 Task: Plan a trip to Shakargarr, Pakistan from 3rd December, 2023 to 7th December, 2023 for 2 adults.1  bedroom having 1 bed and 1 bathroom. Property type can be hotel. Booking option can be shelf check-in. Look for 5 properties as per requirement.
Action: Mouse moved to (390, 57)
Screenshot: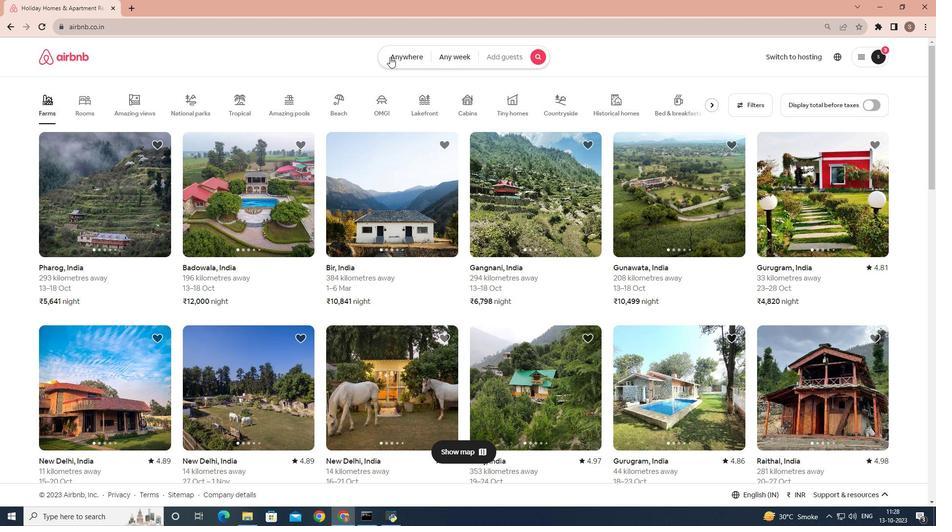 
Action: Mouse pressed left at (390, 57)
Screenshot: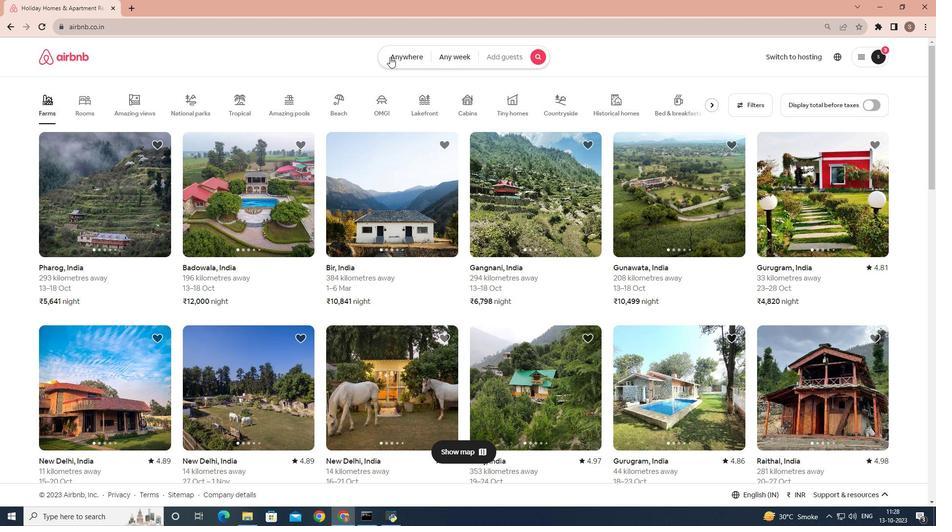 
Action: Mouse moved to (308, 95)
Screenshot: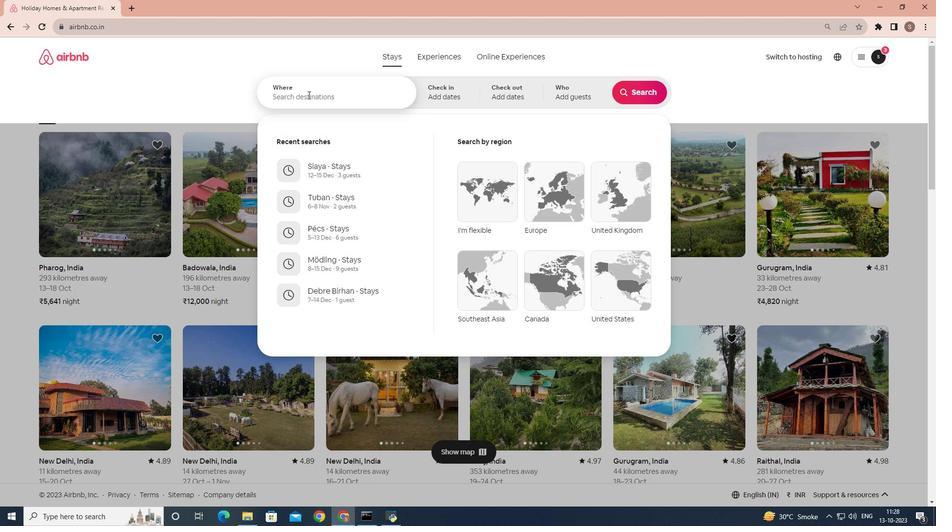 
Action: Mouse pressed left at (308, 95)
Screenshot: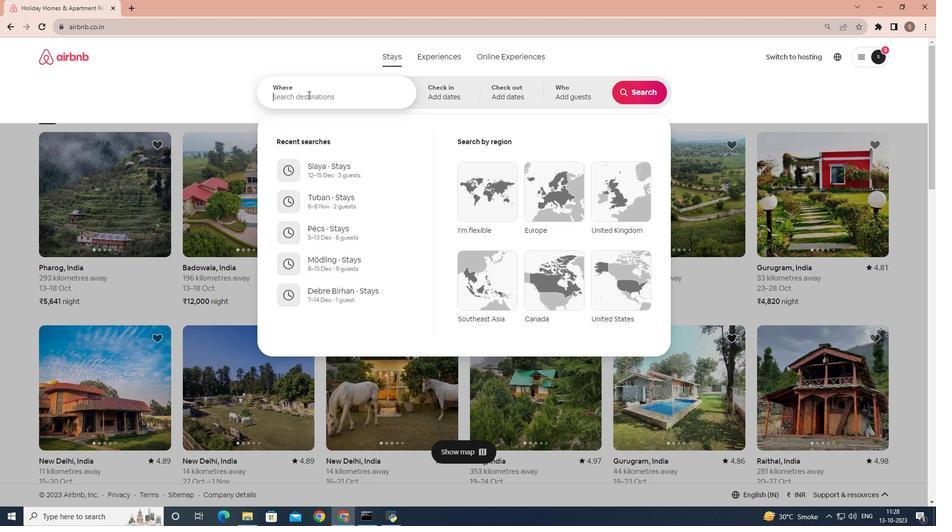 
Action: Mouse moved to (308, 91)
Screenshot: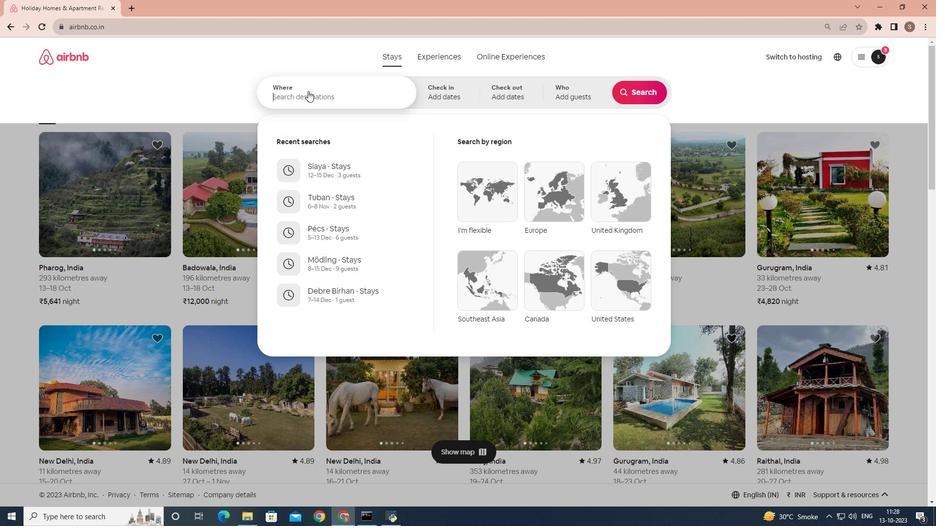 
Action: Key pressed shakargarr
Screenshot: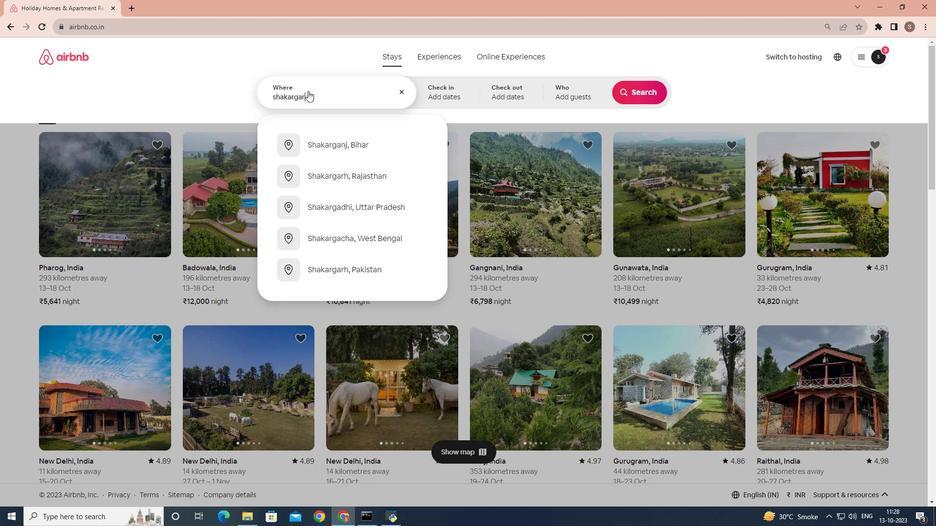 
Action: Mouse moved to (321, 99)
Screenshot: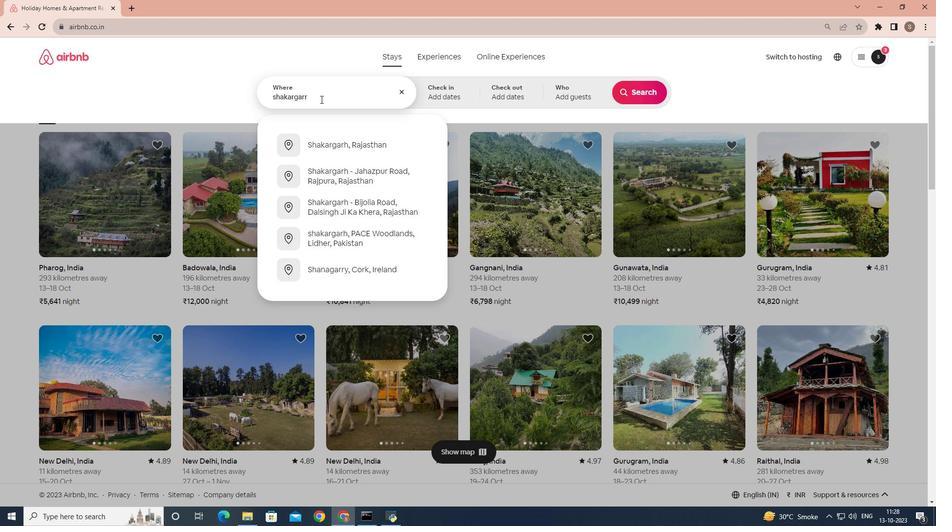 
Action: Key pressed ,pakistan
Screenshot: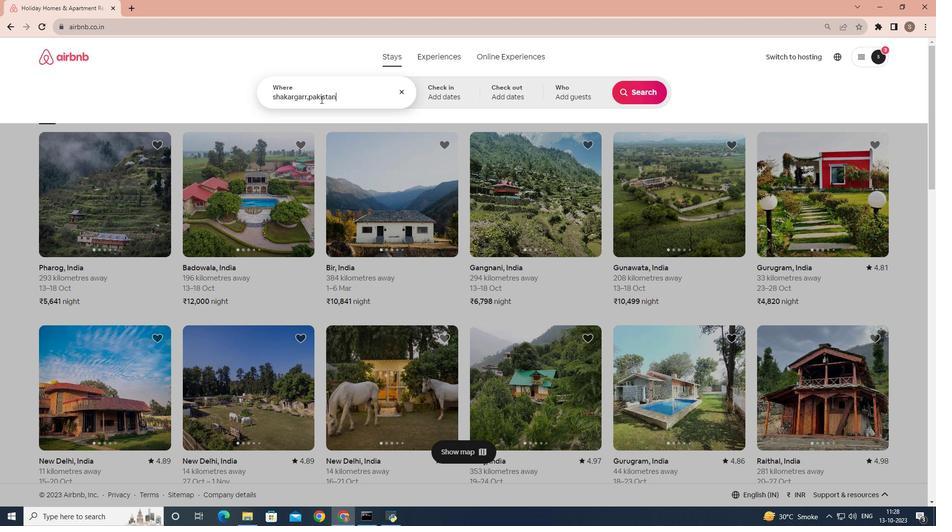 
Action: Mouse moved to (324, 213)
Screenshot: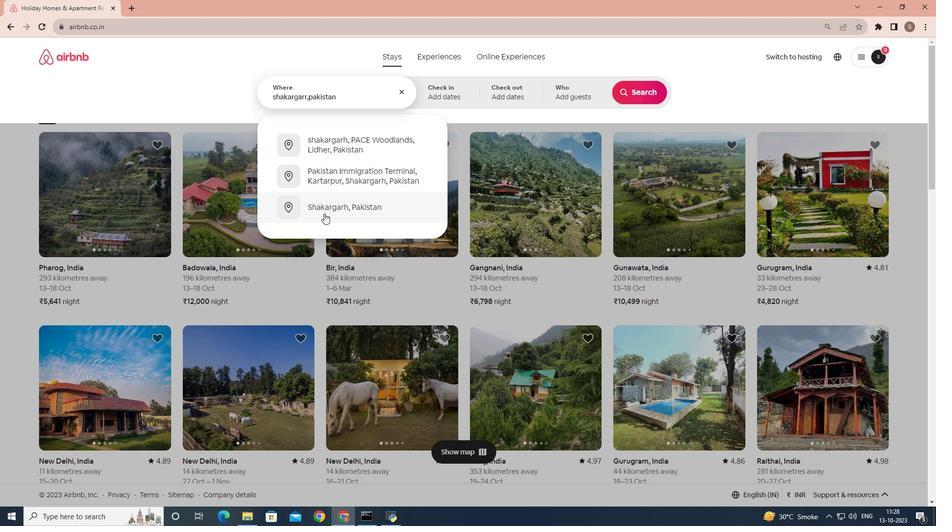 
Action: Mouse pressed left at (324, 213)
Screenshot: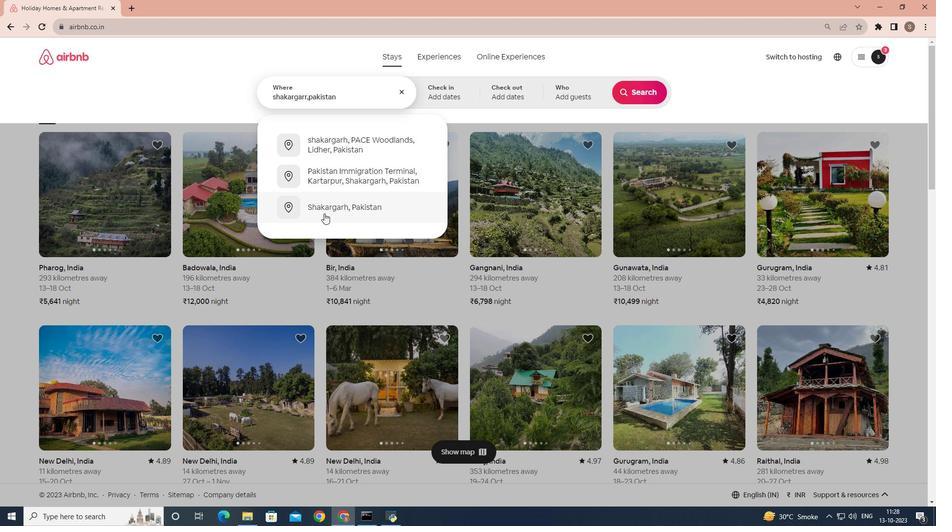 
Action: Mouse moved to (638, 170)
Screenshot: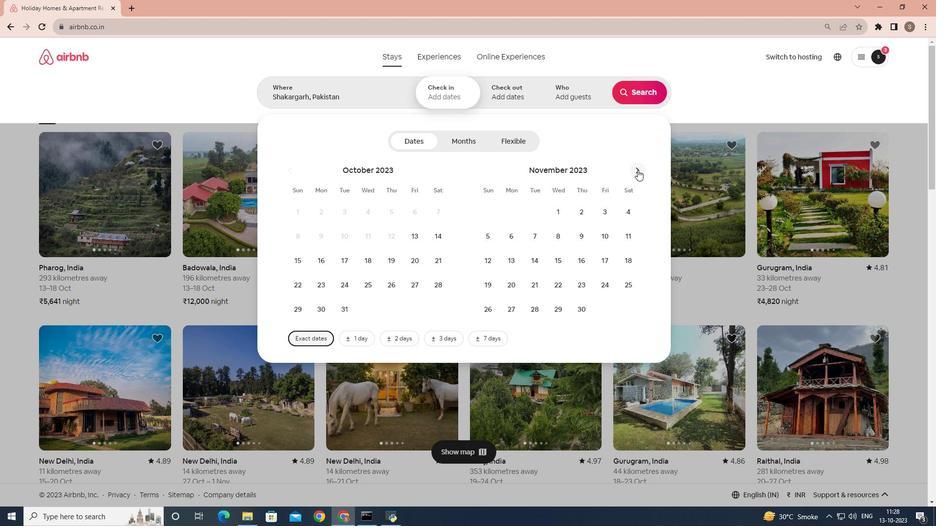 
Action: Mouse pressed left at (638, 170)
Screenshot: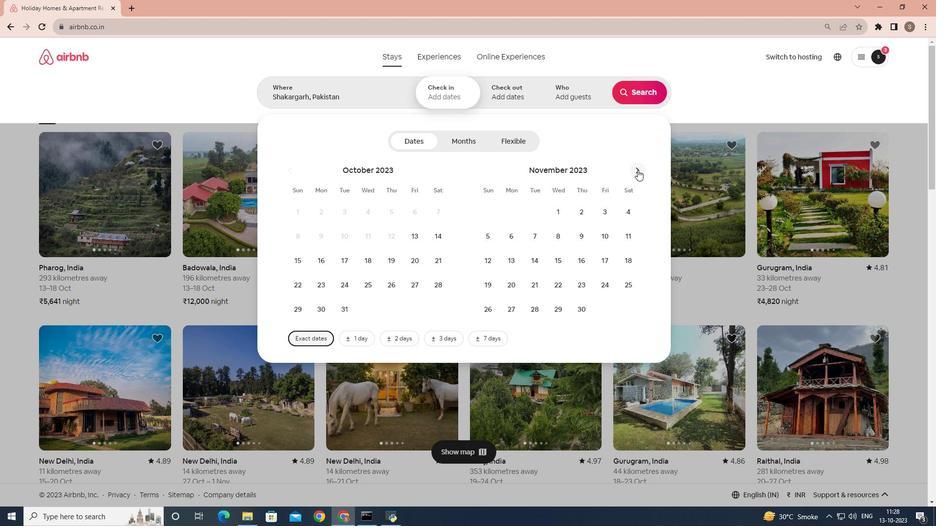 
Action: Mouse moved to (485, 244)
Screenshot: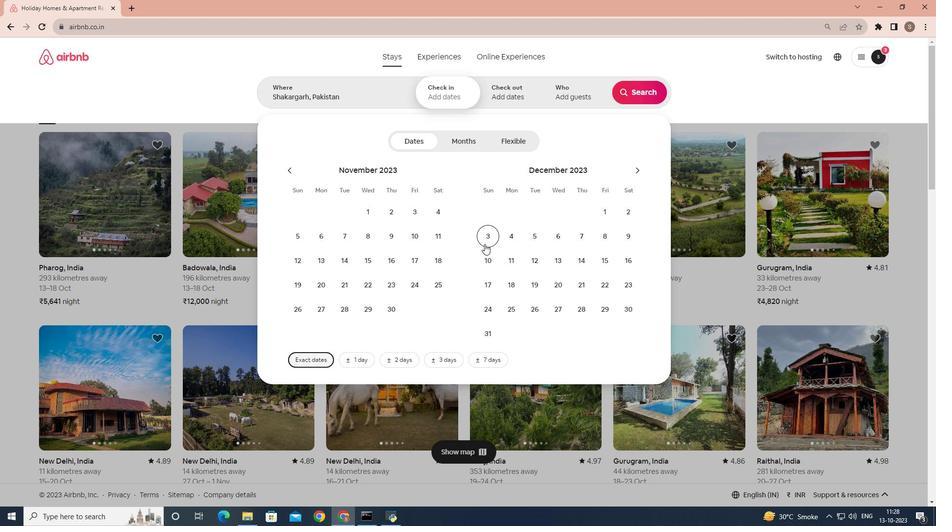 
Action: Mouse pressed left at (485, 244)
Screenshot: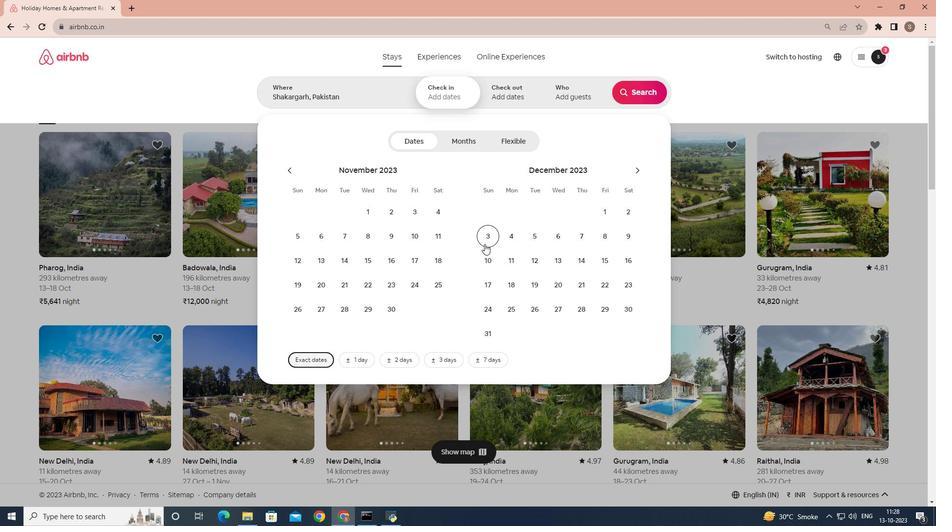 
Action: Mouse moved to (581, 243)
Screenshot: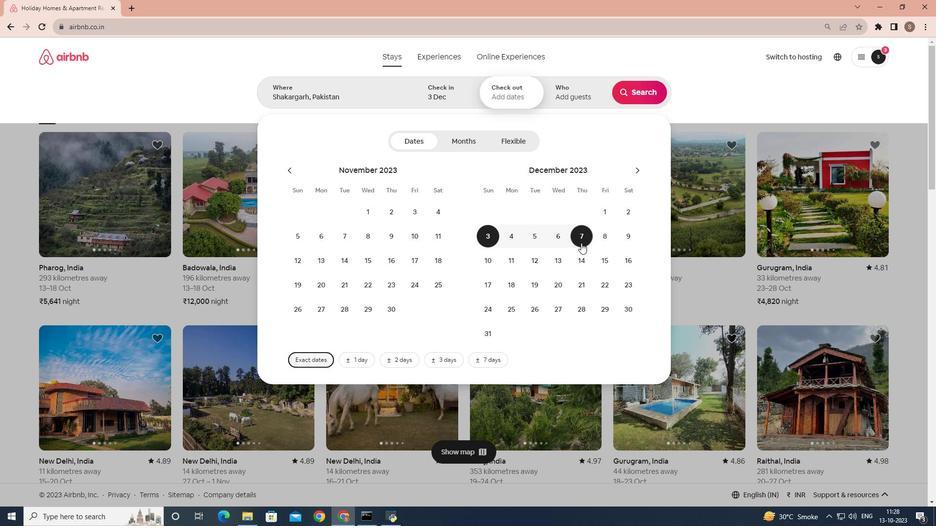 
Action: Mouse pressed left at (581, 243)
Screenshot: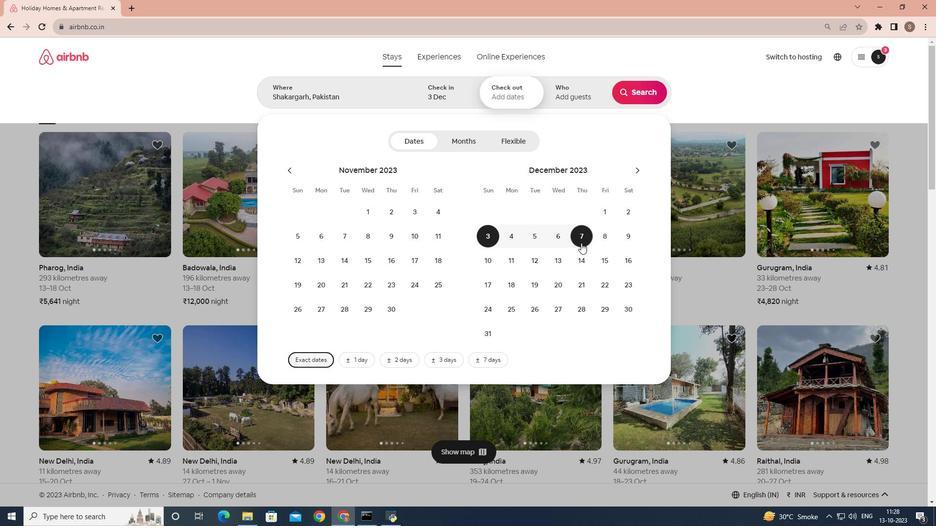 
Action: Mouse moved to (571, 100)
Screenshot: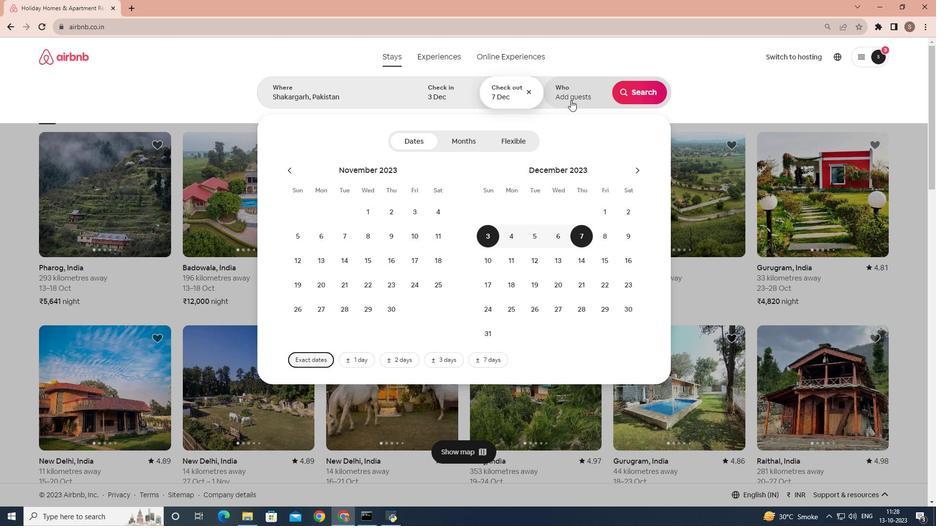 
Action: Mouse pressed left at (571, 100)
Screenshot: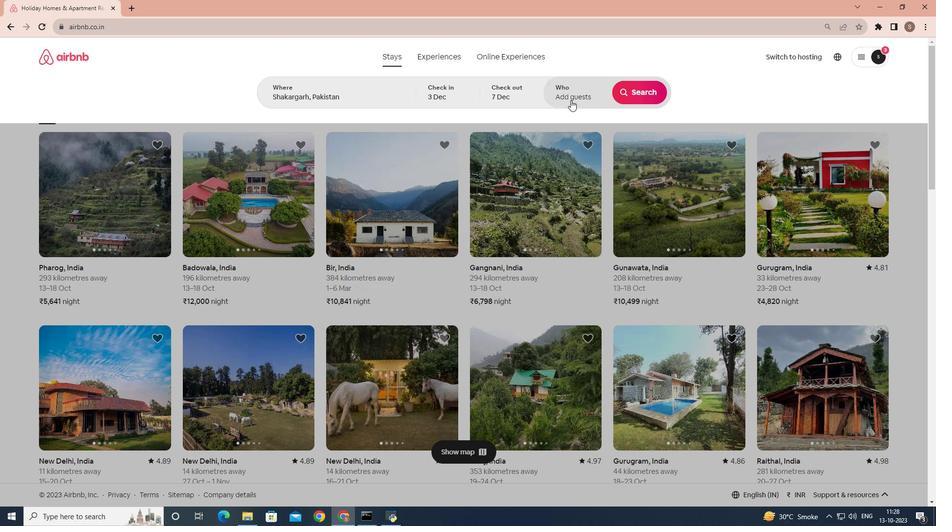 
Action: Mouse moved to (645, 144)
Screenshot: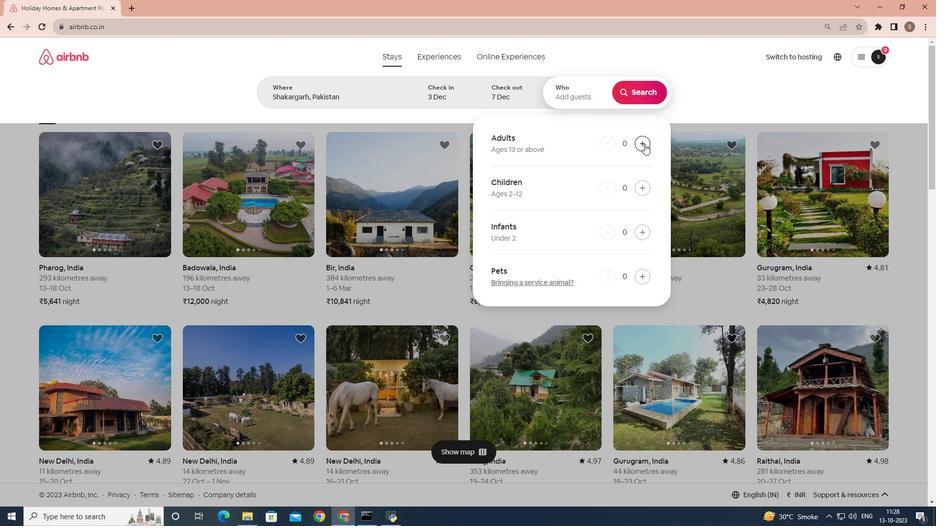 
Action: Mouse pressed left at (645, 144)
Screenshot: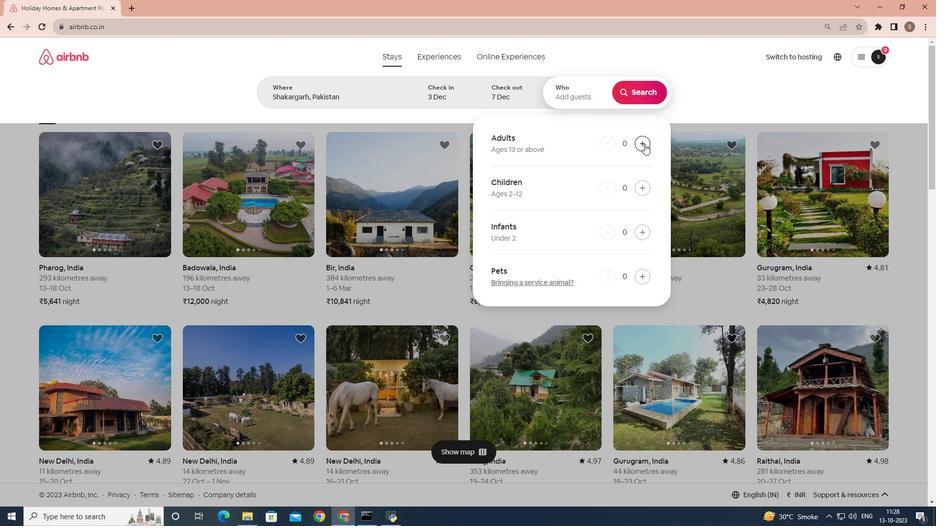 
Action: Mouse pressed left at (645, 144)
Screenshot: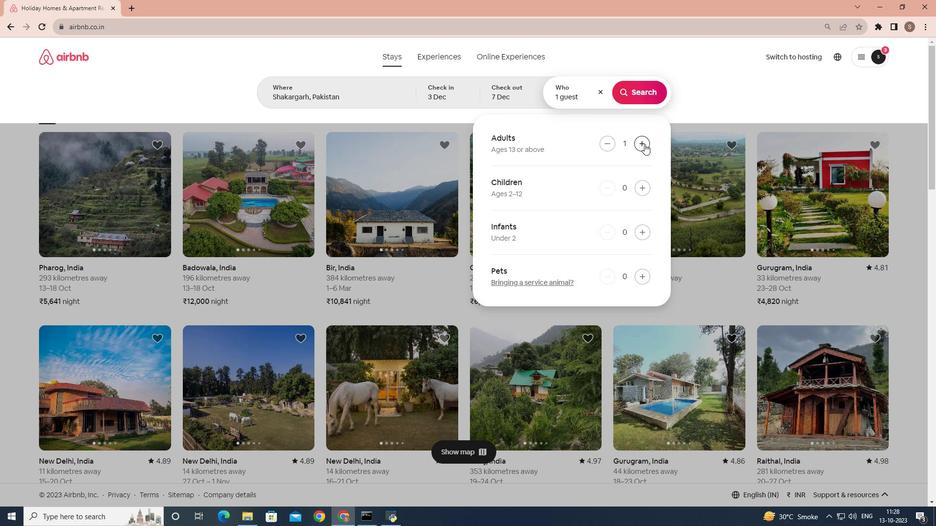 
Action: Mouse pressed left at (645, 144)
Screenshot: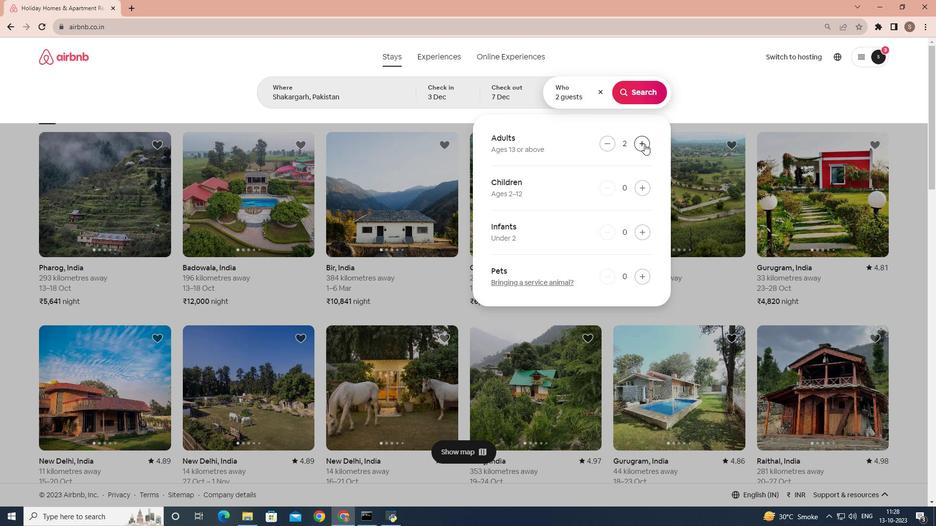 
Action: Mouse moved to (614, 147)
Screenshot: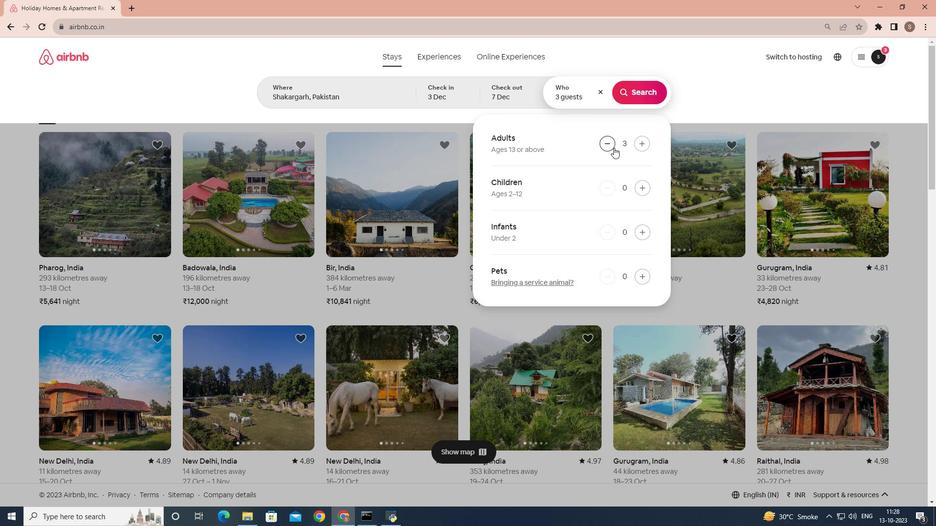 
Action: Mouse pressed left at (614, 147)
Screenshot: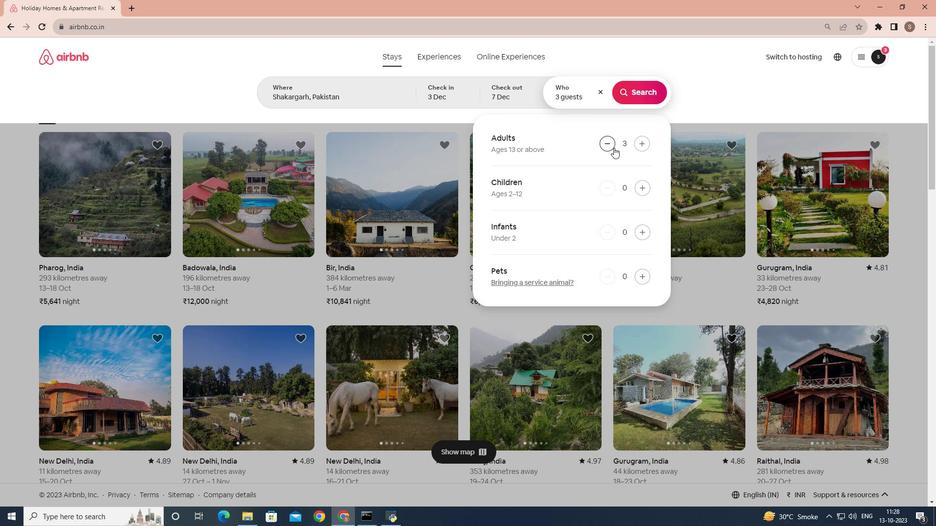 
Action: Mouse moved to (642, 97)
Screenshot: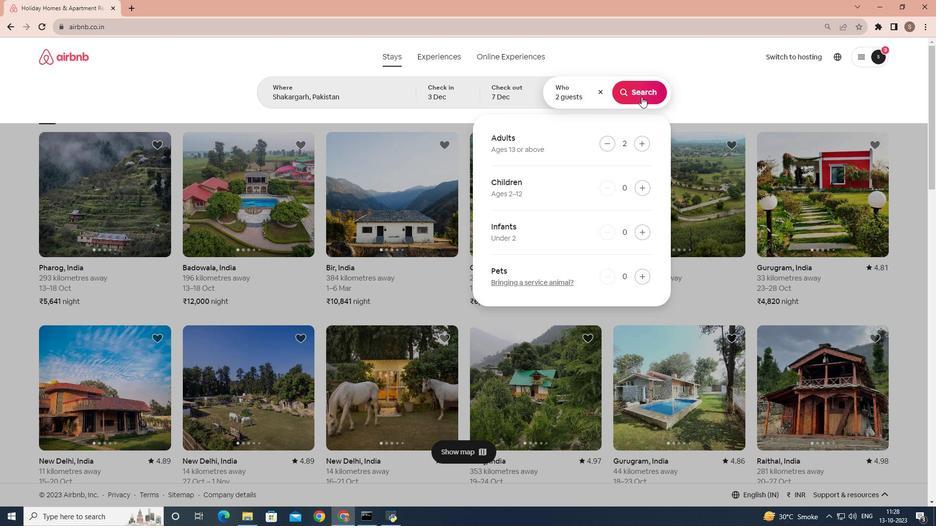 
Action: Mouse pressed left at (642, 97)
Screenshot: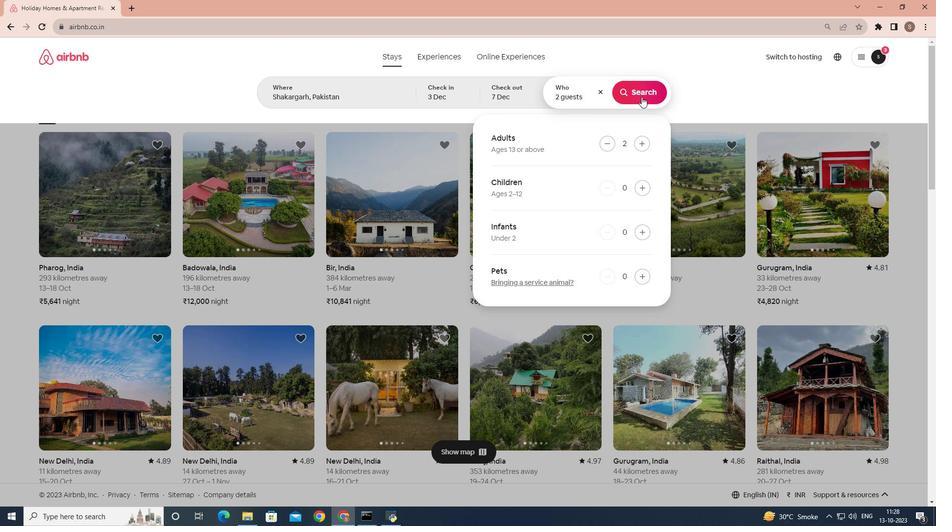 
Action: Mouse moved to (780, 84)
Screenshot: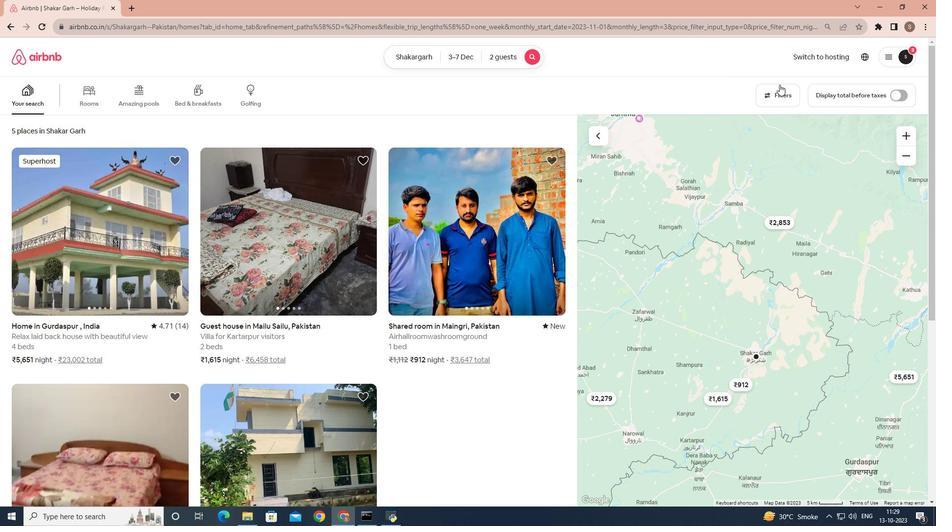 
Action: Mouse pressed left at (780, 84)
Screenshot: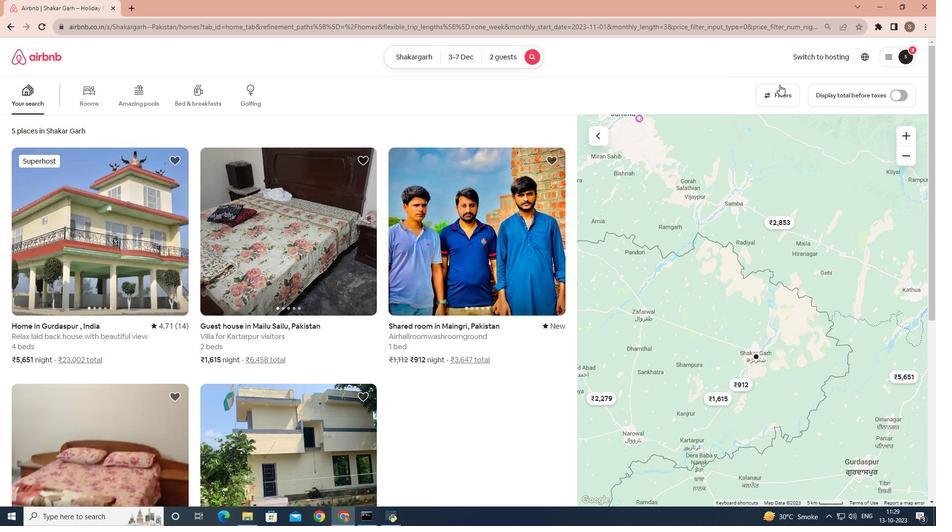 
Action: Mouse moved to (450, 228)
Screenshot: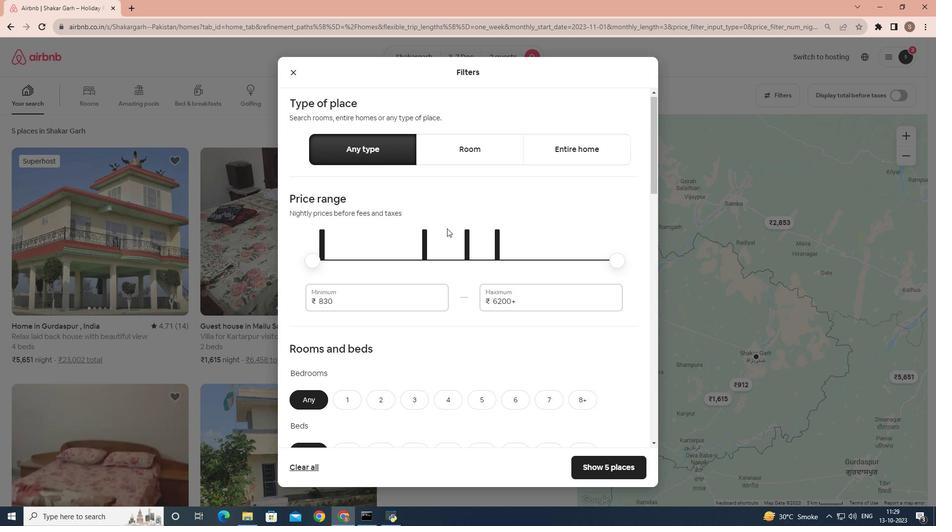 
Action: Mouse scrolled (450, 228) with delta (0, 0)
Screenshot: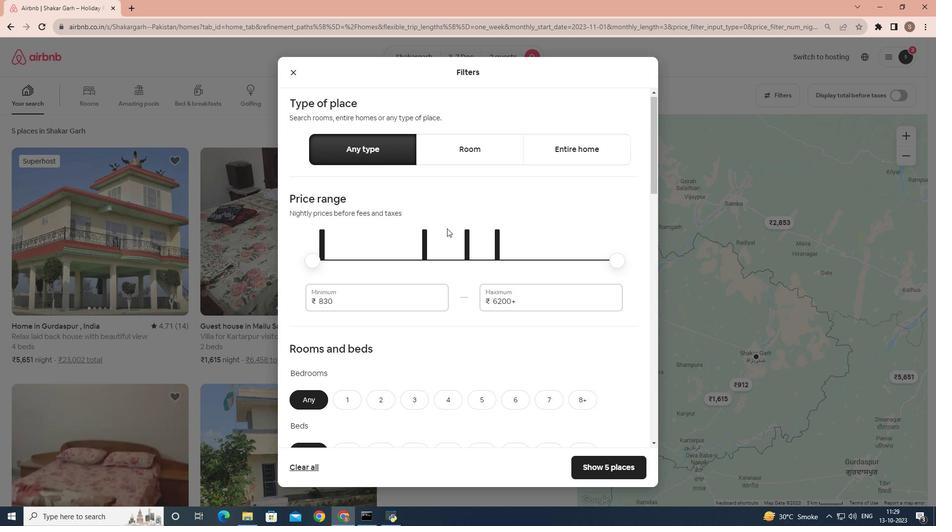
Action: Mouse moved to (448, 228)
Screenshot: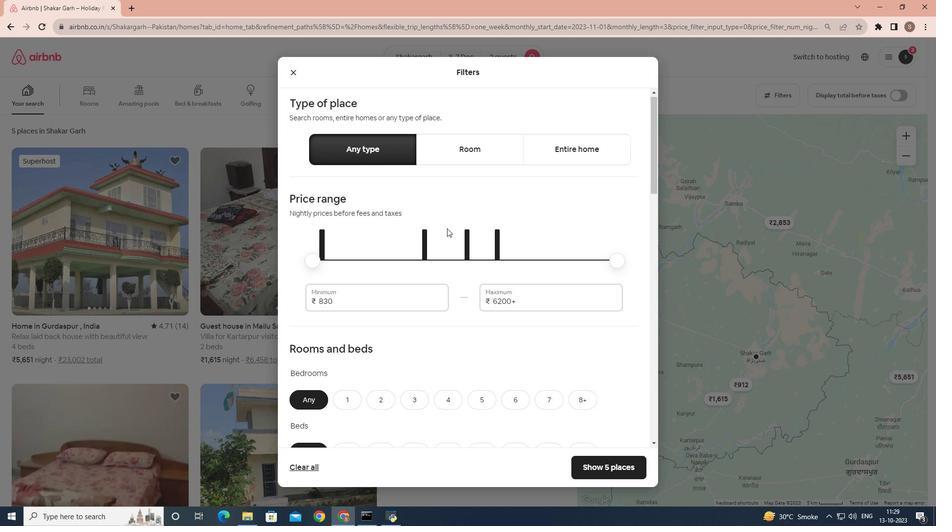 
Action: Mouse scrolled (448, 228) with delta (0, 0)
Screenshot: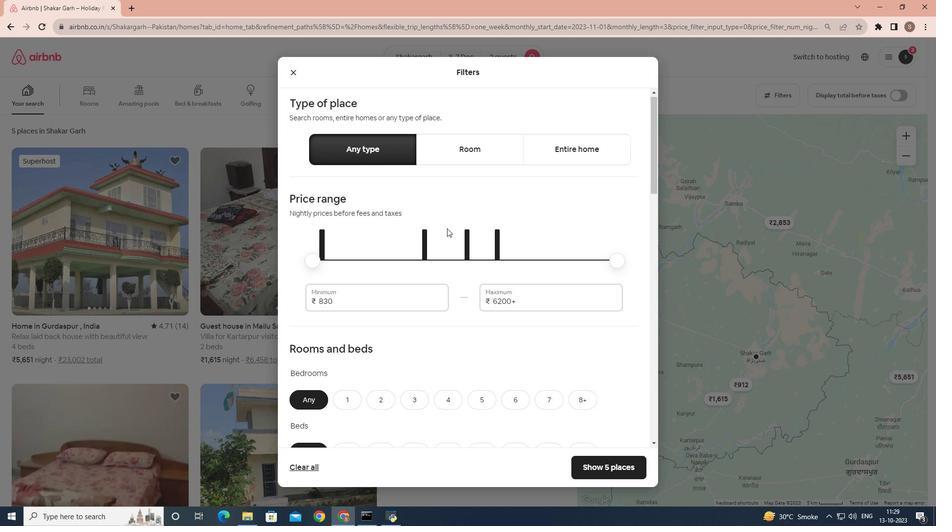 
Action: Mouse moved to (447, 228)
Screenshot: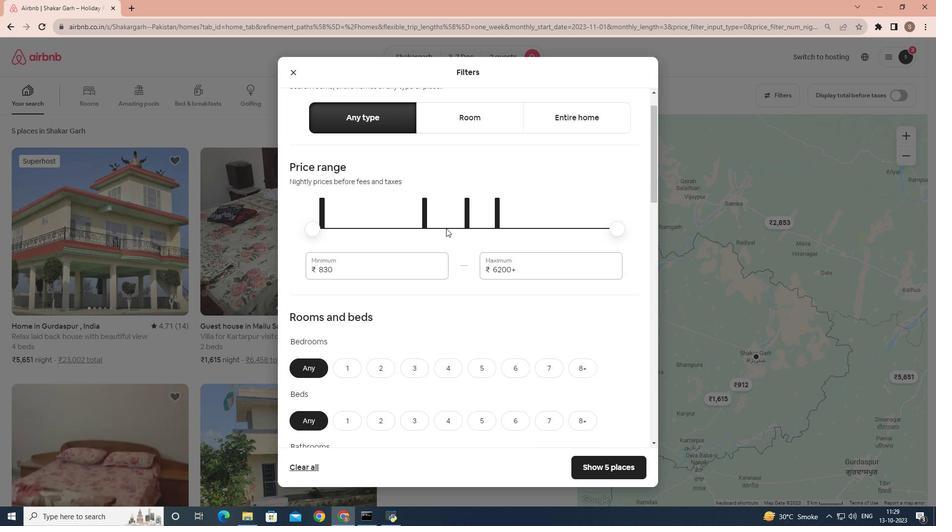 
Action: Mouse scrolled (447, 228) with delta (0, 0)
Screenshot: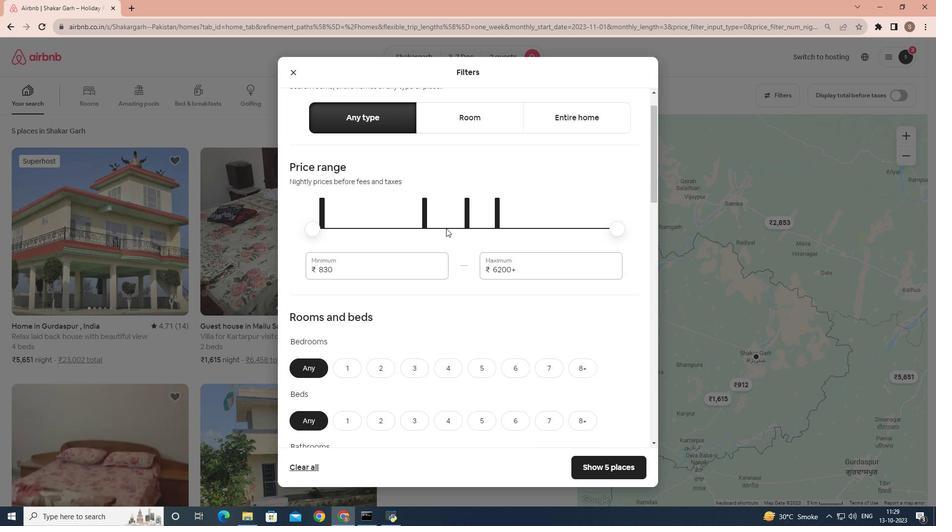 
Action: Mouse moved to (446, 228)
Screenshot: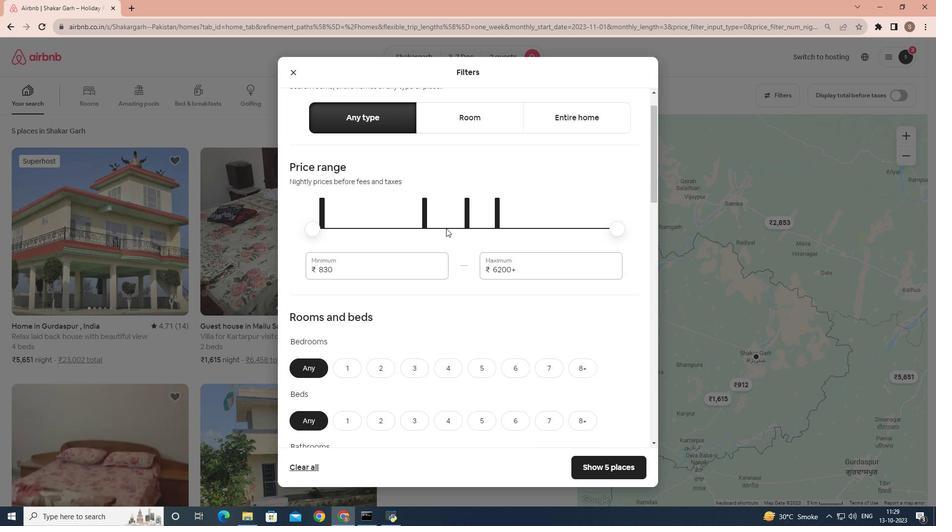 
Action: Mouse scrolled (446, 228) with delta (0, 0)
Screenshot: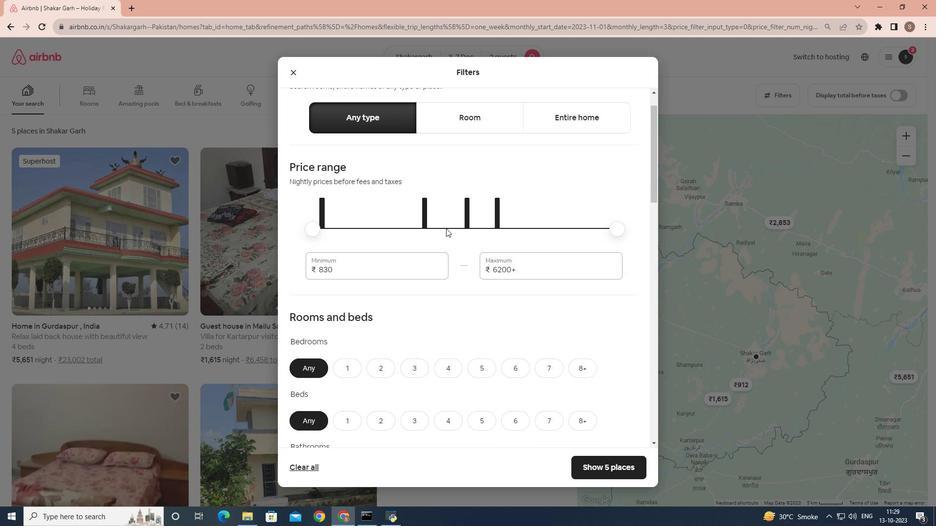 
Action: Mouse moved to (351, 208)
Screenshot: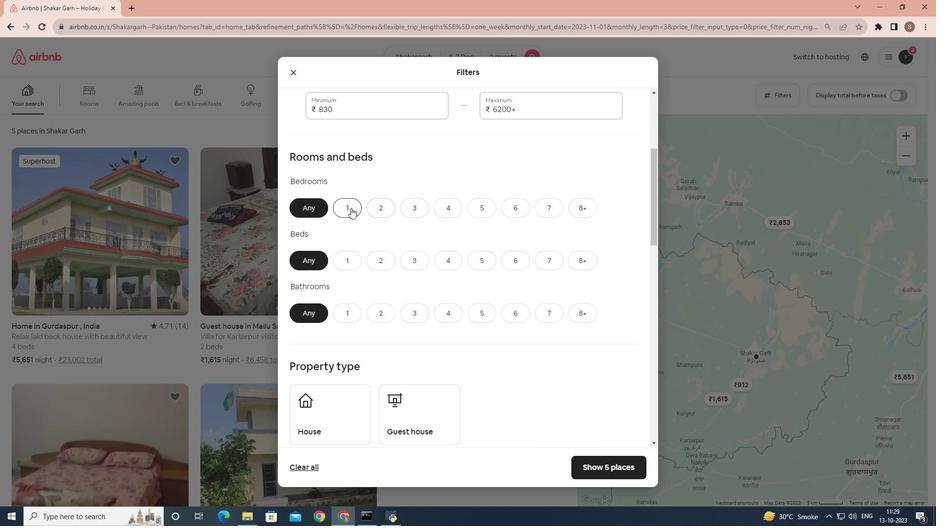 
Action: Mouse pressed left at (351, 208)
Screenshot: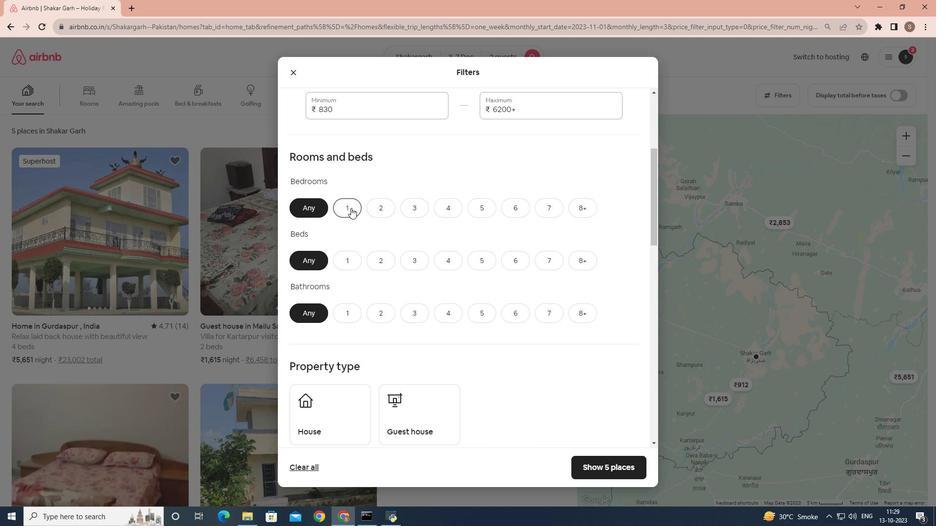 
Action: Mouse moved to (359, 261)
Screenshot: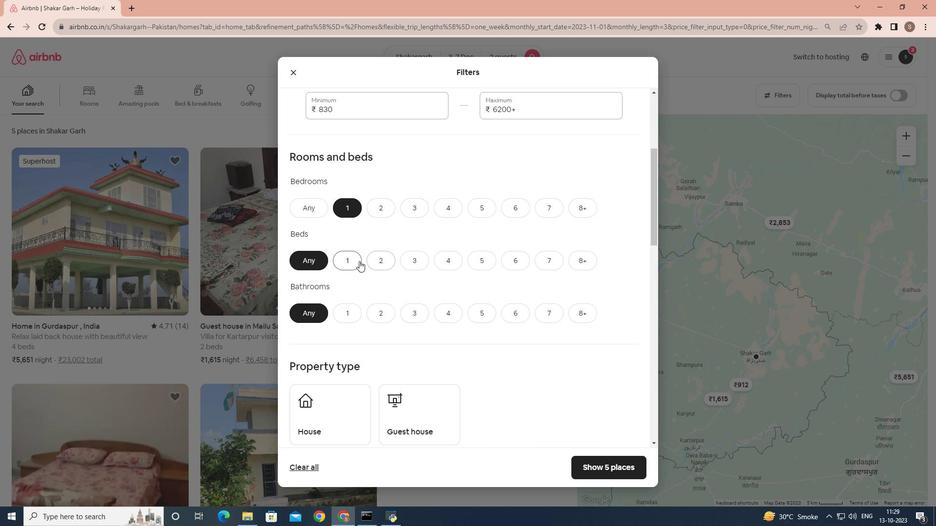 
Action: Mouse pressed left at (359, 261)
Screenshot: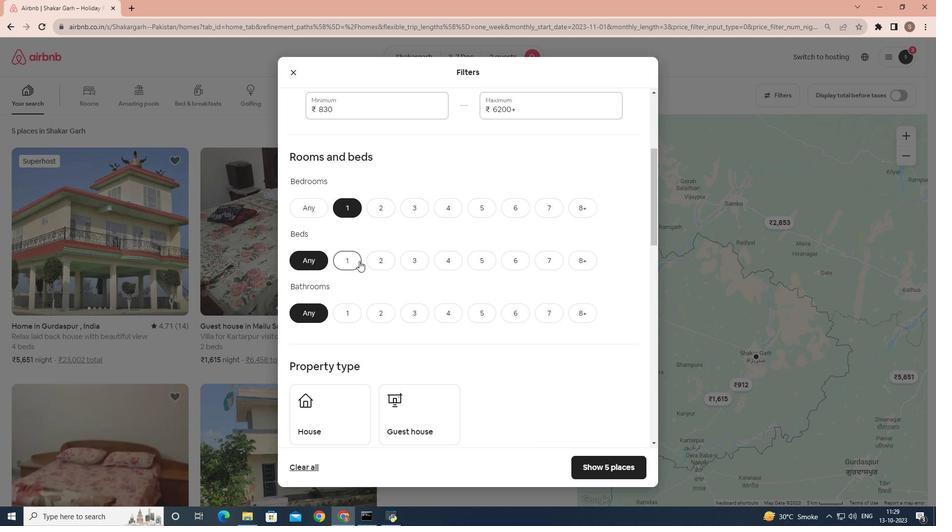 
Action: Mouse moved to (346, 311)
Screenshot: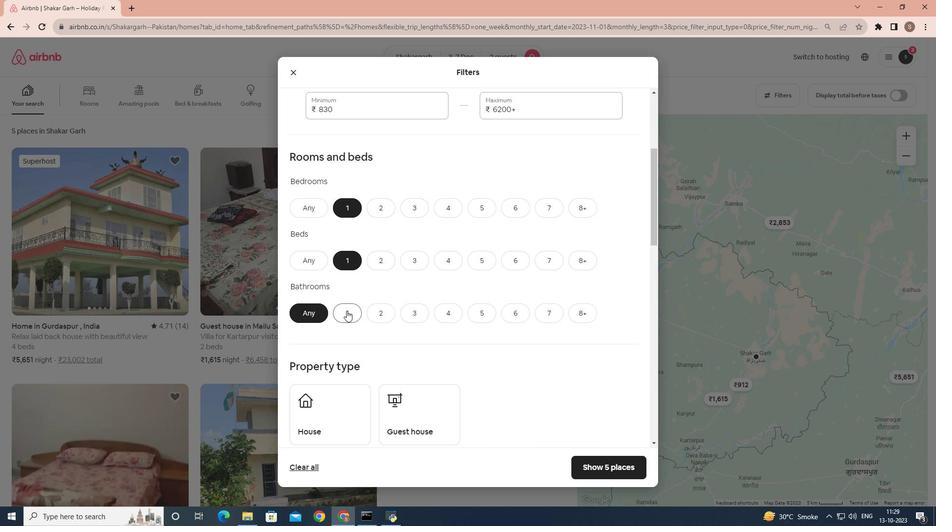 
Action: Mouse pressed left at (346, 311)
Screenshot: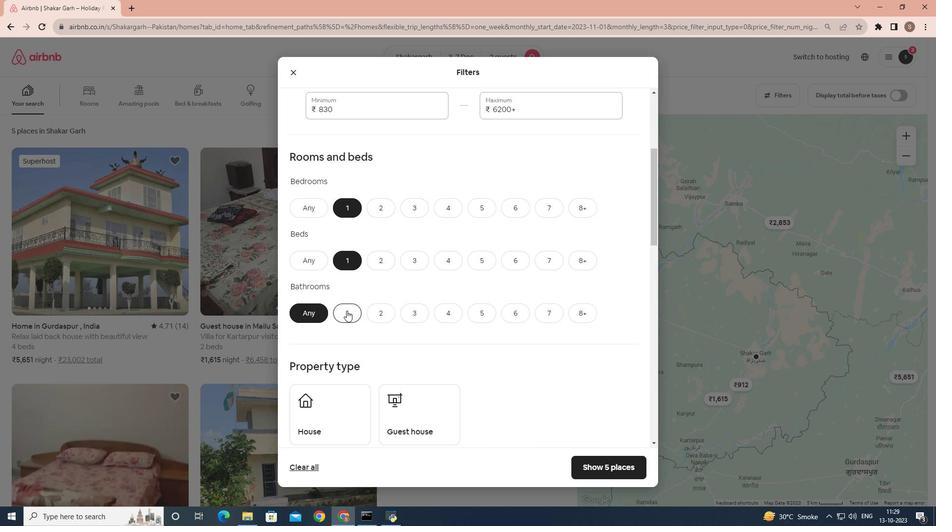 
Action: Mouse moved to (366, 286)
Screenshot: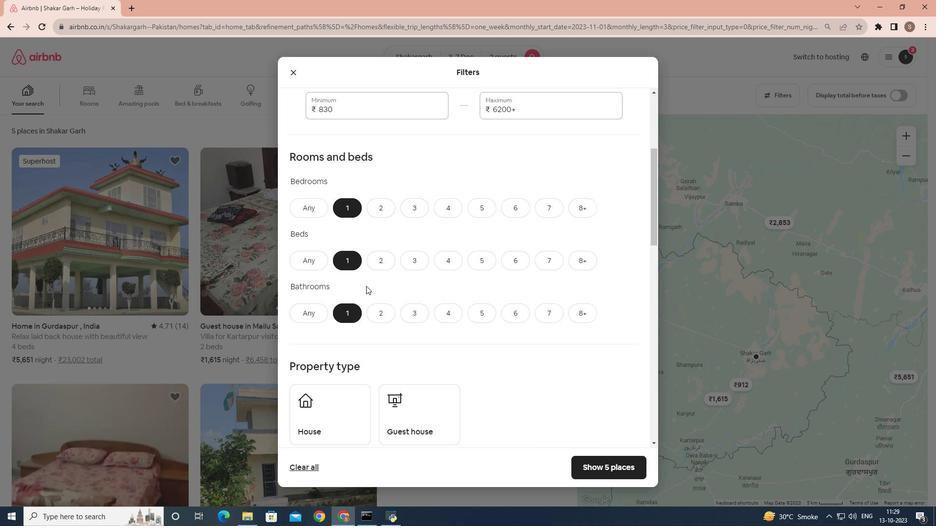 
Action: Mouse scrolled (366, 285) with delta (0, 0)
Screenshot: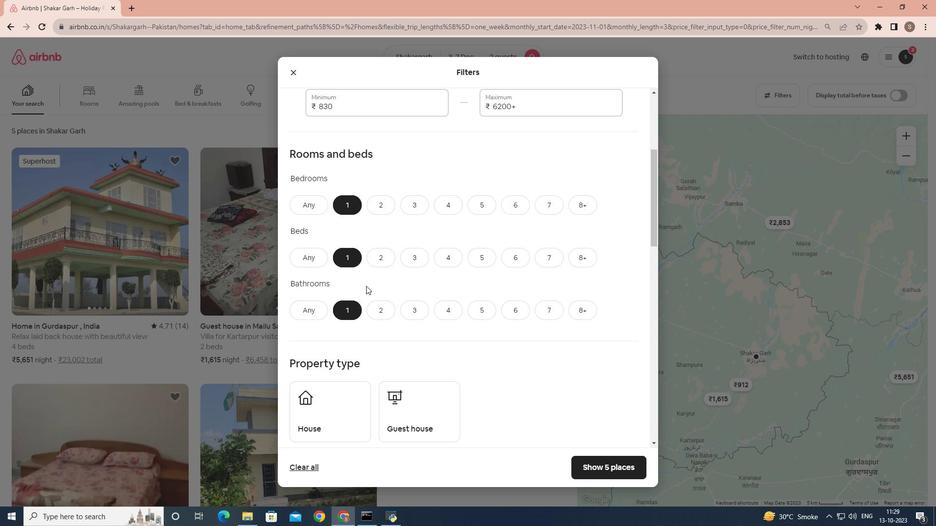 
Action: Mouse scrolled (366, 285) with delta (0, 0)
Screenshot: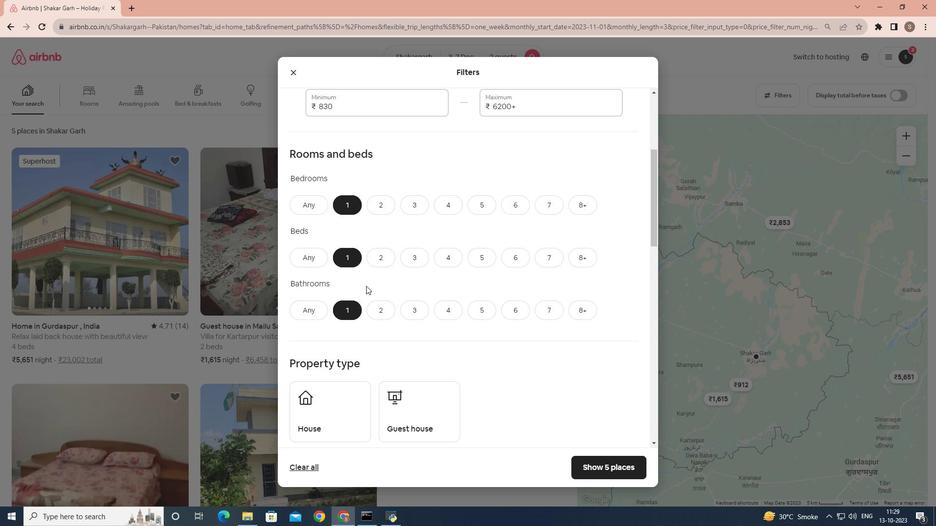 
Action: Mouse scrolled (366, 285) with delta (0, 0)
Screenshot: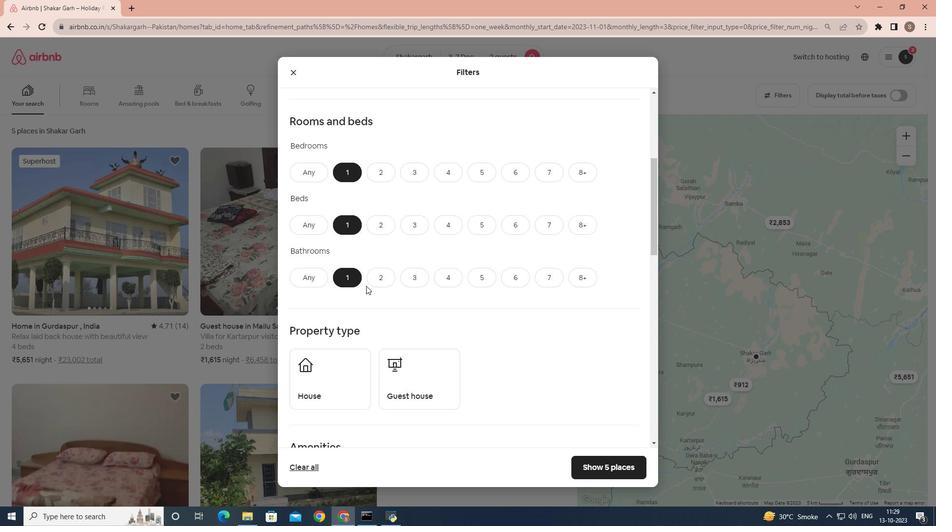 
Action: Mouse moved to (377, 288)
Screenshot: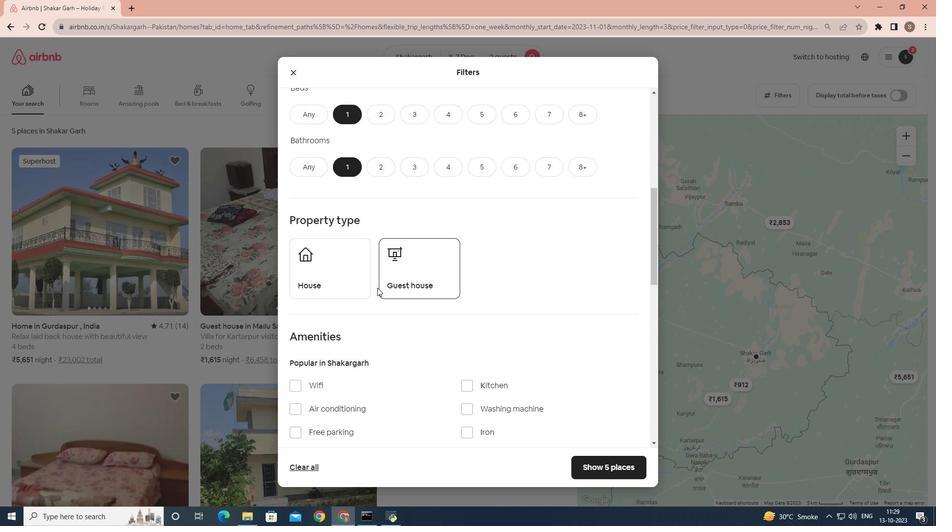 
Action: Mouse scrolled (377, 287) with delta (0, 0)
Screenshot: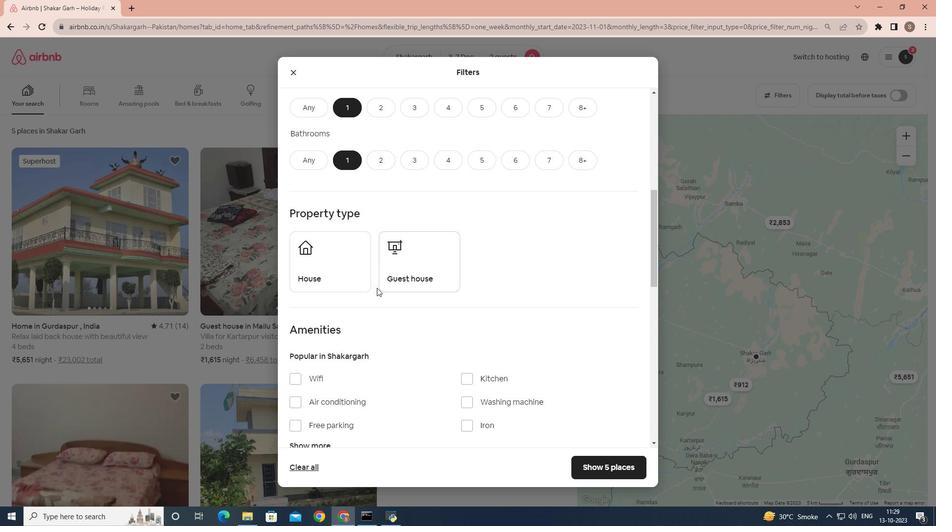 
Action: Mouse moved to (377, 288)
Screenshot: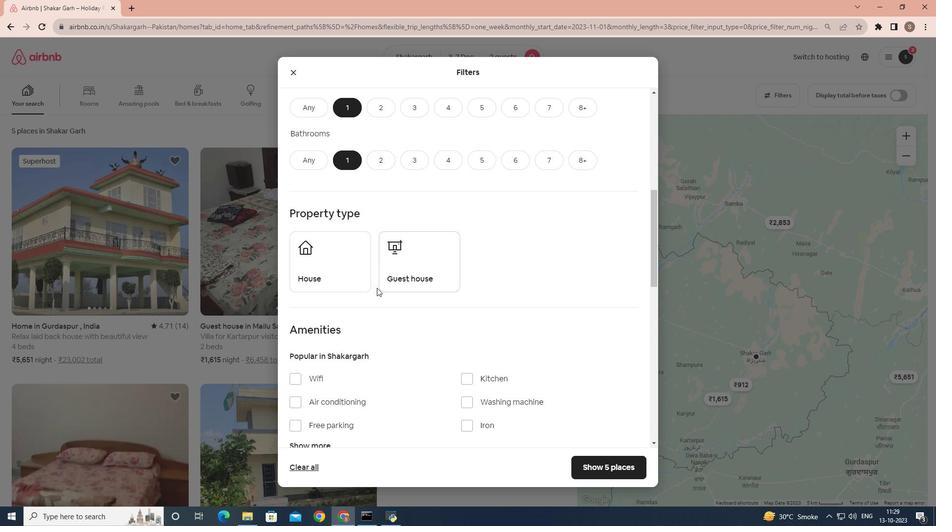 
Action: Mouse scrolled (377, 287) with delta (0, 0)
Screenshot: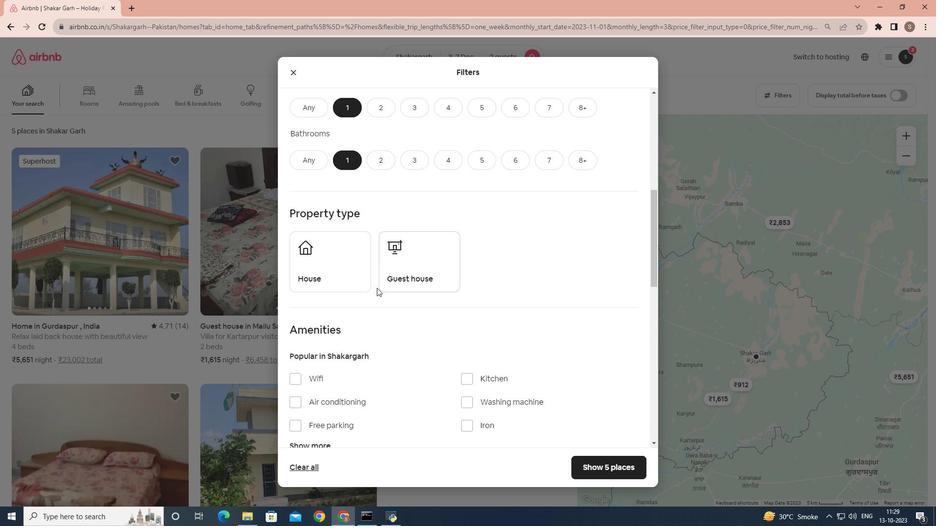 
Action: Mouse scrolled (377, 287) with delta (0, 0)
Screenshot: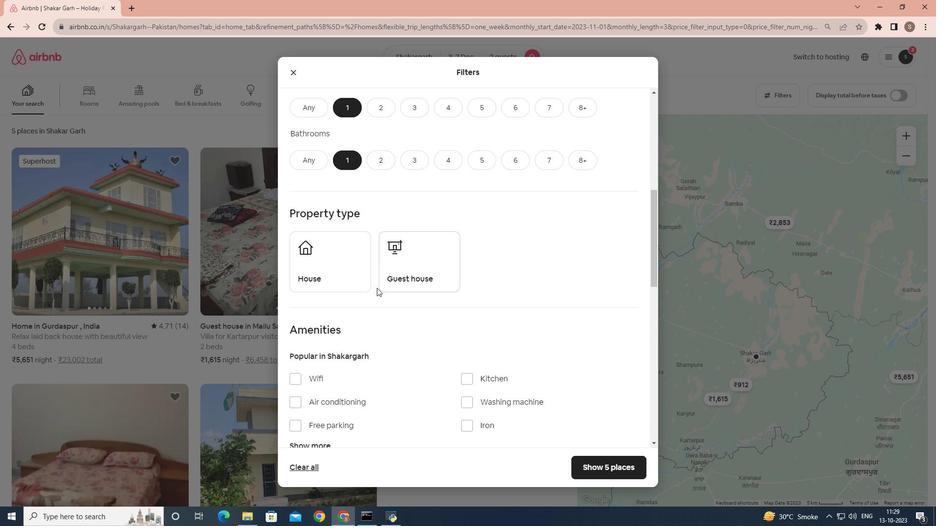 
Action: Mouse scrolled (377, 287) with delta (0, 0)
Screenshot: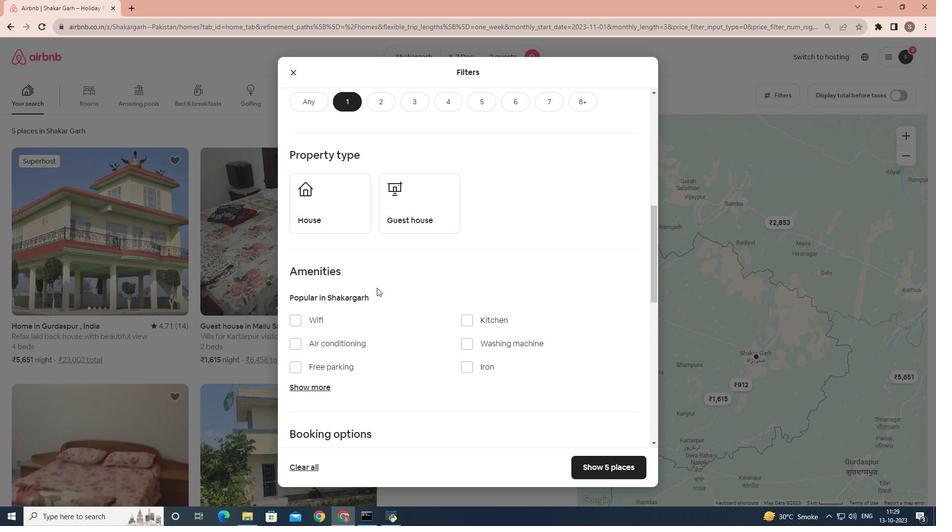
Action: Mouse moved to (628, 373)
Screenshot: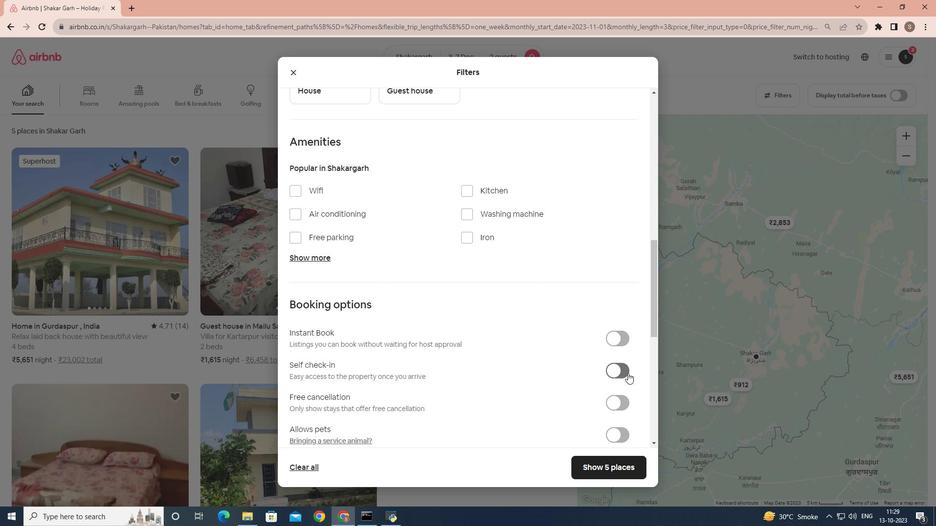 
Action: Mouse pressed left at (628, 373)
Screenshot: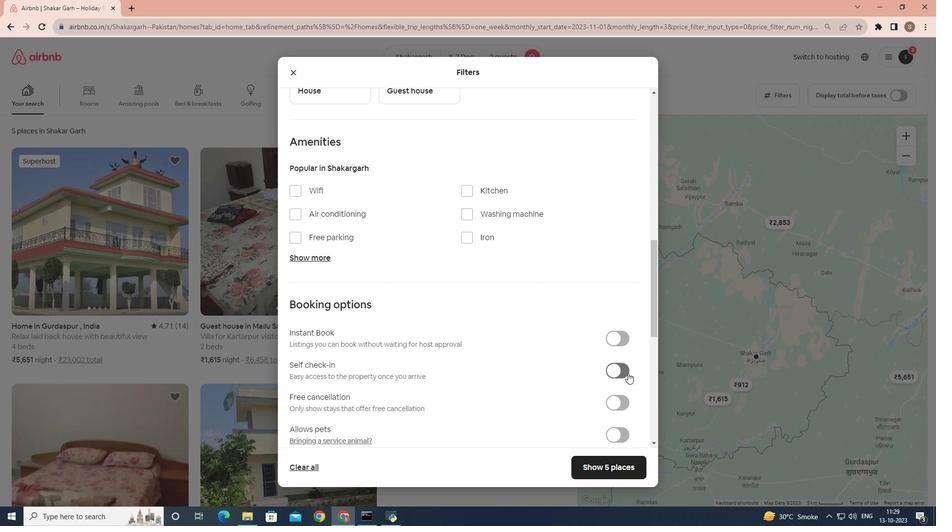 
Action: Mouse moved to (612, 468)
Screenshot: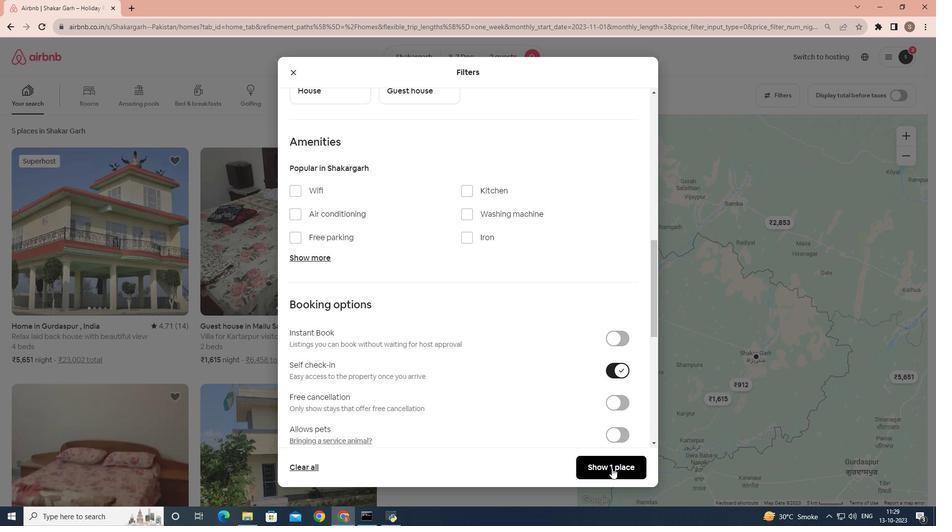 
Action: Mouse pressed left at (612, 468)
Screenshot: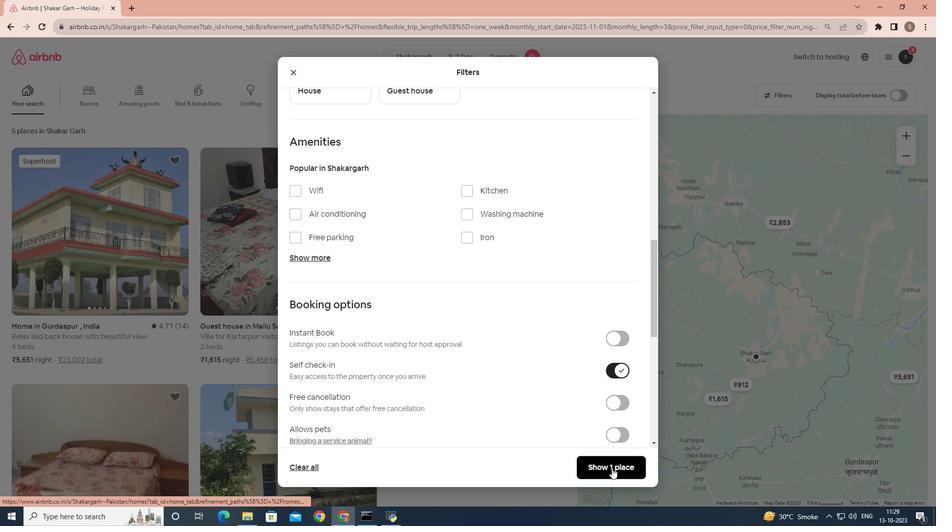 
Action: Mouse moved to (158, 255)
Screenshot: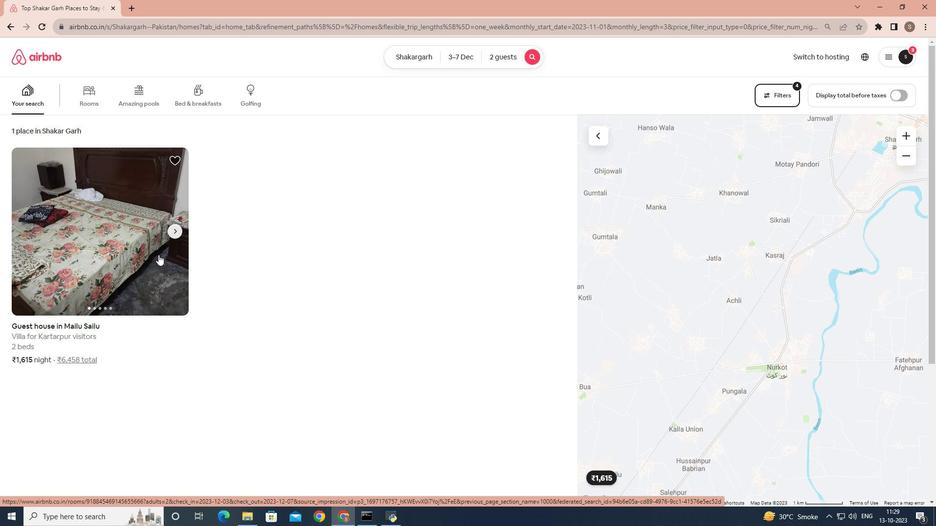 
Action: Mouse pressed left at (158, 255)
Screenshot: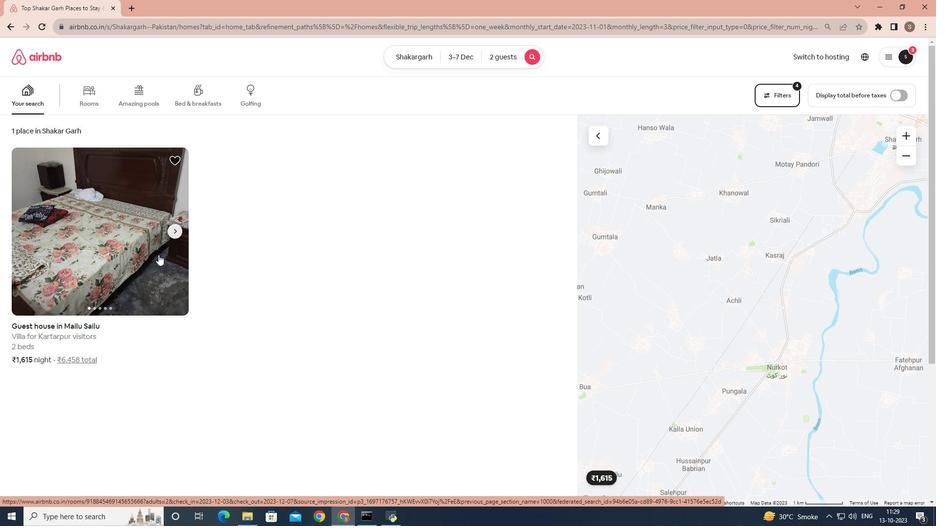 
Action: Mouse moved to (237, 251)
Screenshot: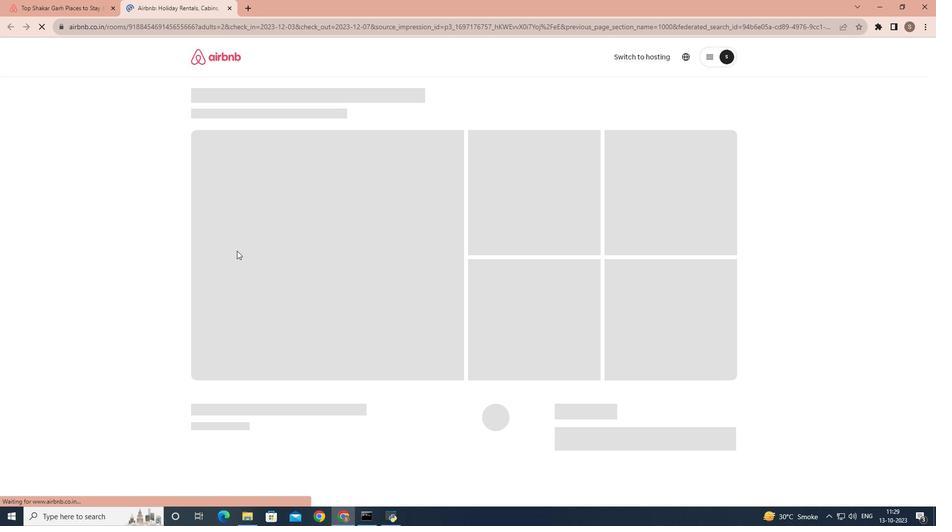 
Action: Mouse scrolled (237, 250) with delta (0, 0)
Screenshot: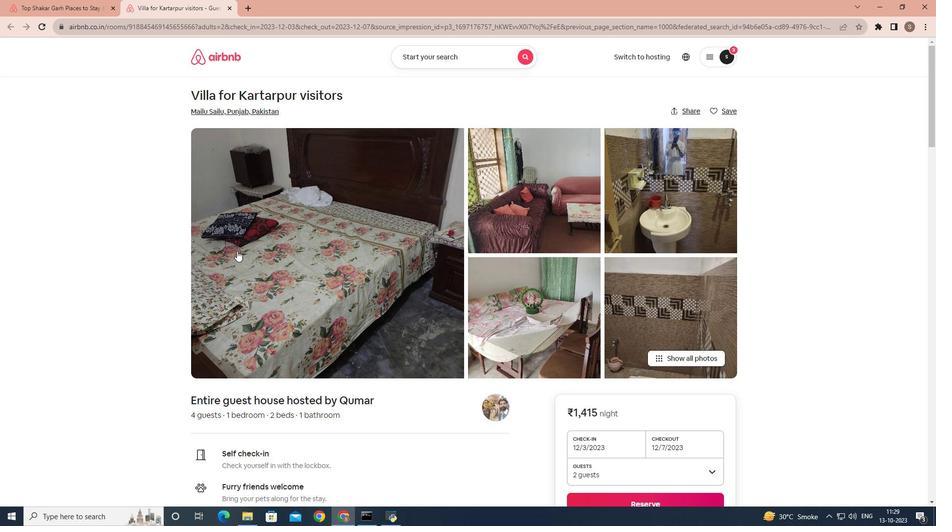 
Action: Mouse moved to (237, 251)
Screenshot: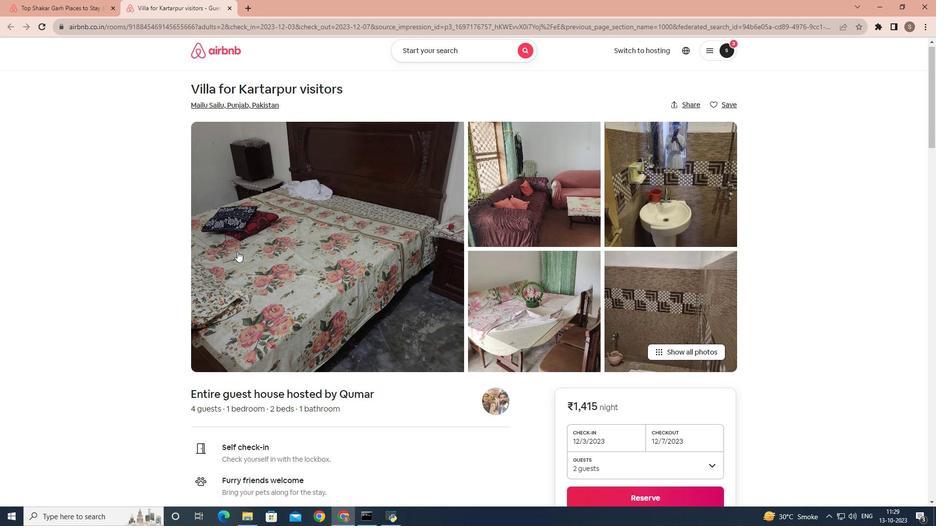 
Action: Mouse scrolled (237, 251) with delta (0, 0)
Screenshot: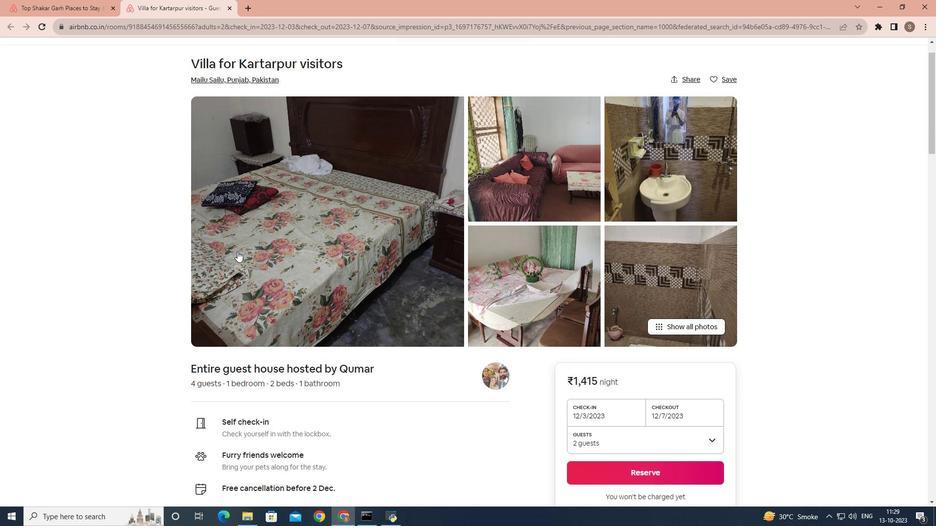
Action: Mouse scrolled (237, 251) with delta (0, 0)
Screenshot: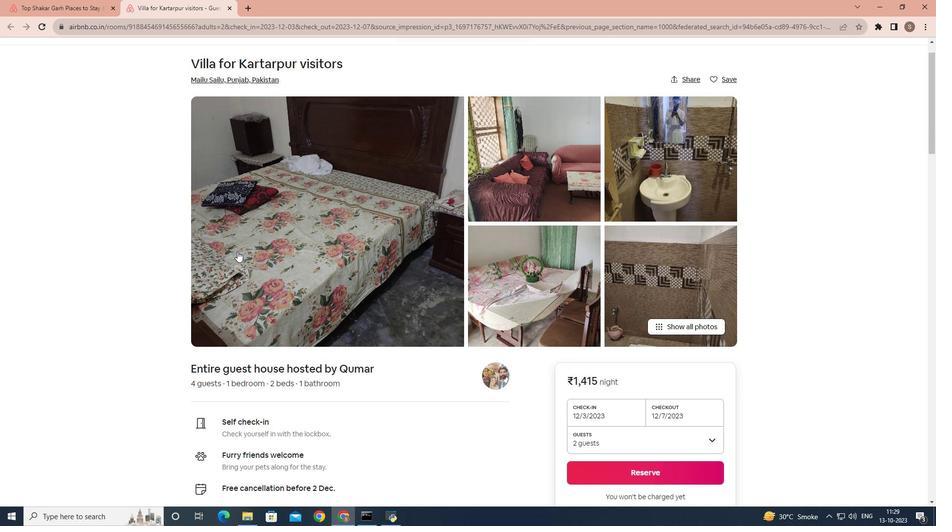 
Action: Mouse scrolled (237, 251) with delta (0, 0)
Screenshot: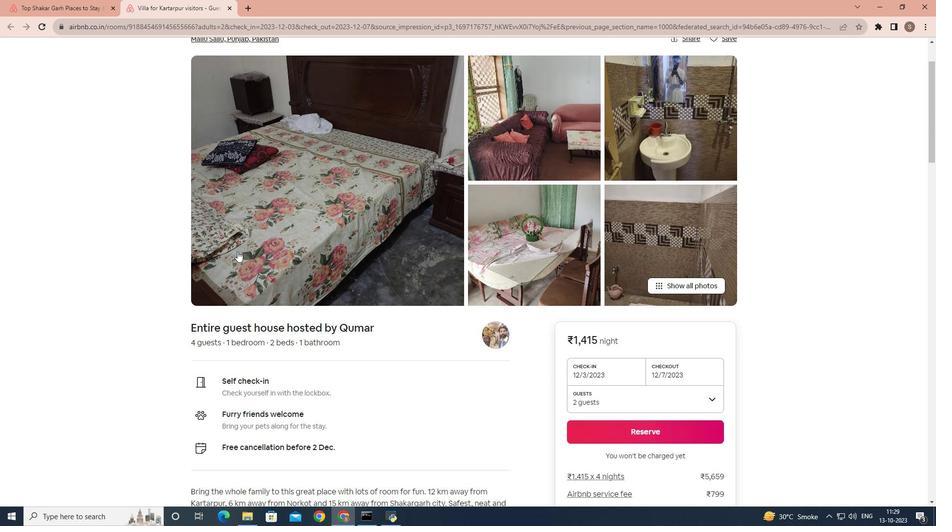 
Action: Mouse scrolled (237, 251) with delta (0, 0)
Screenshot: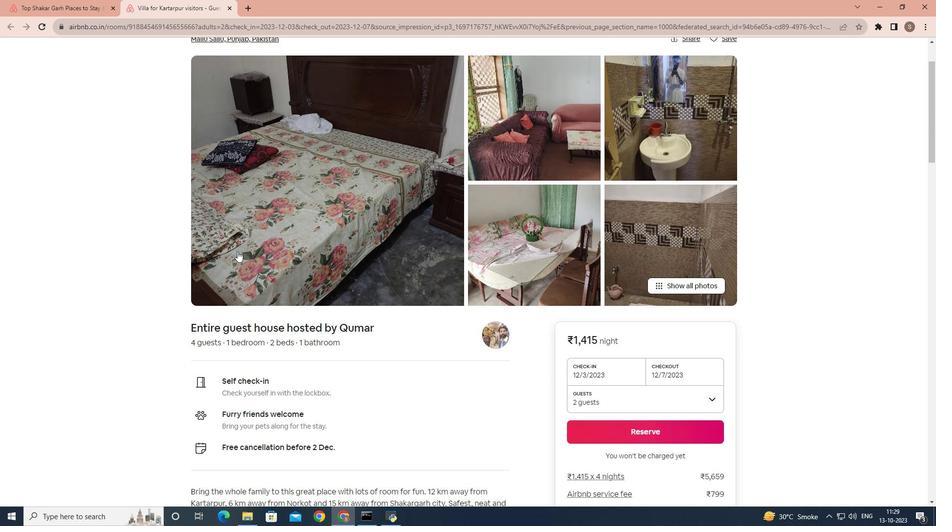 
Action: Mouse scrolled (237, 251) with delta (0, 0)
Screenshot: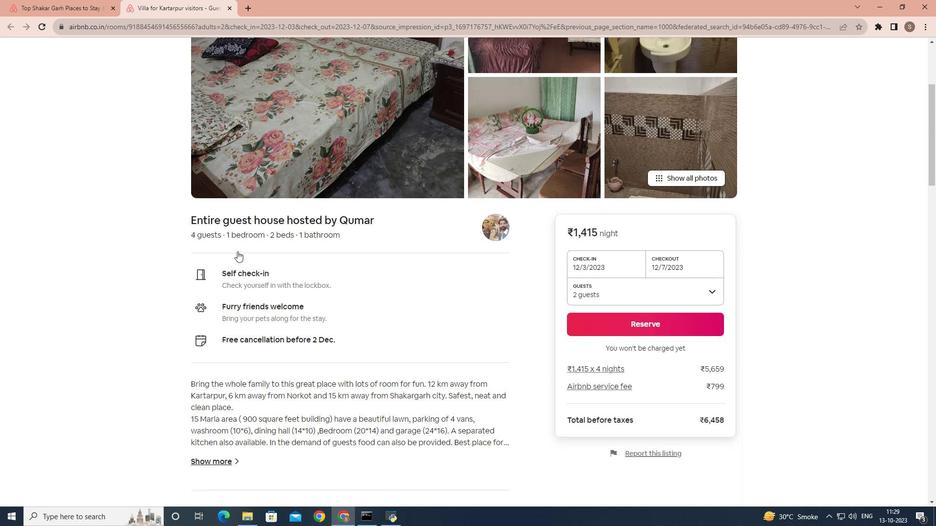 
Action: Mouse scrolled (237, 251) with delta (0, 0)
Screenshot: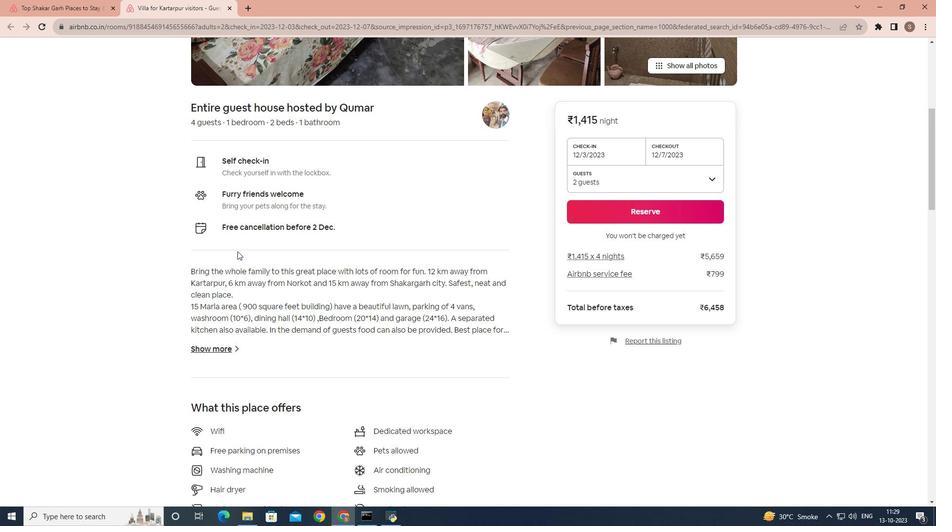 
Action: Mouse scrolled (237, 251) with delta (0, 0)
Screenshot: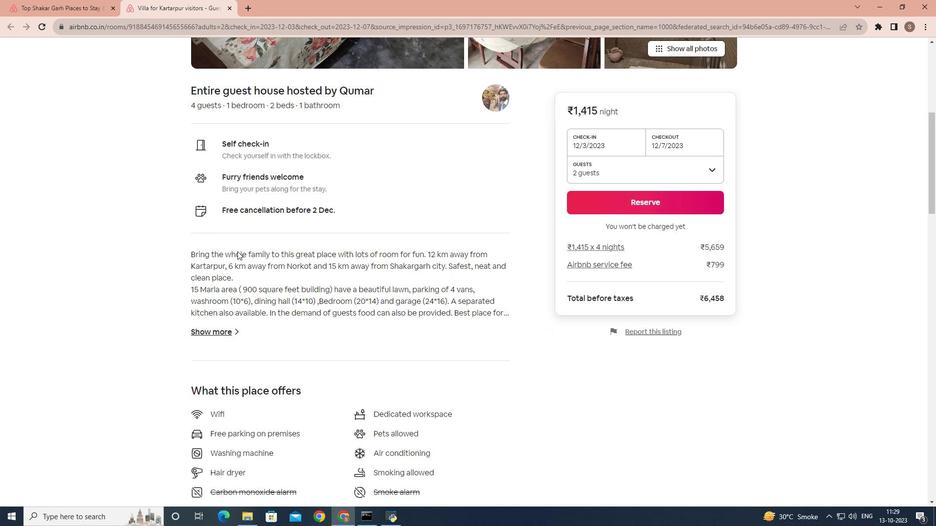 
Action: Mouse moved to (224, 256)
Screenshot: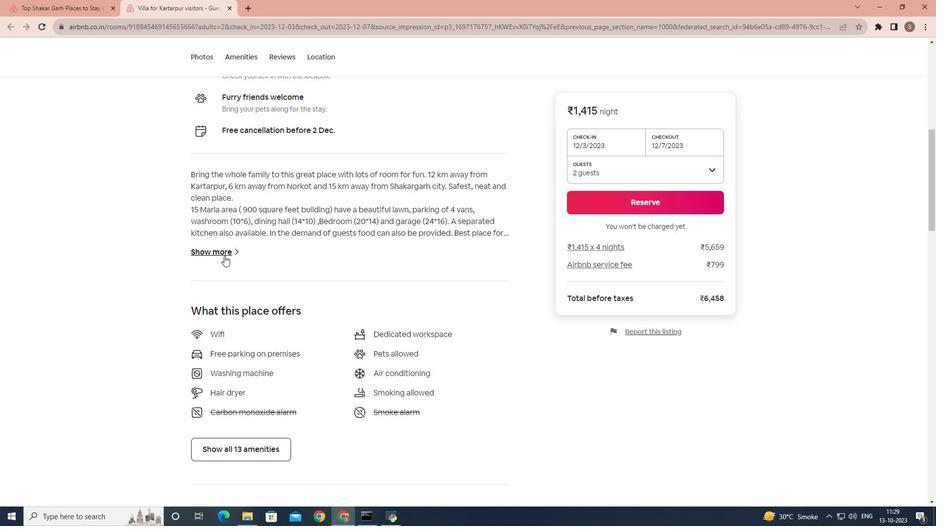 
Action: Mouse pressed left at (224, 256)
Screenshot: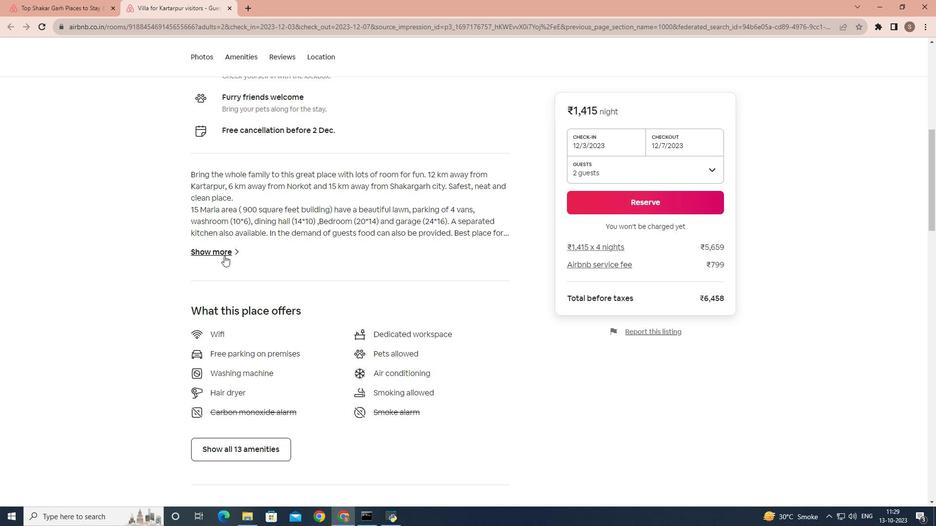 
Action: Mouse moved to (292, 209)
Screenshot: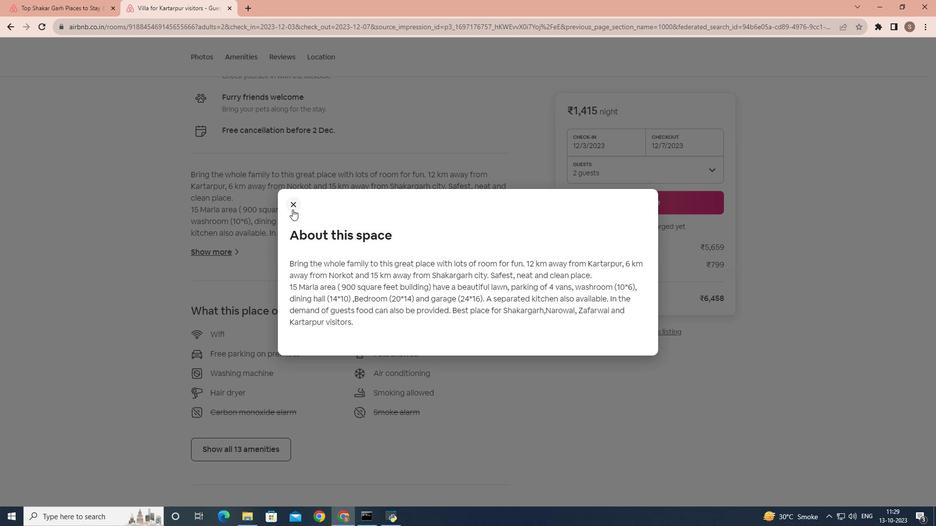
Action: Mouse pressed left at (292, 209)
Screenshot: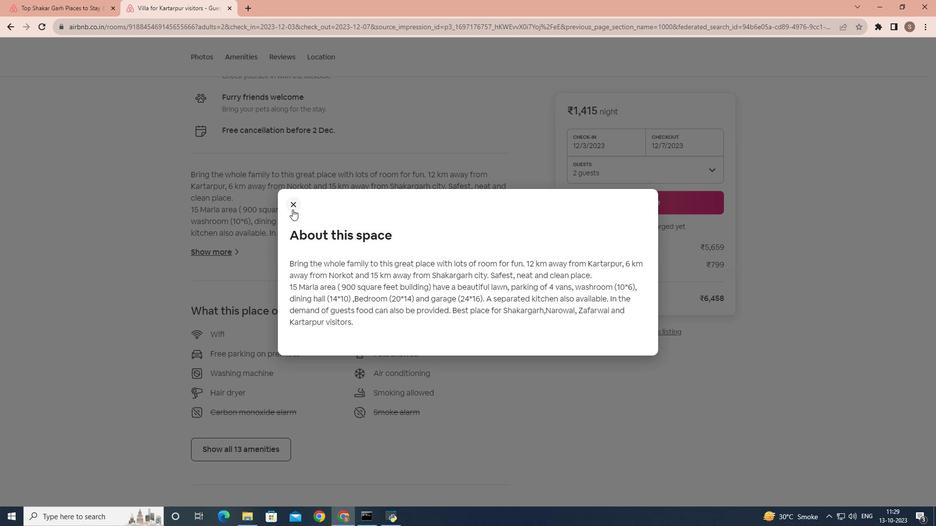 
Action: Mouse moved to (266, 269)
Screenshot: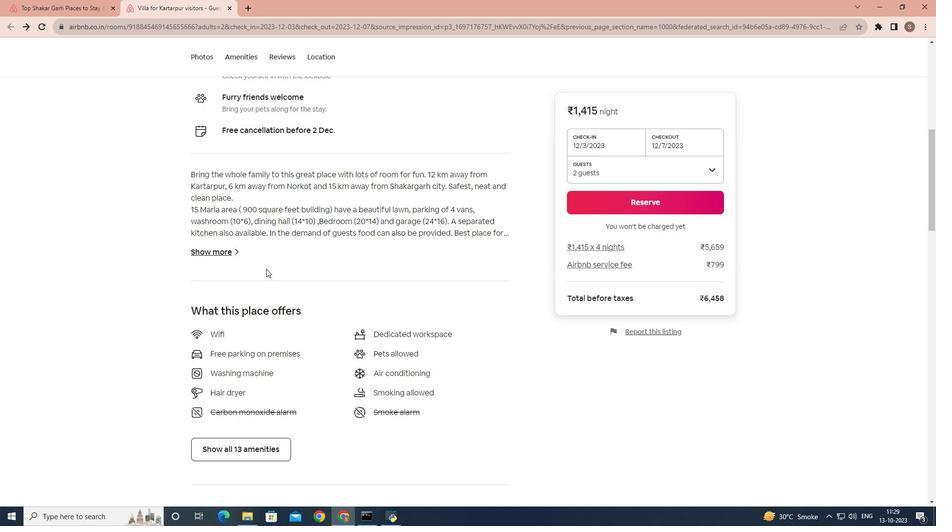 
Action: Mouse scrolled (266, 268) with delta (0, 0)
Screenshot: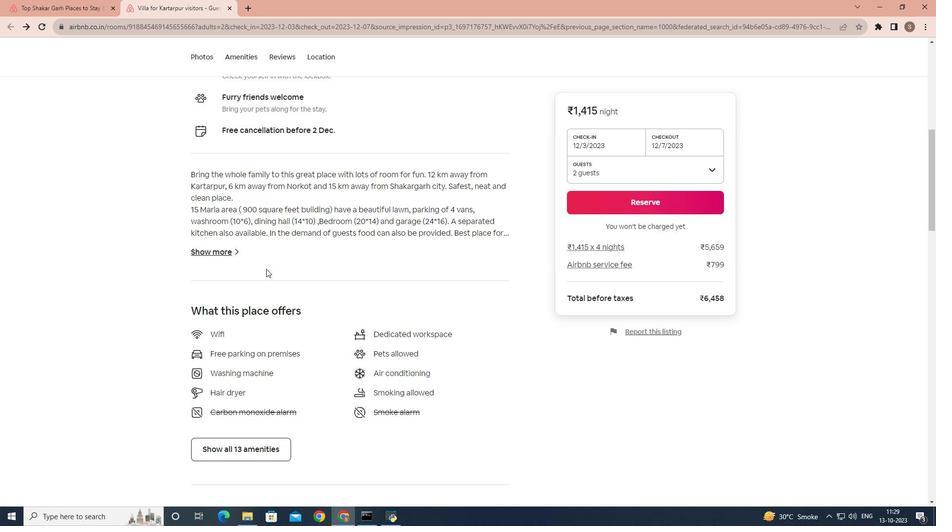 
Action: Mouse scrolled (266, 268) with delta (0, 0)
Screenshot: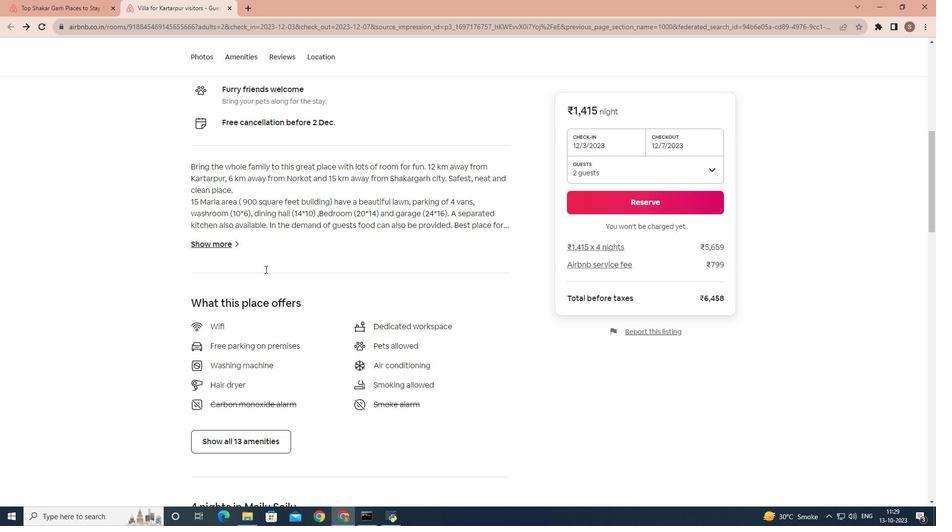 
Action: Mouse scrolled (266, 268) with delta (0, 0)
Screenshot: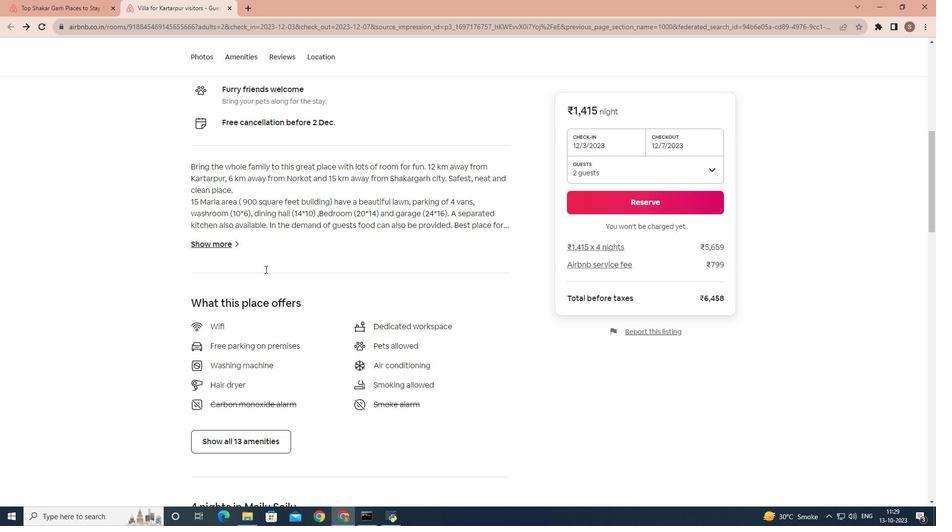 
Action: Mouse moved to (265, 269)
Screenshot: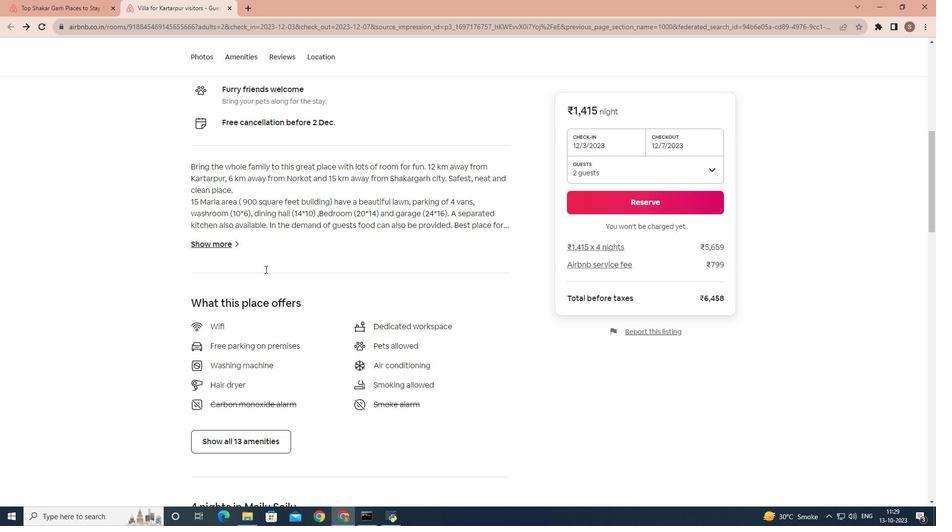 
Action: Mouse scrolled (265, 268) with delta (0, 0)
Screenshot: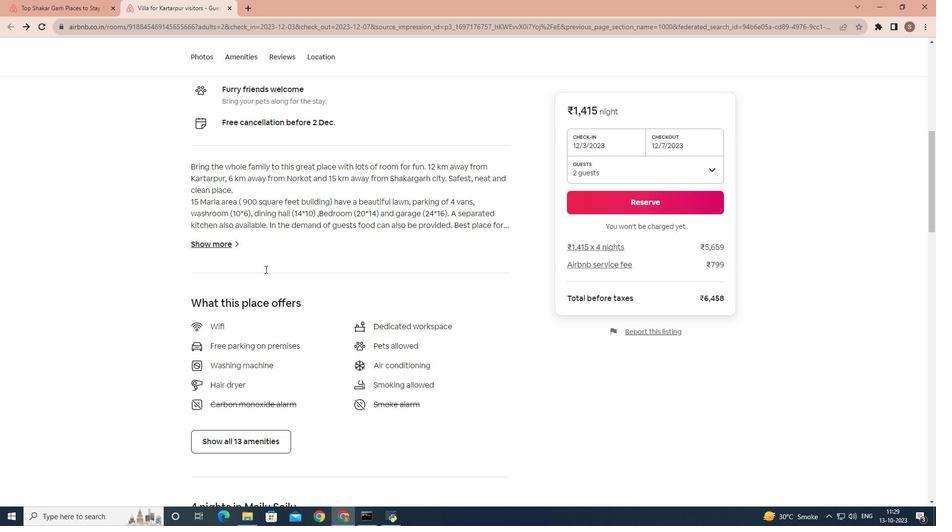 
Action: Mouse moved to (265, 269)
Screenshot: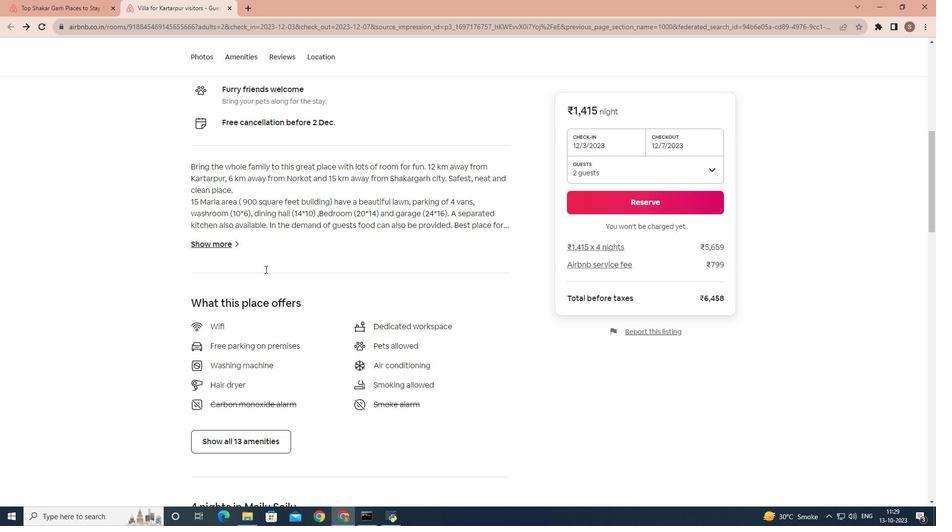 
Action: Mouse scrolled (265, 269) with delta (0, 0)
Screenshot: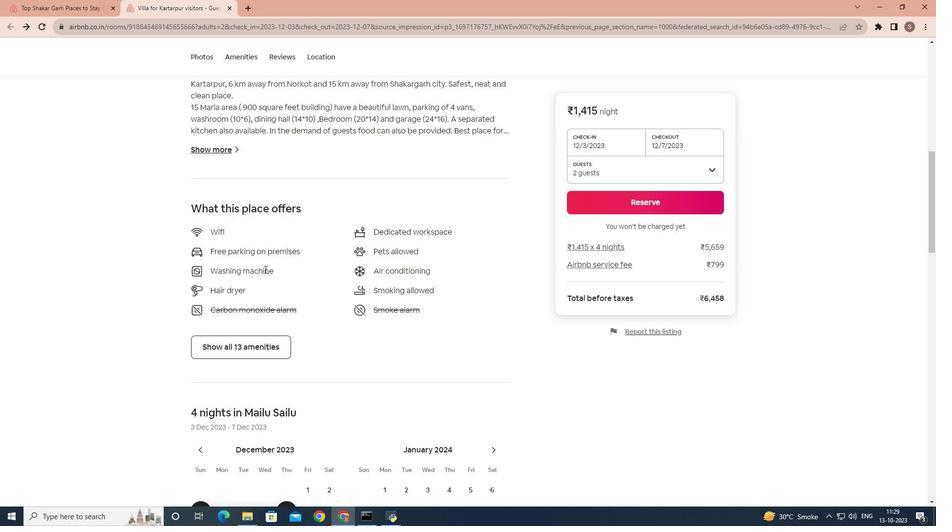 
Action: Mouse moved to (277, 210)
Screenshot: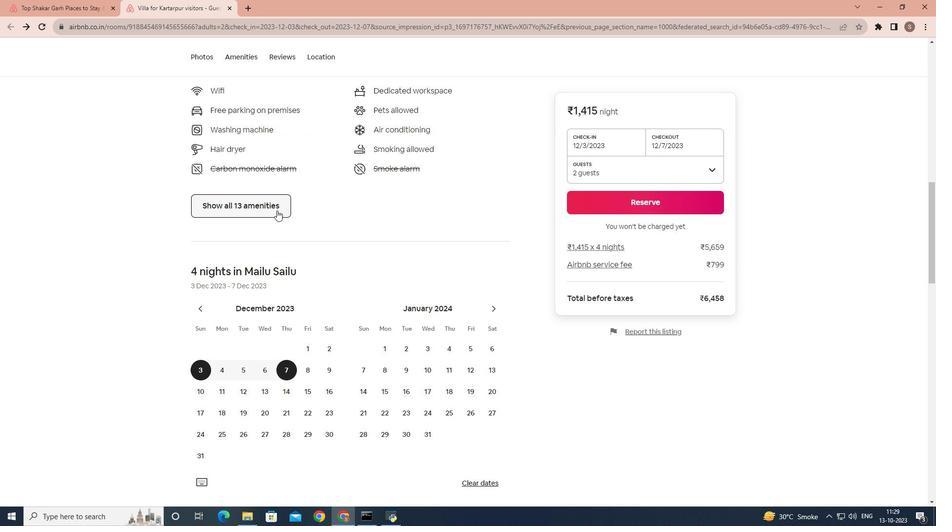 
Action: Mouse pressed left at (277, 210)
Screenshot: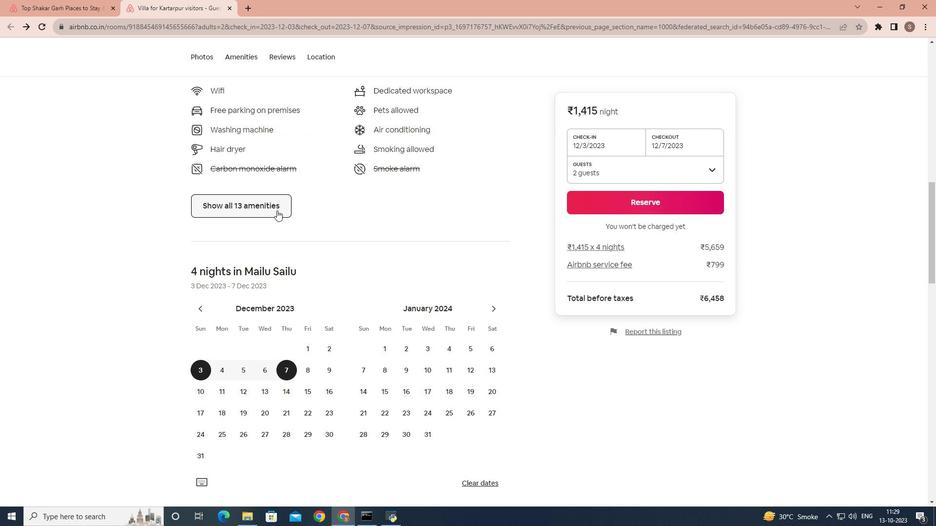 
Action: Mouse moved to (340, 219)
Screenshot: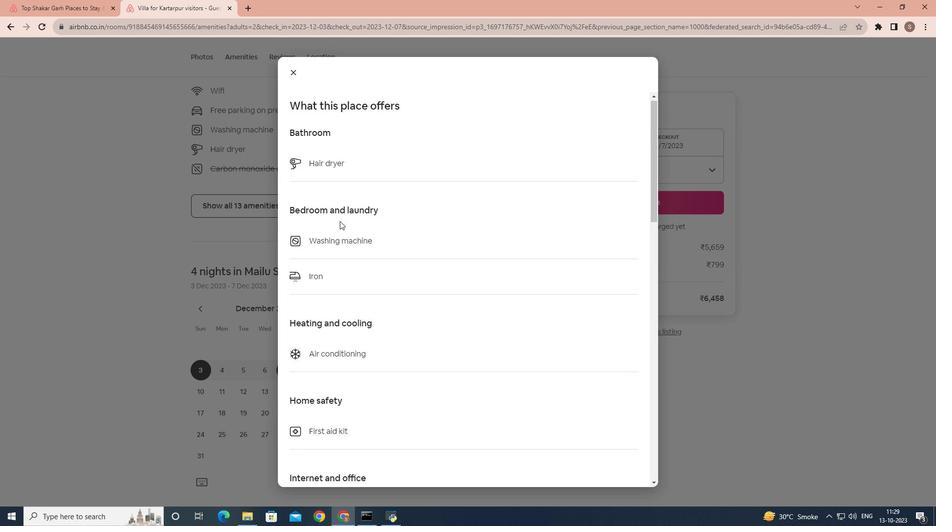 
Action: Mouse scrolled (340, 219) with delta (0, 0)
Screenshot: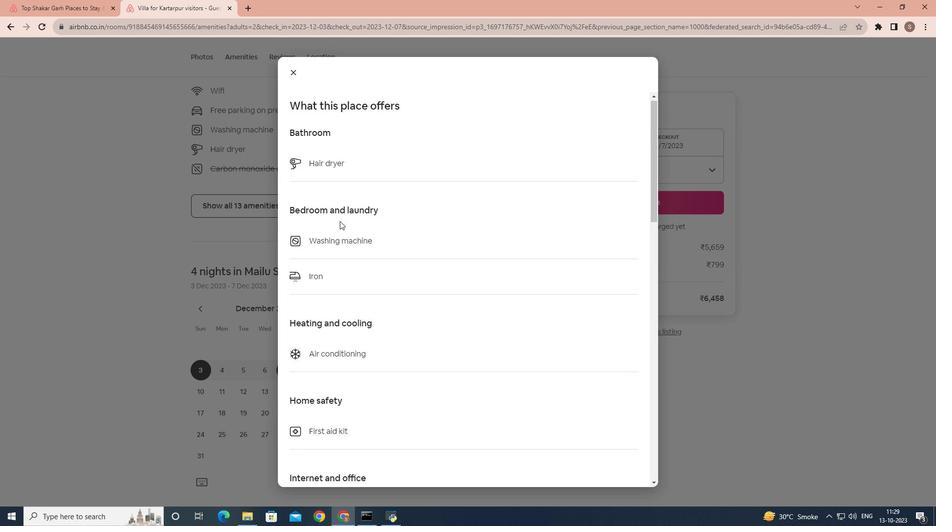 
Action: Mouse moved to (340, 220)
Screenshot: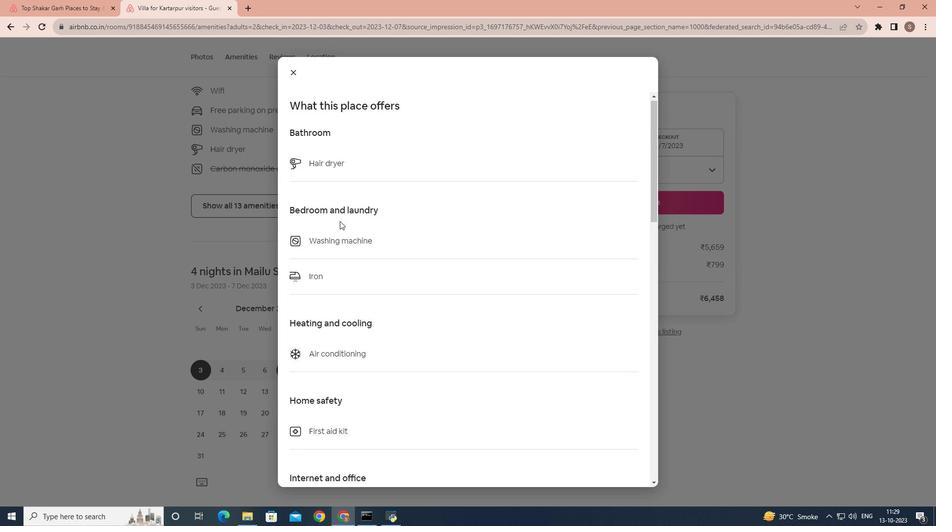 
Action: Mouse scrolled (340, 219) with delta (0, 0)
Screenshot: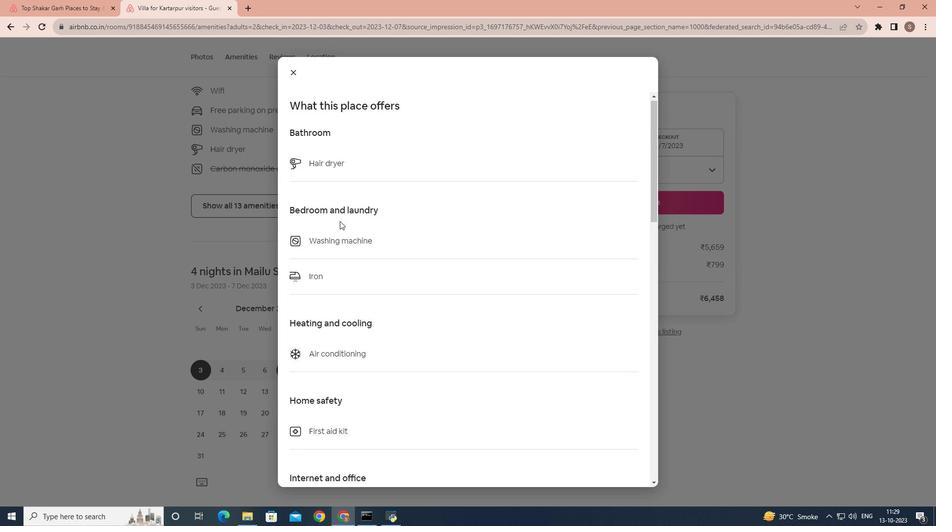 
Action: Mouse moved to (340, 221)
Screenshot: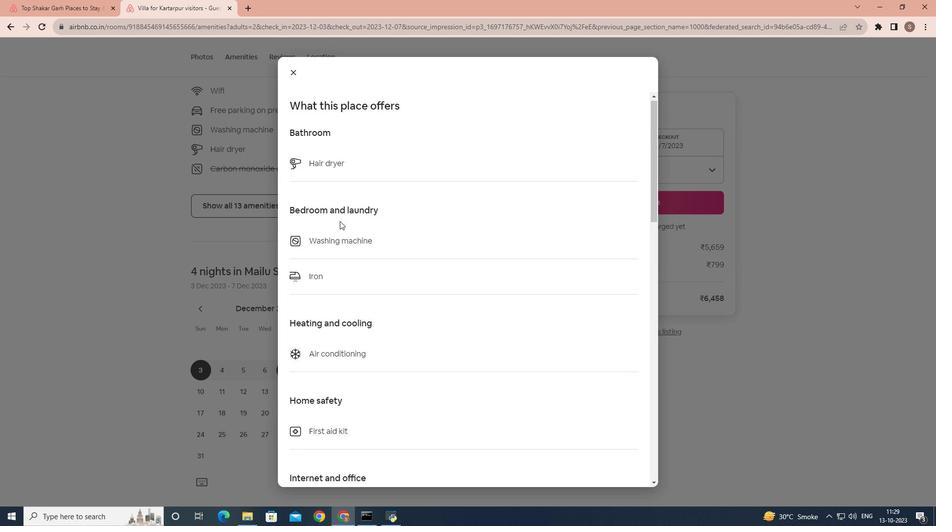 
Action: Mouse scrolled (340, 220) with delta (0, 0)
Screenshot: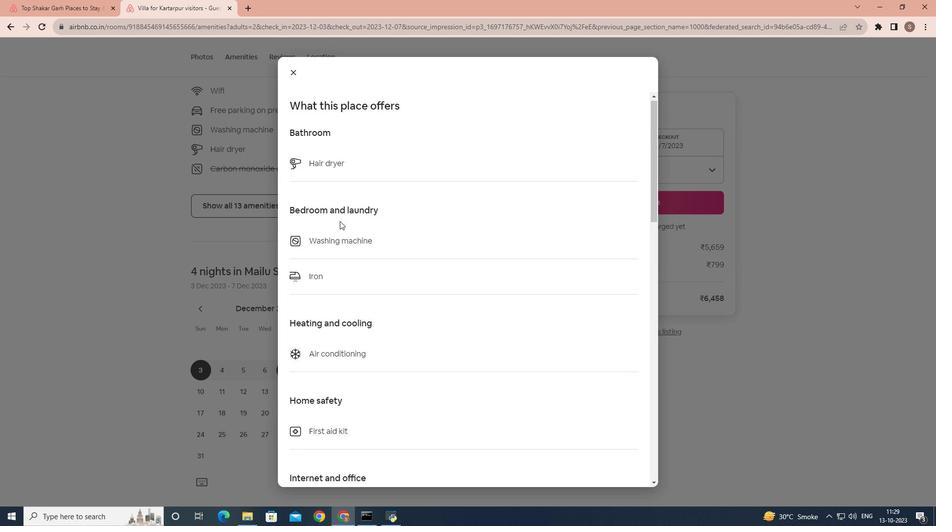 
Action: Mouse moved to (340, 221)
Screenshot: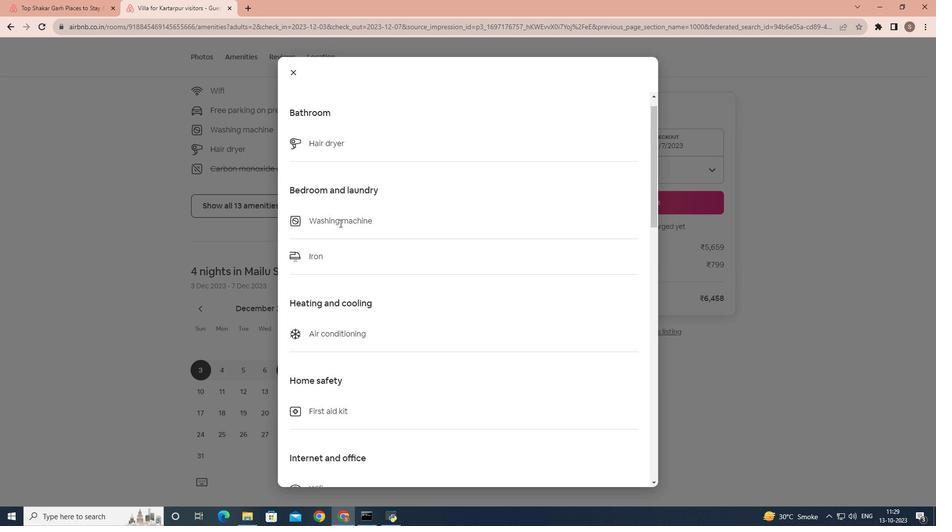 
Action: Mouse scrolled (340, 221) with delta (0, 0)
Screenshot: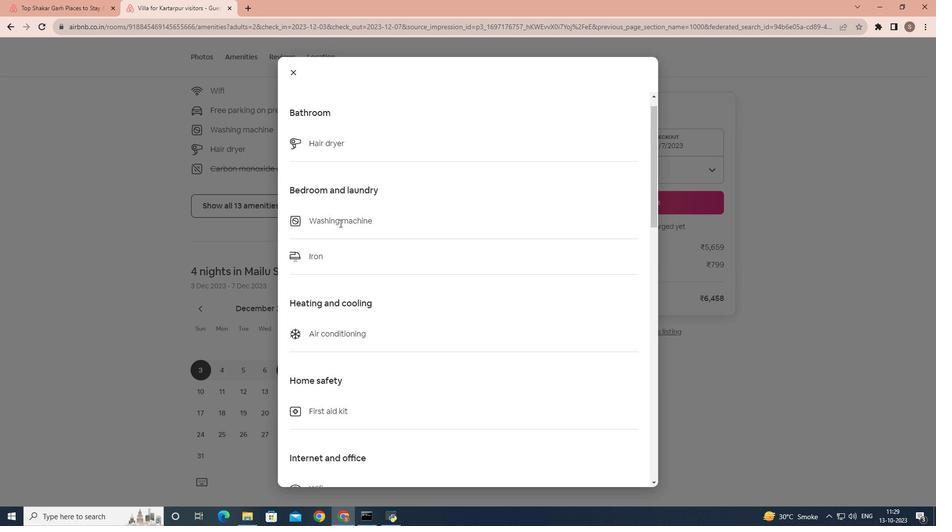 
Action: Mouse moved to (340, 223)
Screenshot: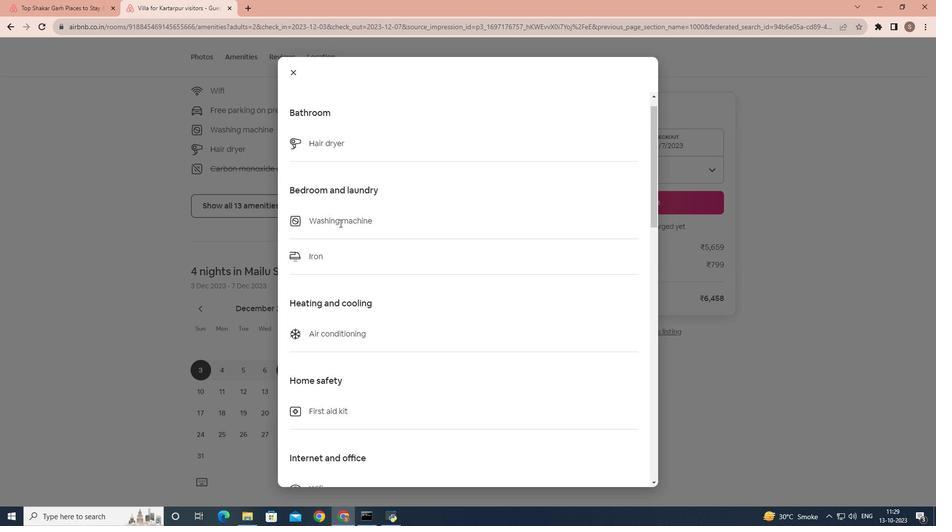 
Action: Mouse scrolled (340, 222) with delta (0, 0)
Screenshot: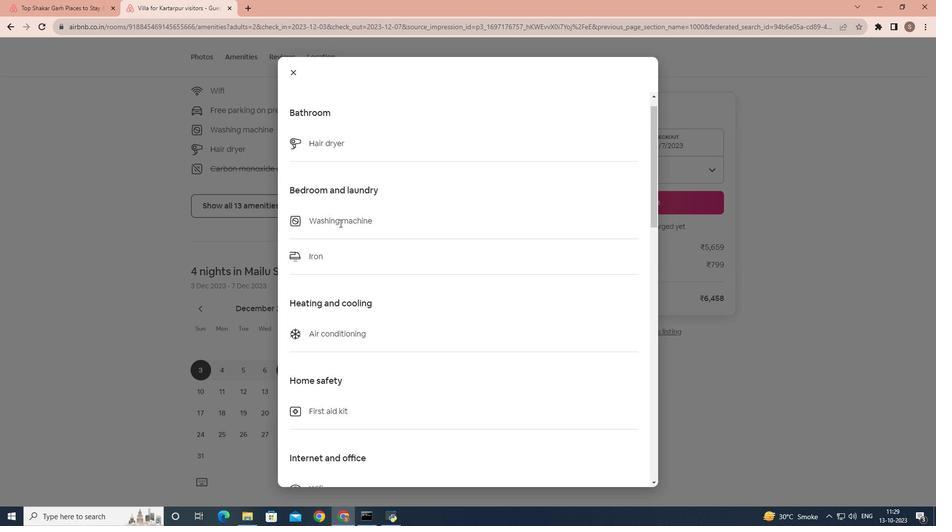 
Action: Mouse scrolled (340, 222) with delta (0, 0)
Screenshot: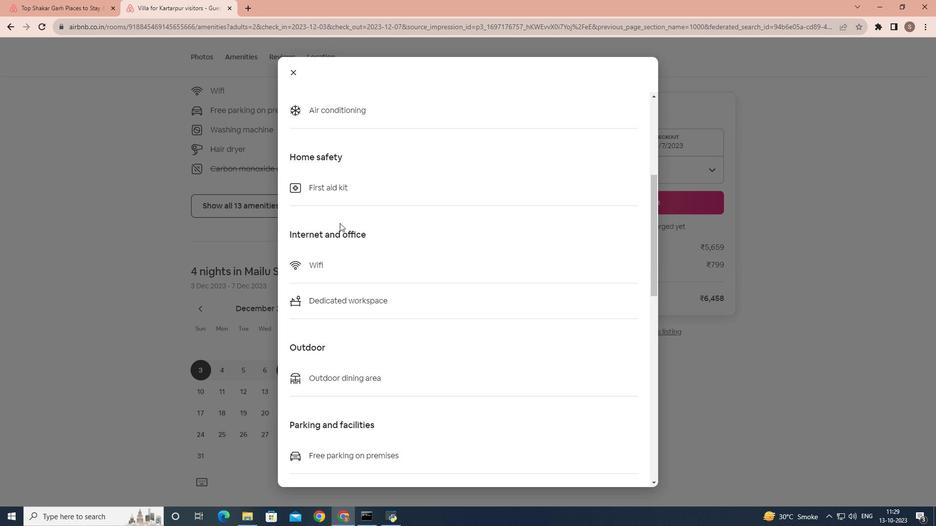 
Action: Mouse scrolled (340, 222) with delta (0, 0)
Screenshot: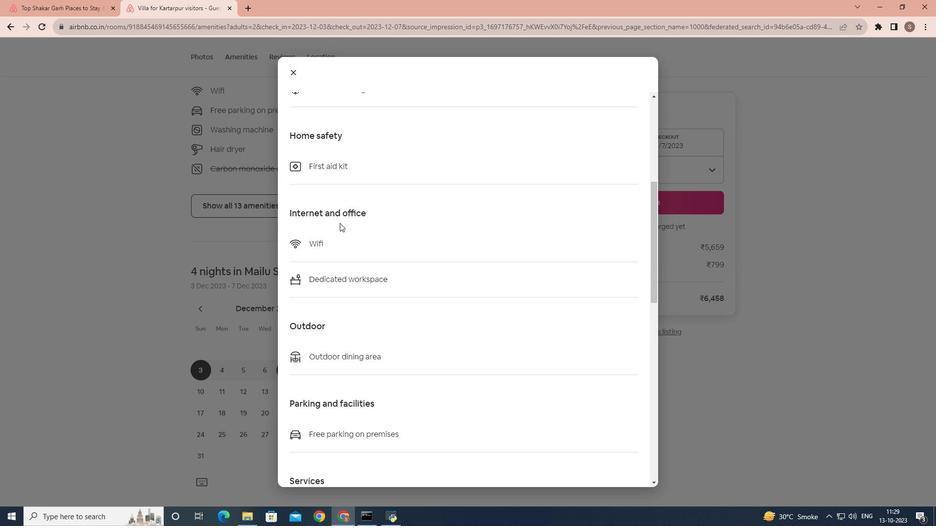 
Action: Mouse scrolled (340, 222) with delta (0, 0)
Screenshot: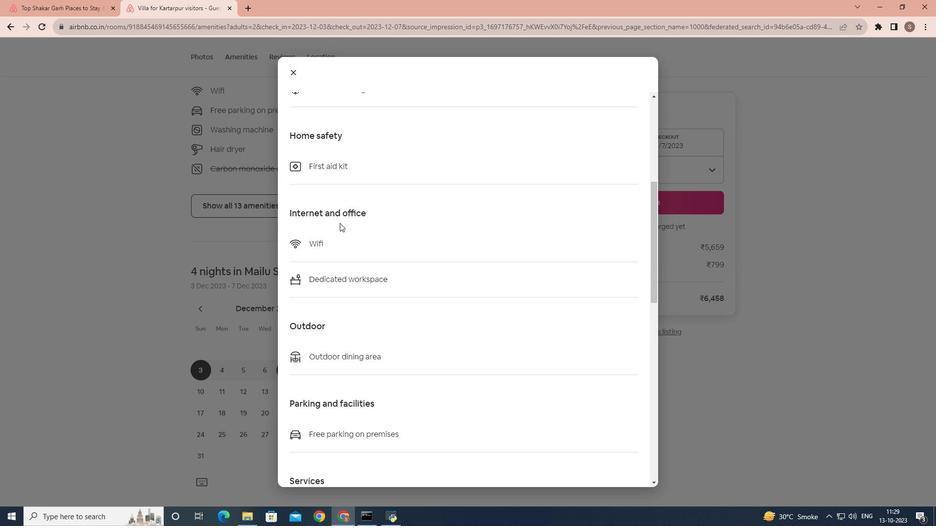 
Action: Mouse scrolled (340, 222) with delta (0, 0)
Screenshot: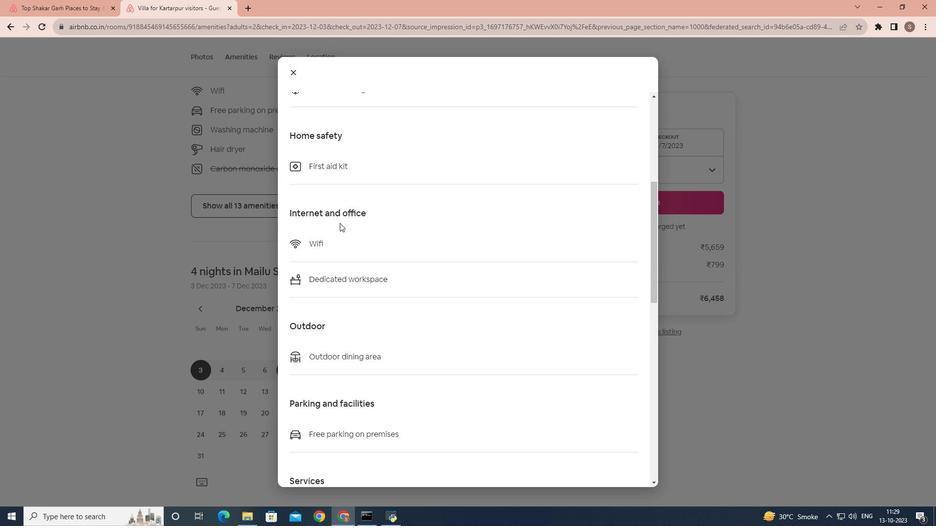 
Action: Mouse scrolled (340, 222) with delta (0, 0)
Screenshot: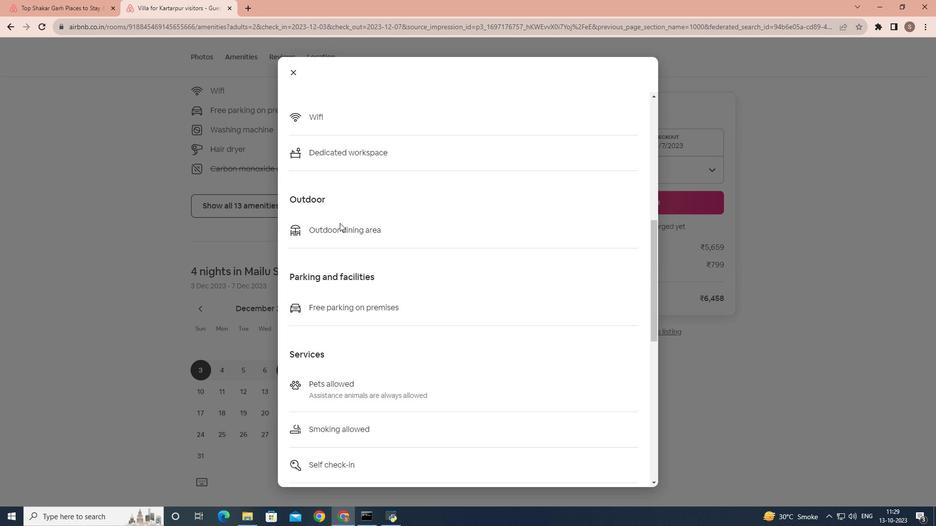 
Action: Mouse scrolled (340, 222) with delta (0, 0)
Screenshot: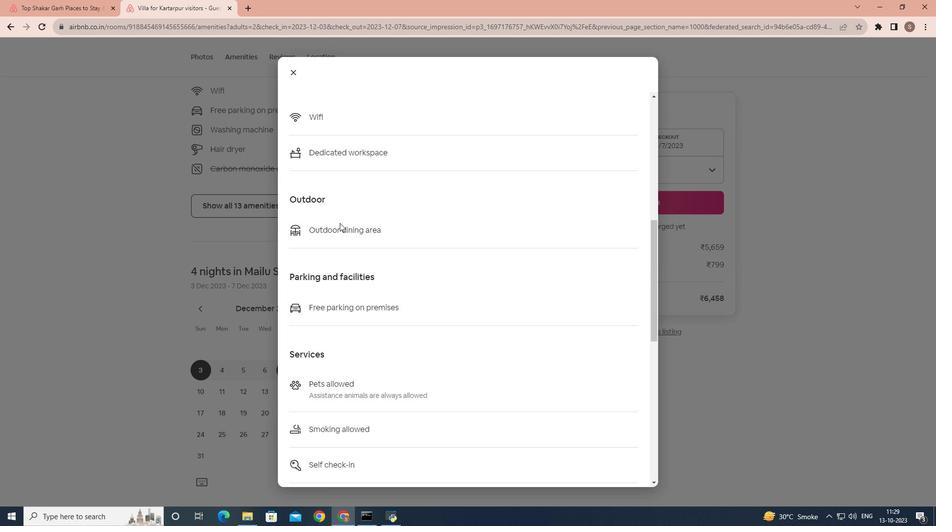 
Action: Mouse scrolled (340, 223) with delta (0, 0)
Screenshot: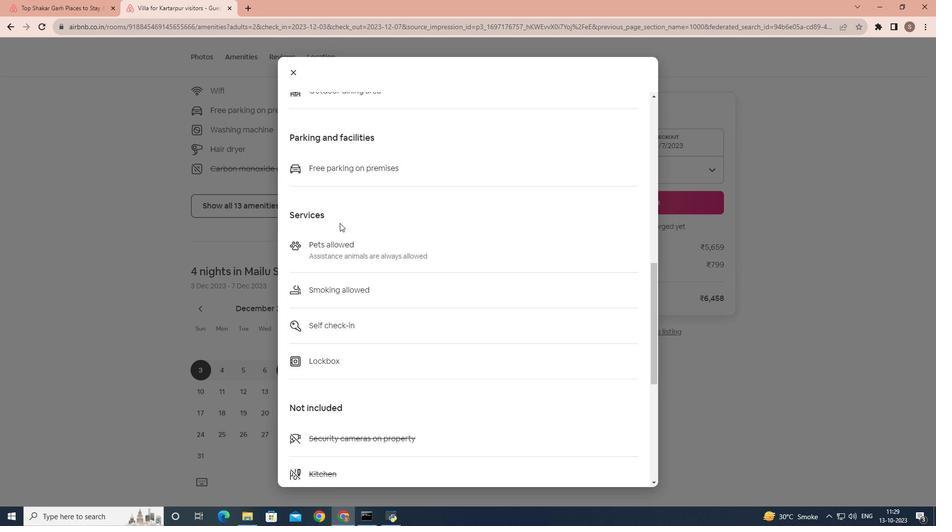 
Action: Mouse scrolled (340, 222) with delta (0, 0)
Screenshot: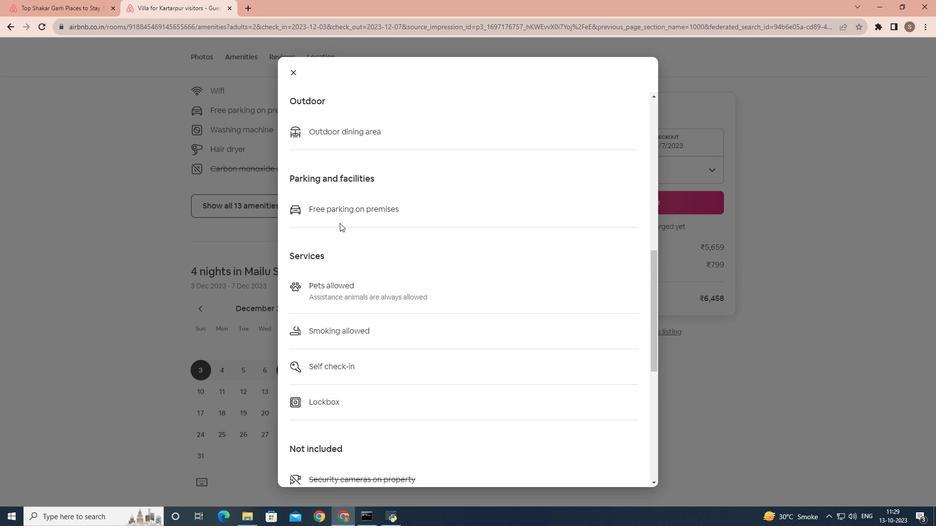 
Action: Mouse scrolled (340, 222) with delta (0, 0)
Screenshot: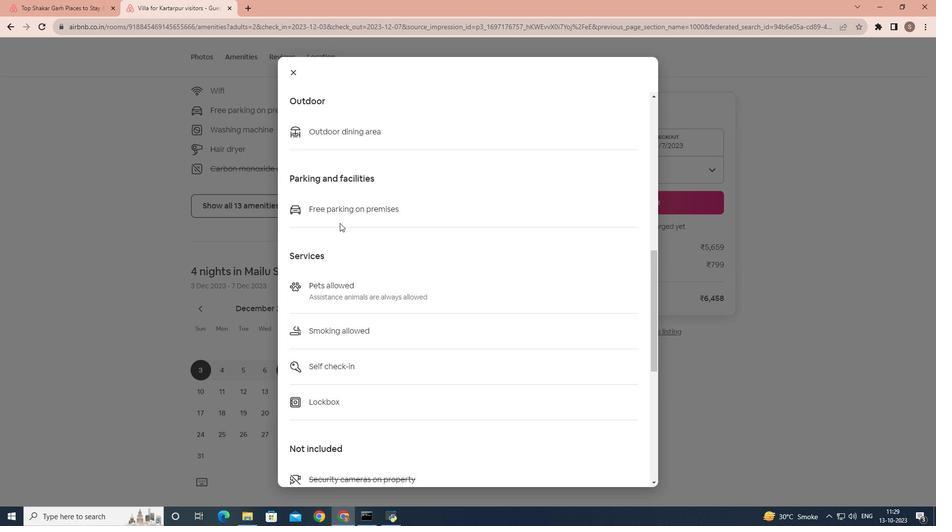 
Action: Mouse scrolled (340, 222) with delta (0, 0)
Screenshot: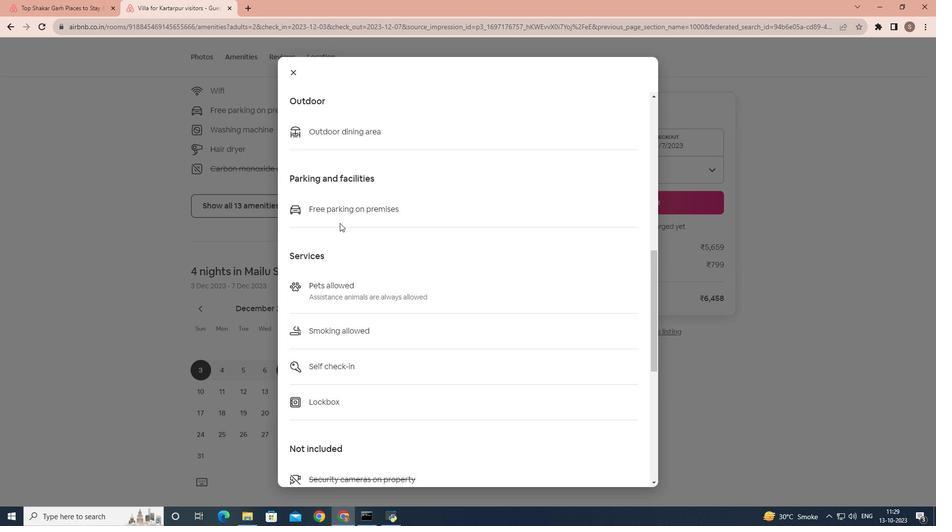 
Action: Mouse scrolled (340, 222) with delta (0, 0)
Screenshot: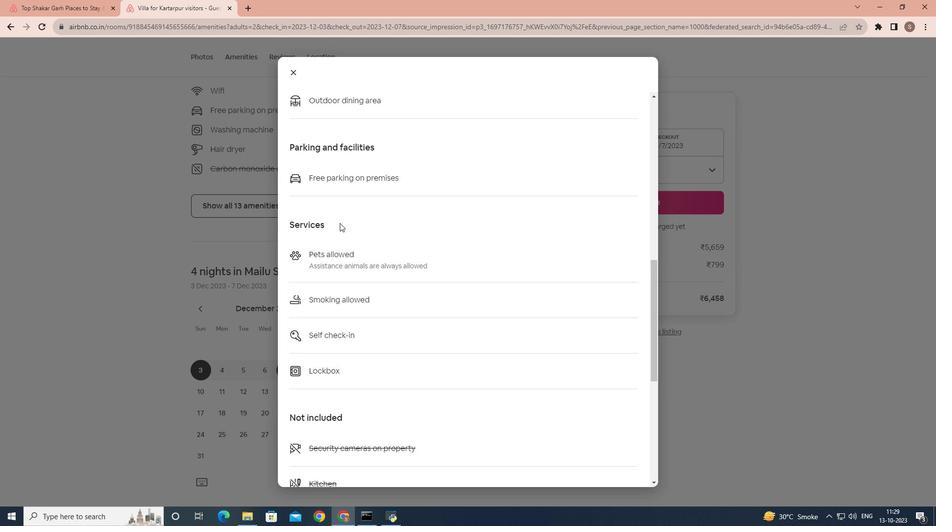 
Action: Mouse scrolled (340, 222) with delta (0, 0)
Screenshot: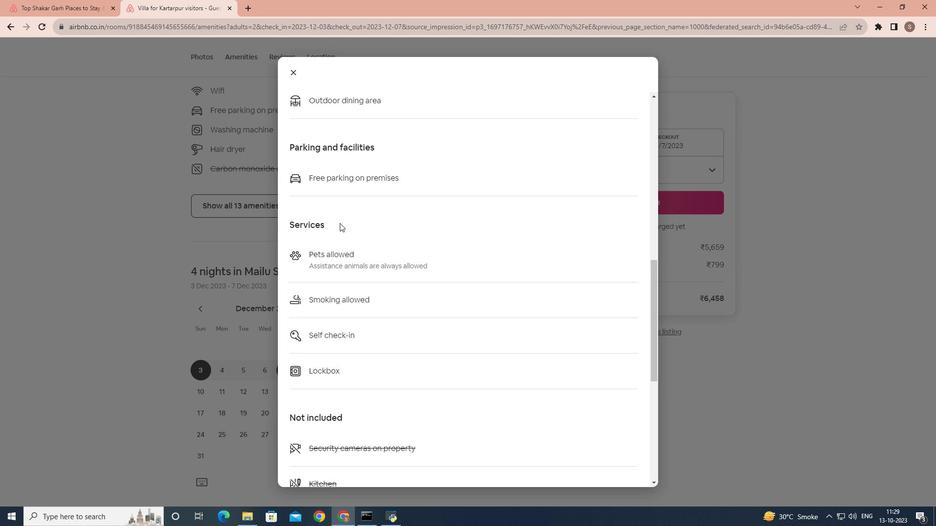 
Action: Mouse scrolled (340, 222) with delta (0, 0)
Screenshot: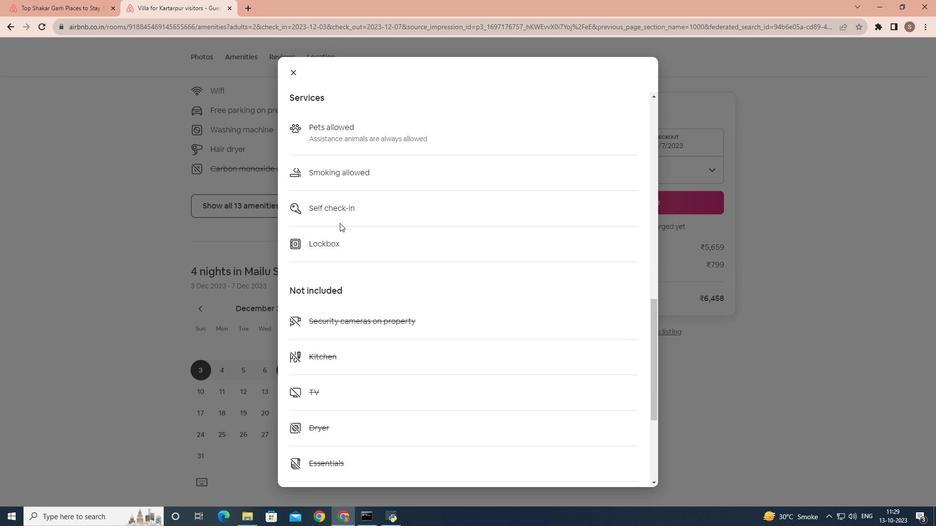 
Action: Mouse scrolled (340, 222) with delta (0, 0)
Screenshot: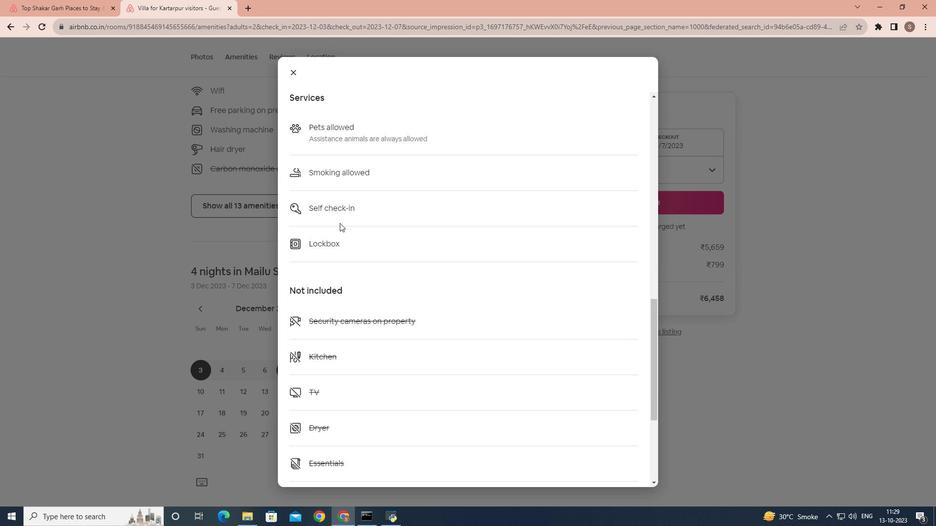 
Action: Mouse scrolled (340, 223) with delta (0, 0)
Screenshot: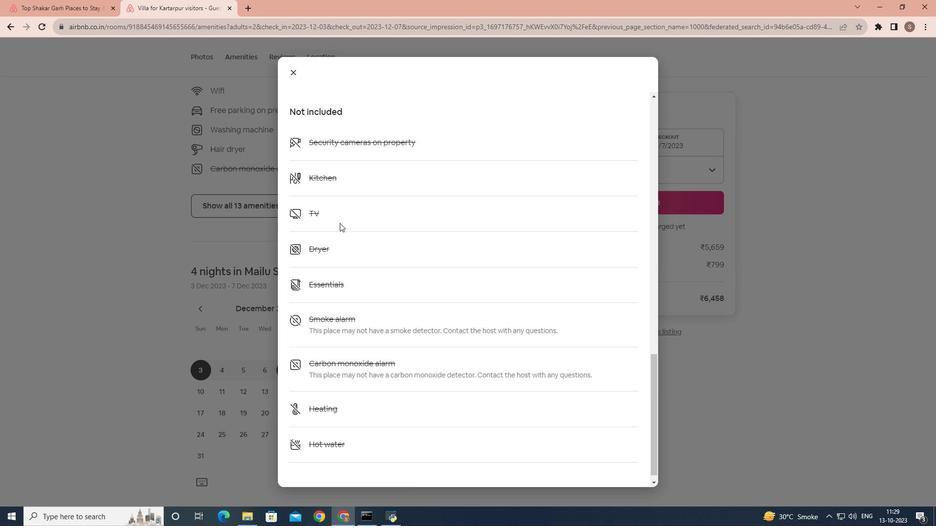
Action: Mouse scrolled (340, 222) with delta (0, 0)
Screenshot: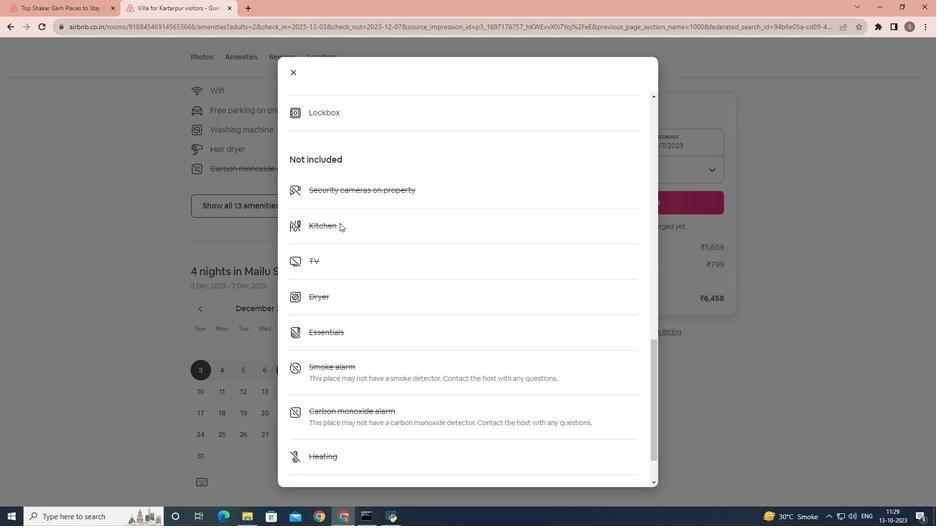 
Action: Mouse scrolled (340, 222) with delta (0, 0)
Screenshot: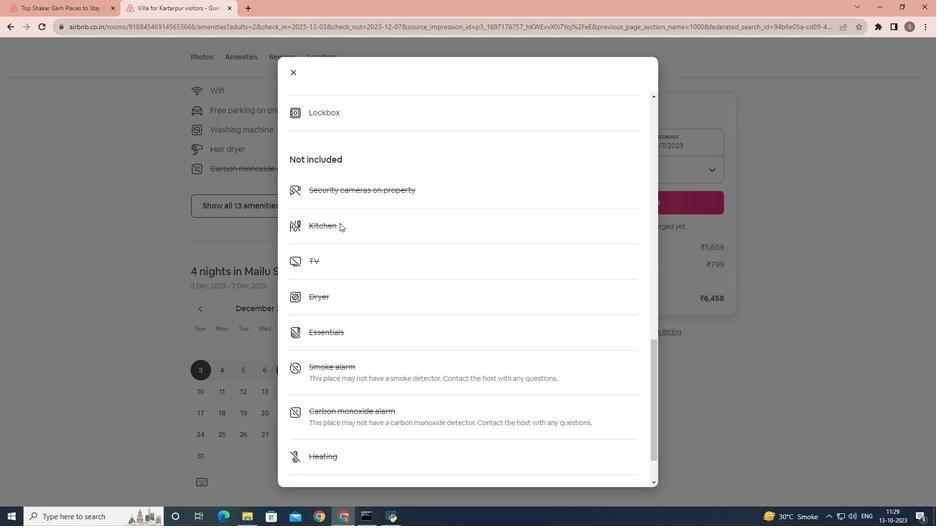 
Action: Mouse scrolled (340, 222) with delta (0, 0)
Screenshot: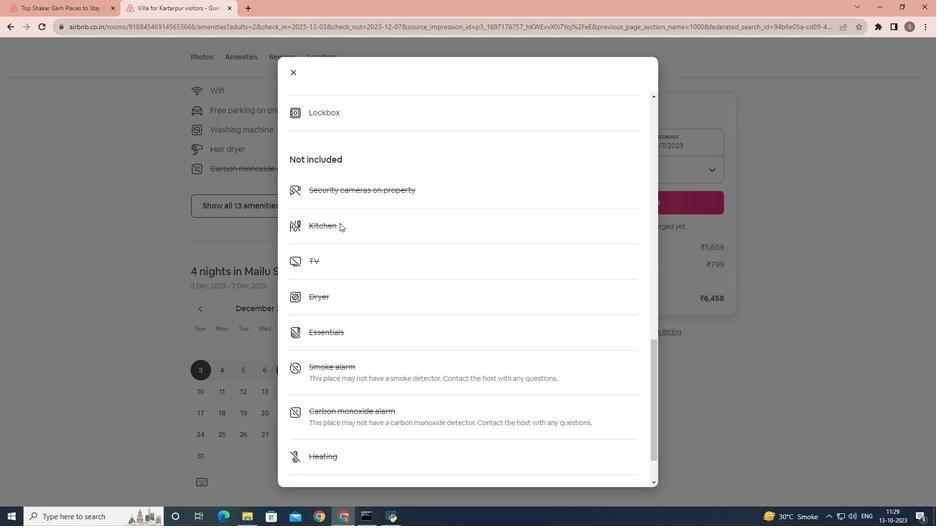 
Action: Mouse scrolled (340, 222) with delta (0, 0)
Screenshot: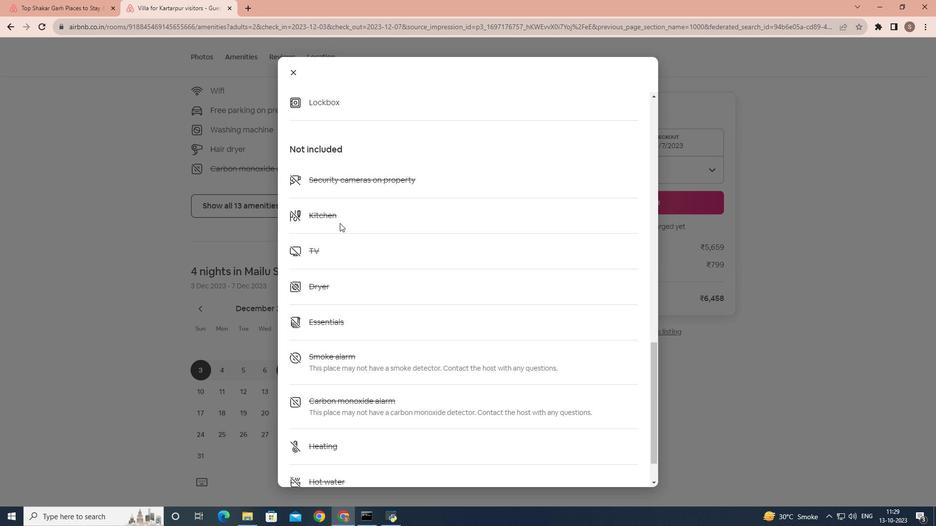 
Action: Mouse scrolled (340, 222) with delta (0, 0)
Screenshot: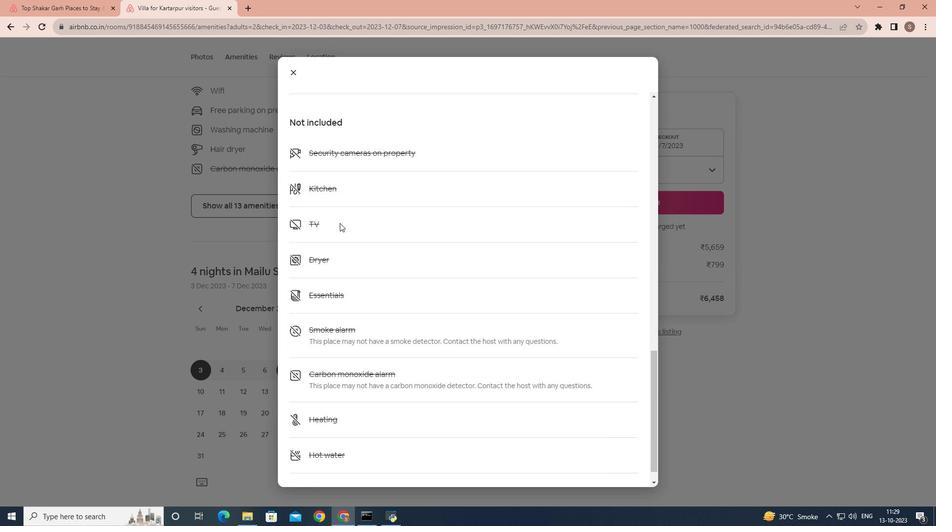 
Action: Mouse scrolled (340, 222) with delta (0, 0)
Screenshot: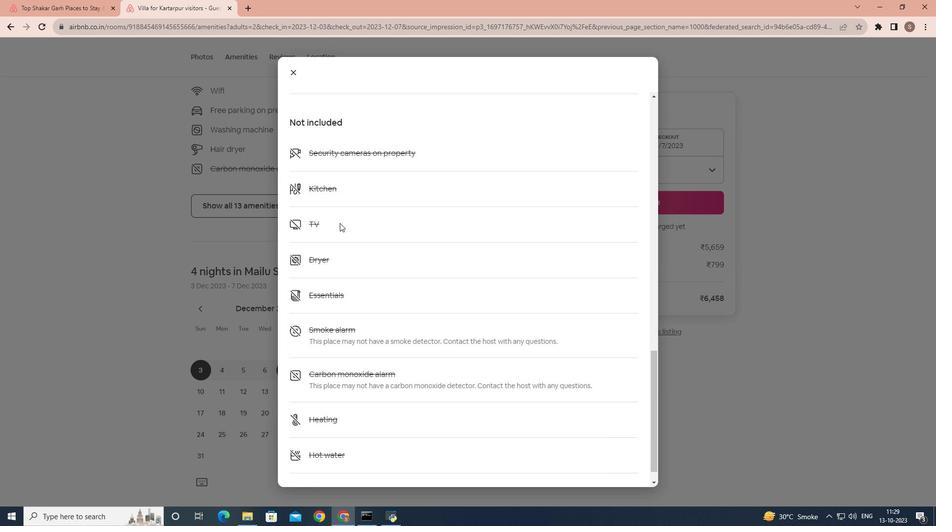 
Action: Mouse moved to (296, 74)
Screenshot: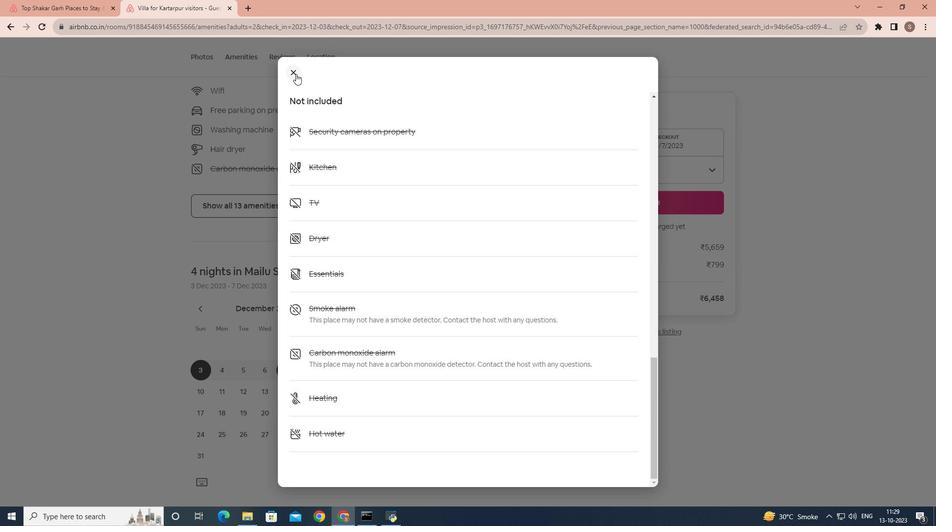 
Action: Mouse pressed left at (296, 74)
Screenshot: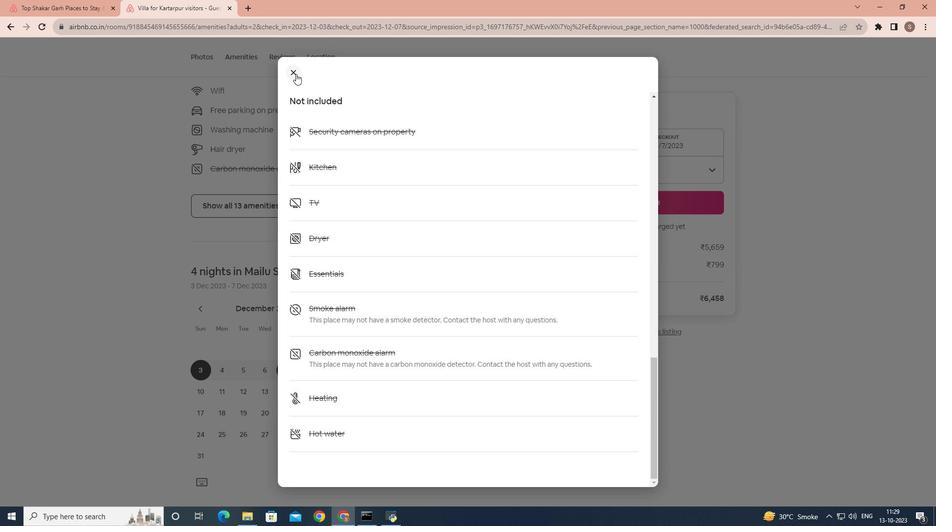 
Action: Mouse moved to (290, 197)
Screenshot: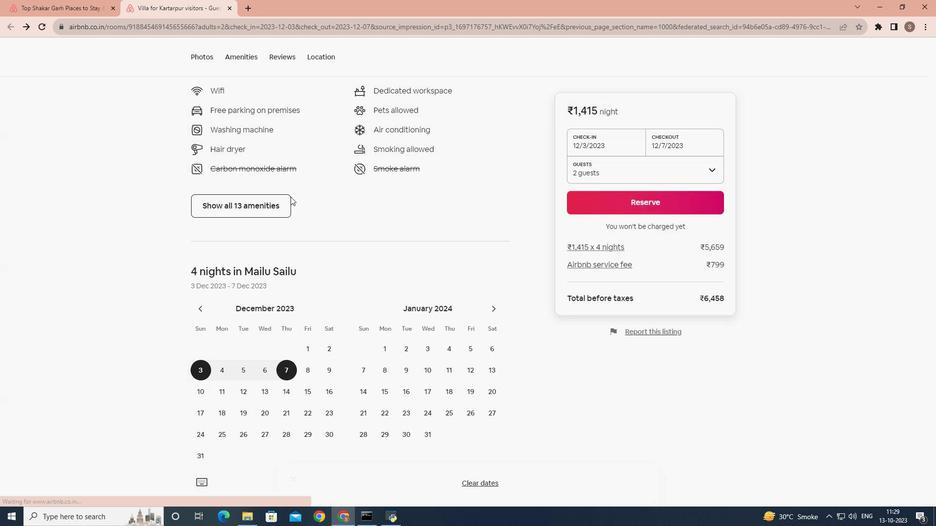 
Action: Mouse scrolled (290, 196) with delta (0, 0)
Screenshot: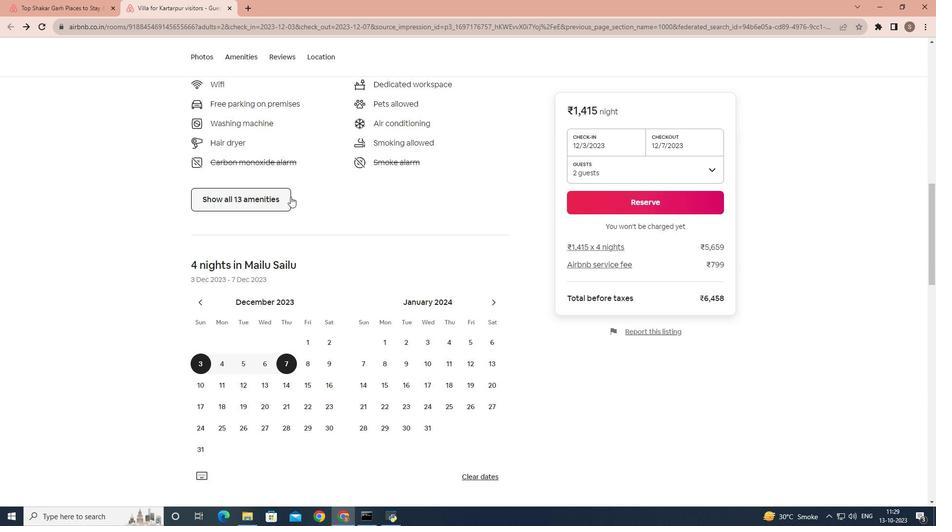 
Action: Mouse scrolled (290, 196) with delta (0, 0)
Screenshot: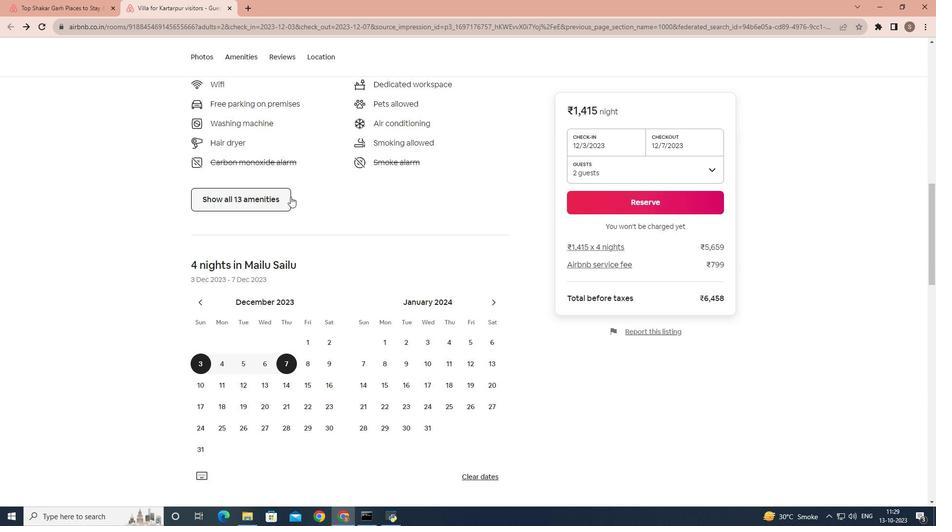 
Action: Mouse scrolled (290, 196) with delta (0, 0)
Screenshot: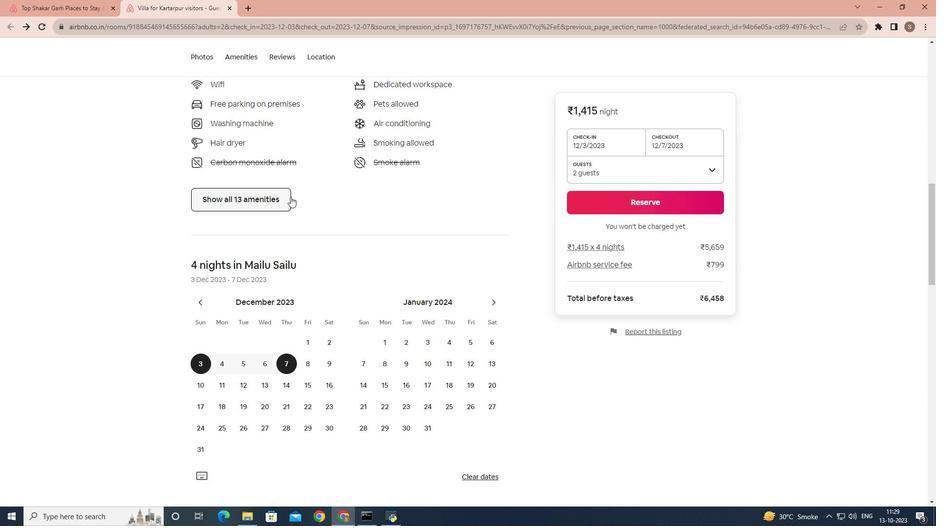 
Action: Mouse scrolled (290, 196) with delta (0, 0)
Screenshot: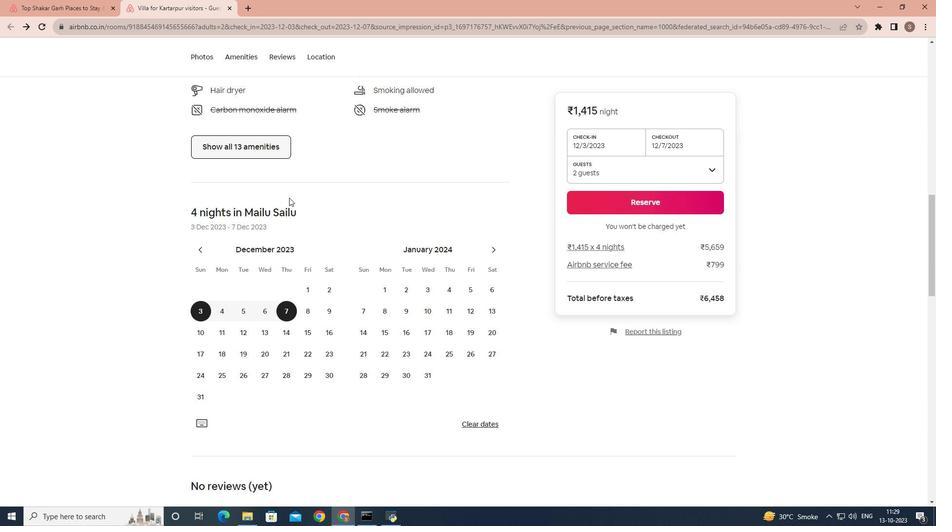 
Action: Mouse moved to (290, 197)
Screenshot: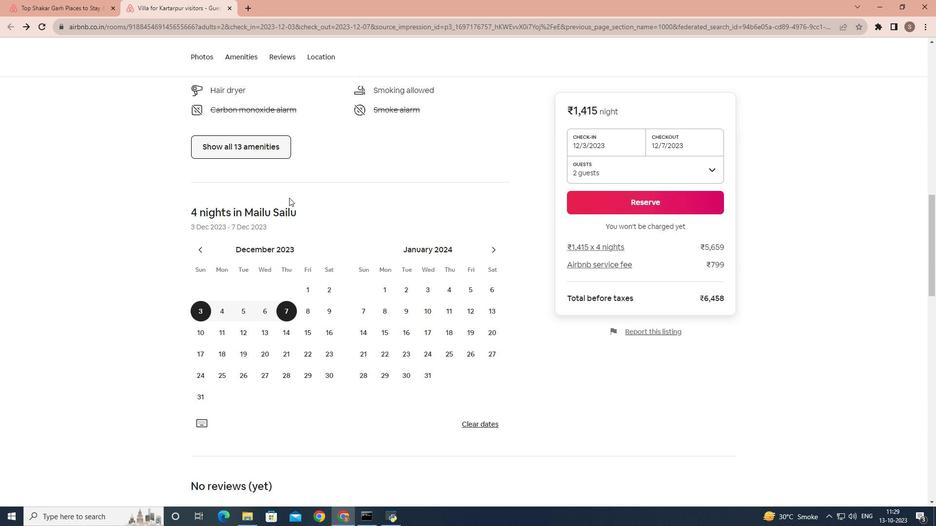 
Action: Mouse scrolled (290, 197) with delta (0, 0)
Screenshot: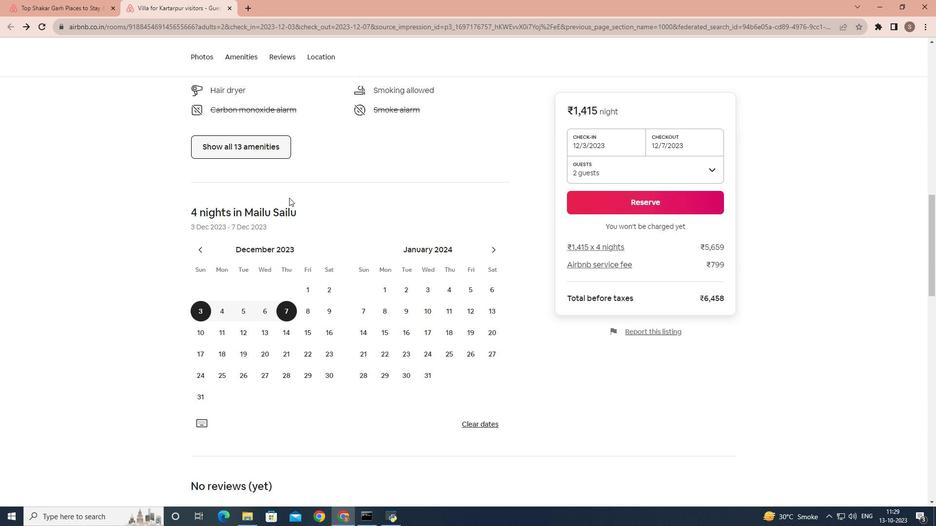 
Action: Mouse moved to (289, 198)
Screenshot: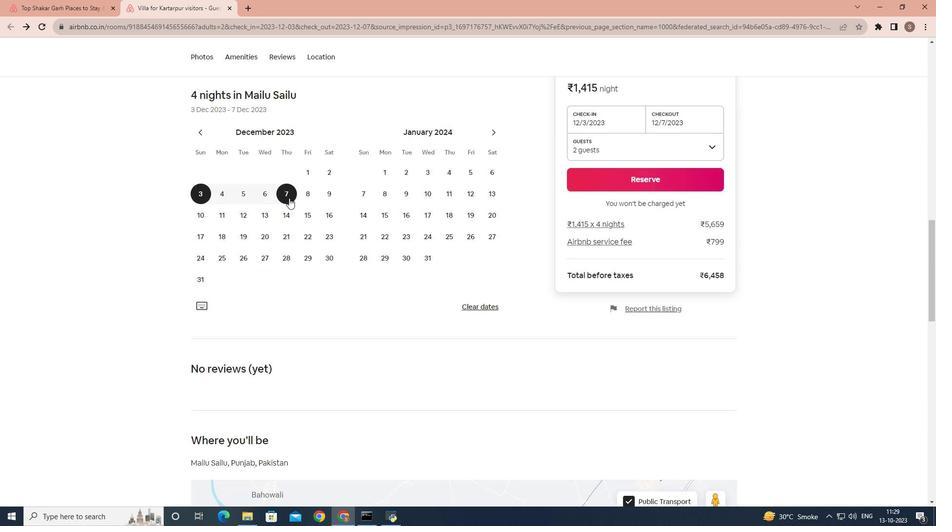 
Action: Mouse scrolled (289, 197) with delta (0, 0)
Screenshot: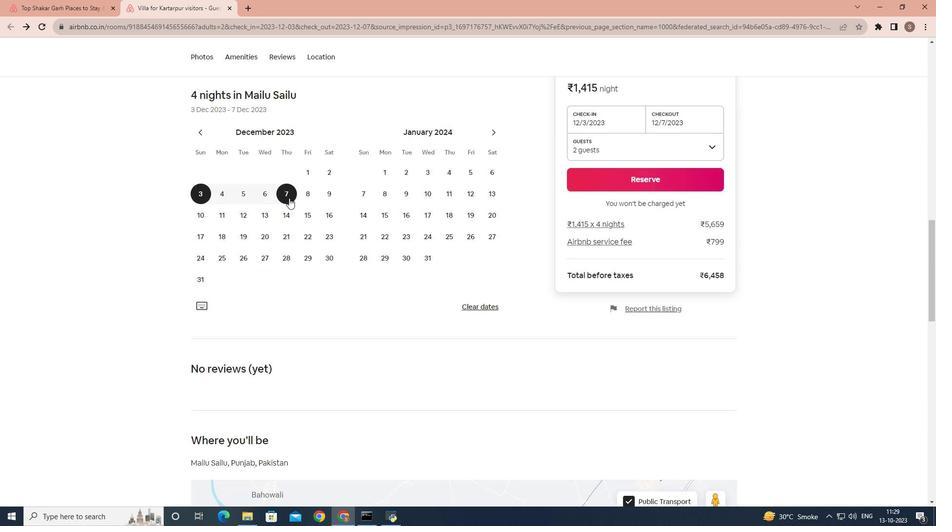 
Action: Mouse moved to (289, 198)
Screenshot: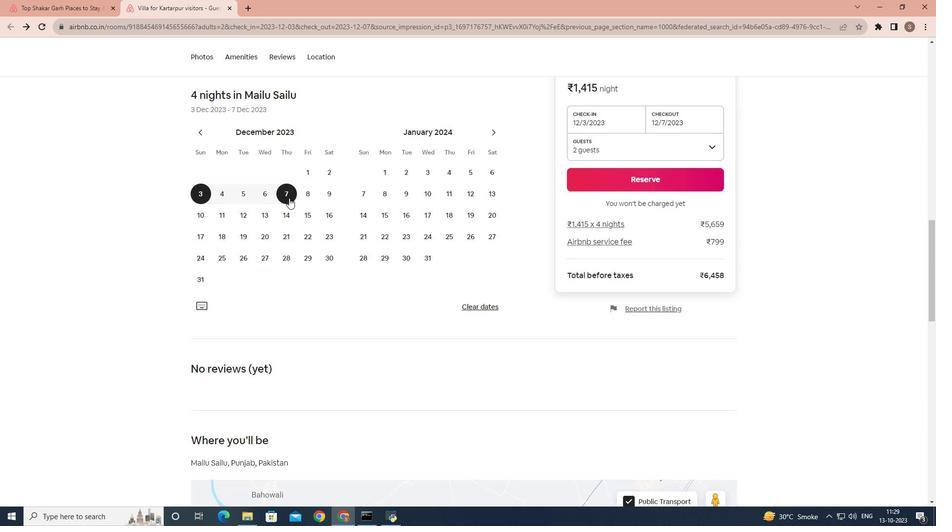 
Action: Mouse scrolled (289, 198) with delta (0, 0)
Screenshot: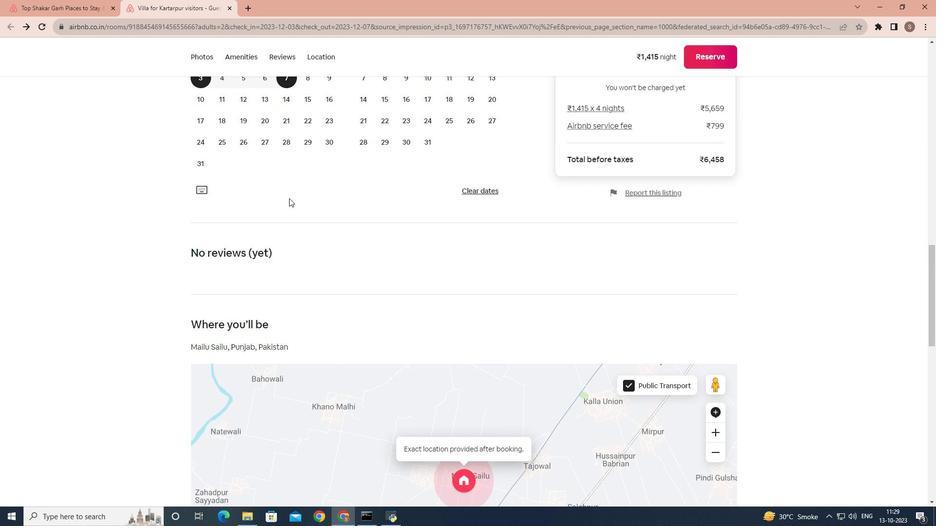 
Action: Mouse scrolled (289, 198) with delta (0, 0)
Screenshot: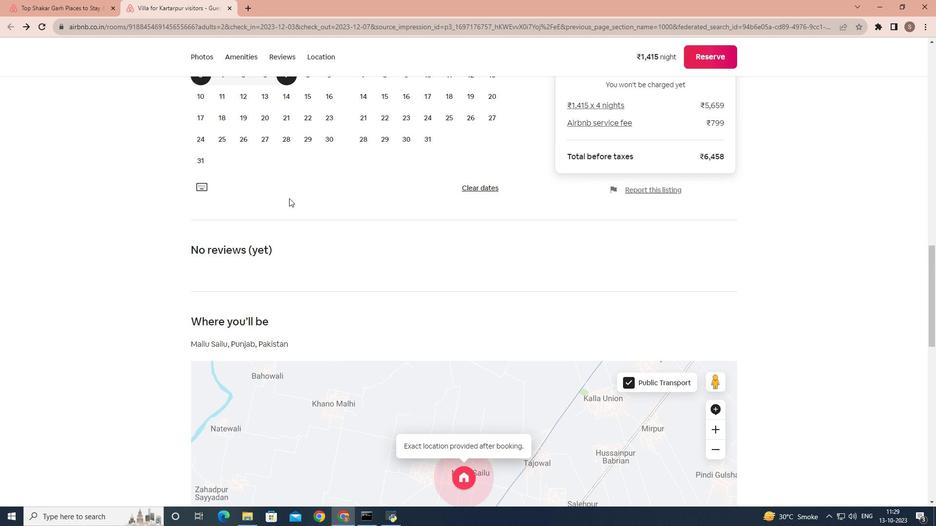 
Action: Mouse scrolled (289, 198) with delta (0, 0)
Screenshot: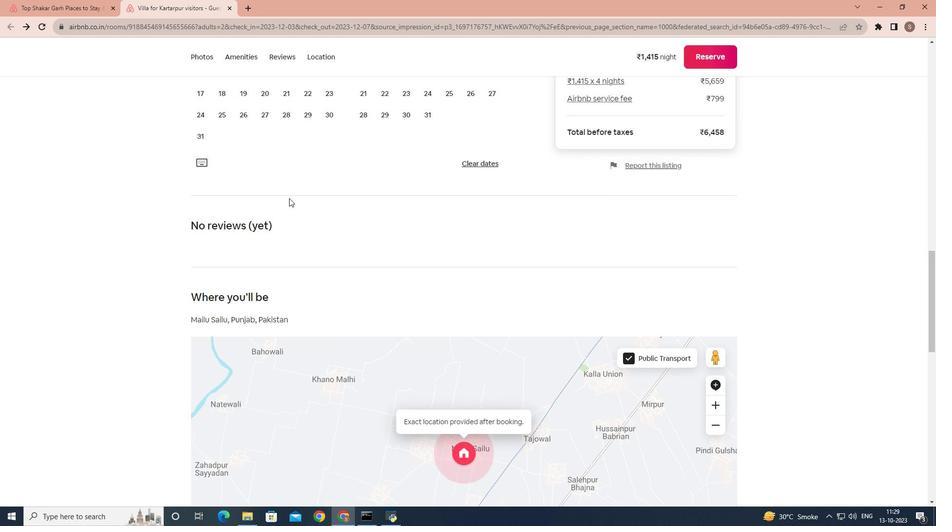 
Action: Mouse scrolled (289, 198) with delta (0, 0)
Screenshot: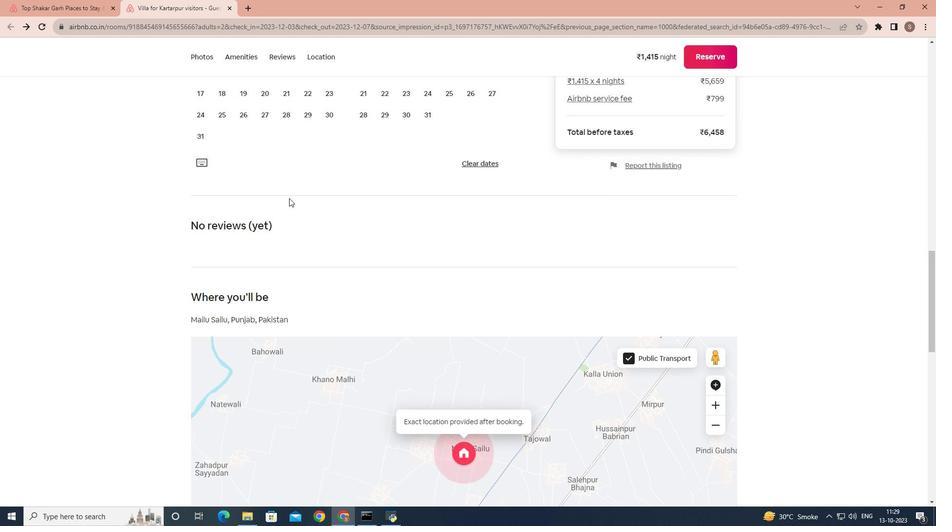 
Action: Mouse scrolled (289, 199) with delta (0, 0)
Screenshot: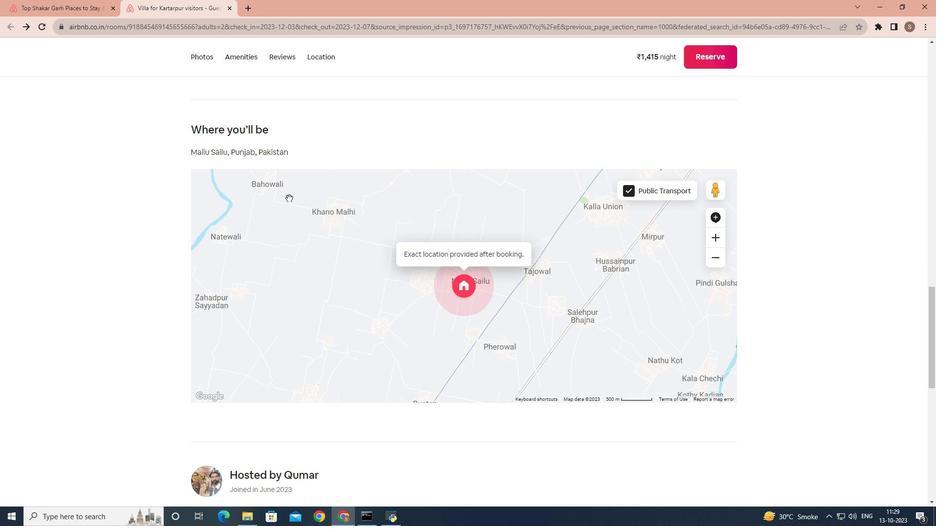 
Action: Mouse moved to (284, 211)
Screenshot: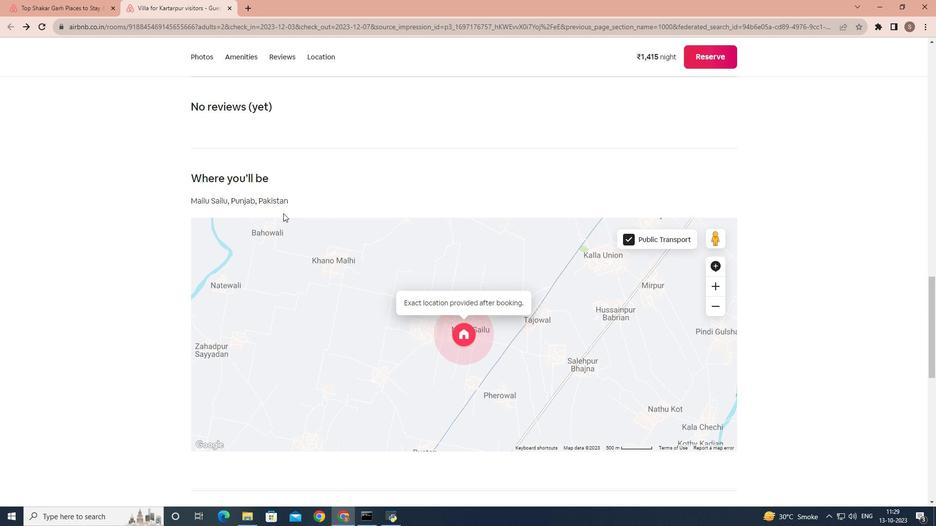 
Action: Mouse scrolled (284, 211) with delta (0, 0)
Screenshot: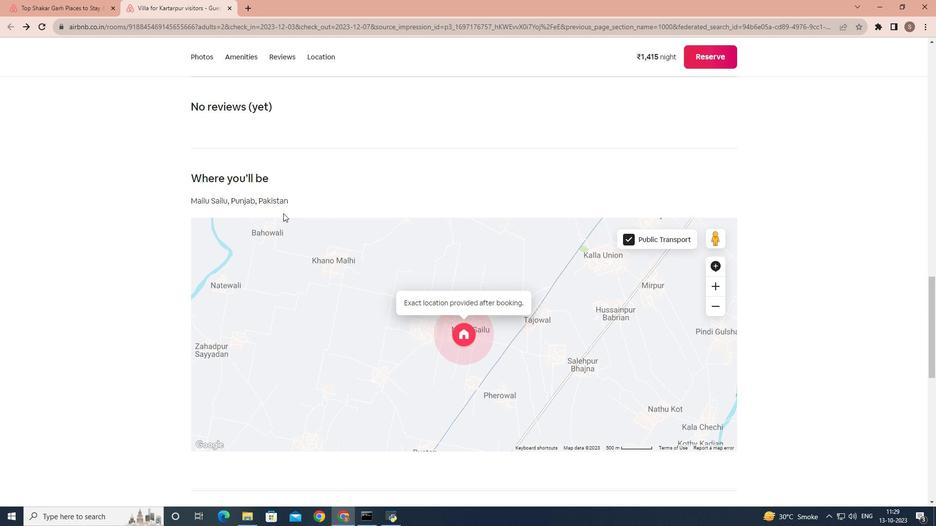 
Action: Mouse moved to (283, 213)
Screenshot: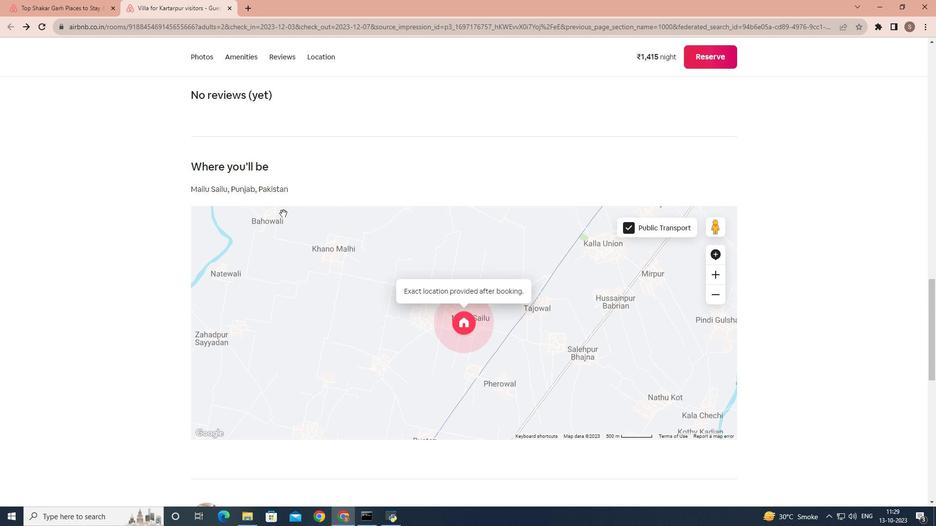 
Action: Mouse scrolled (283, 213) with delta (0, 0)
Screenshot: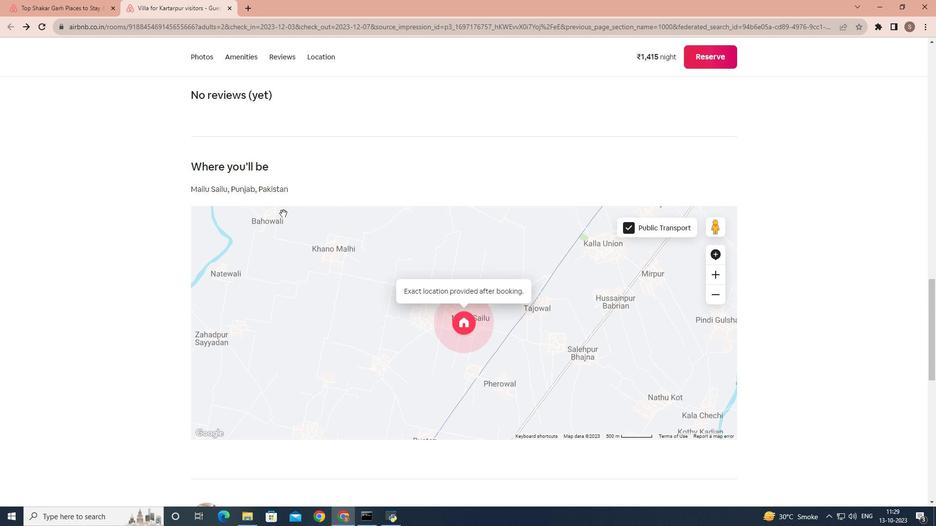 
Action: Mouse scrolled (283, 213) with delta (0, 0)
Screenshot: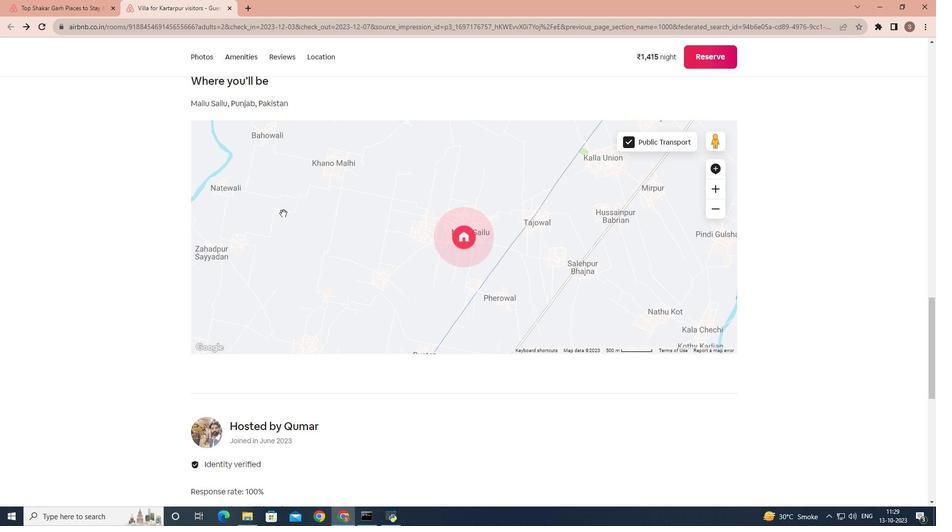 
Action: Mouse scrolled (283, 213) with delta (0, 0)
Screenshot: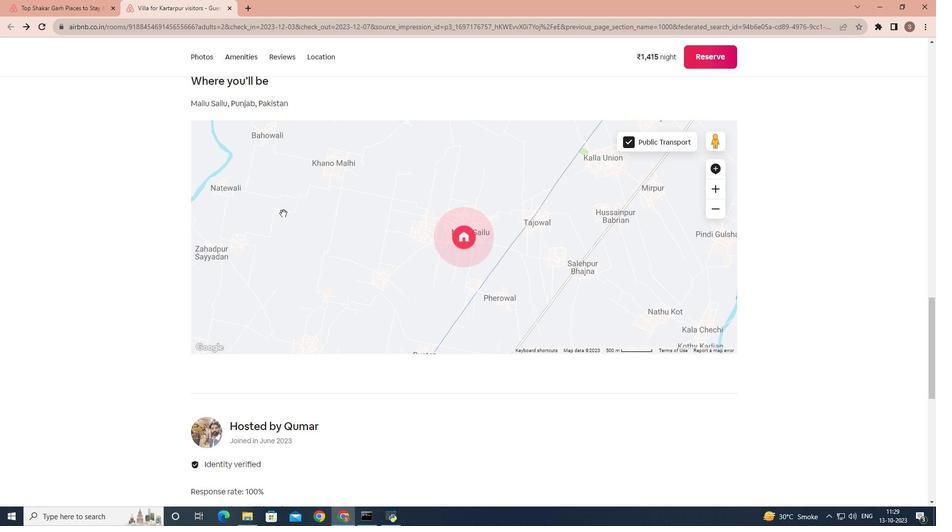 
Action: Mouse scrolled (283, 213) with delta (0, 0)
Screenshot: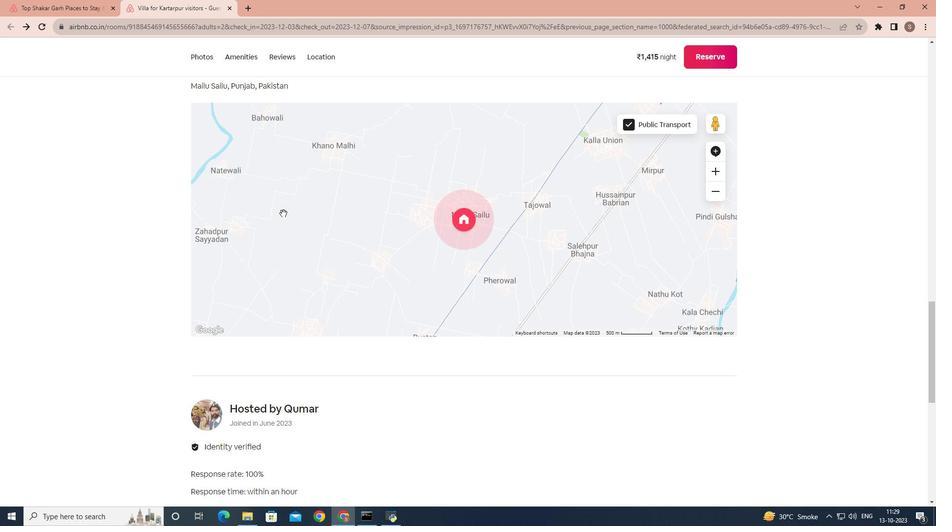 
Action: Mouse scrolled (283, 213) with delta (0, 0)
Screenshot: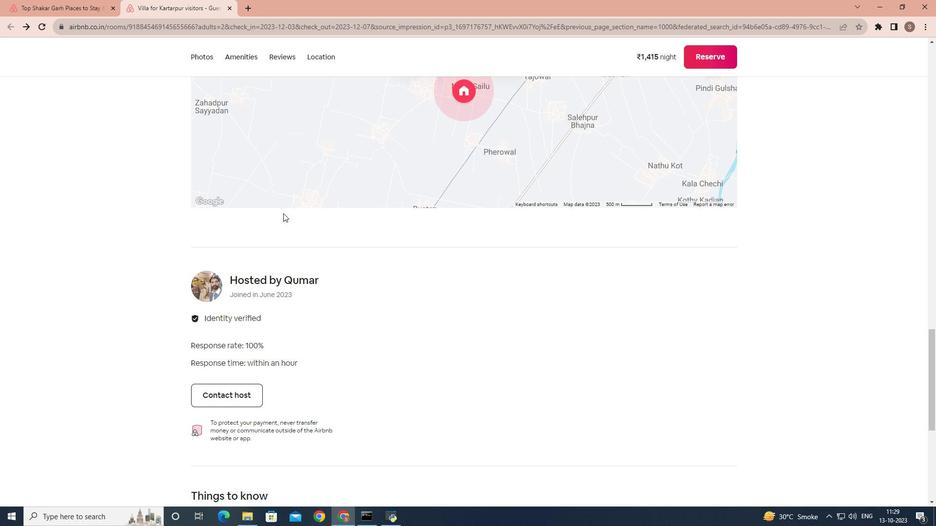
Action: Mouse scrolled (283, 213) with delta (0, 0)
Screenshot: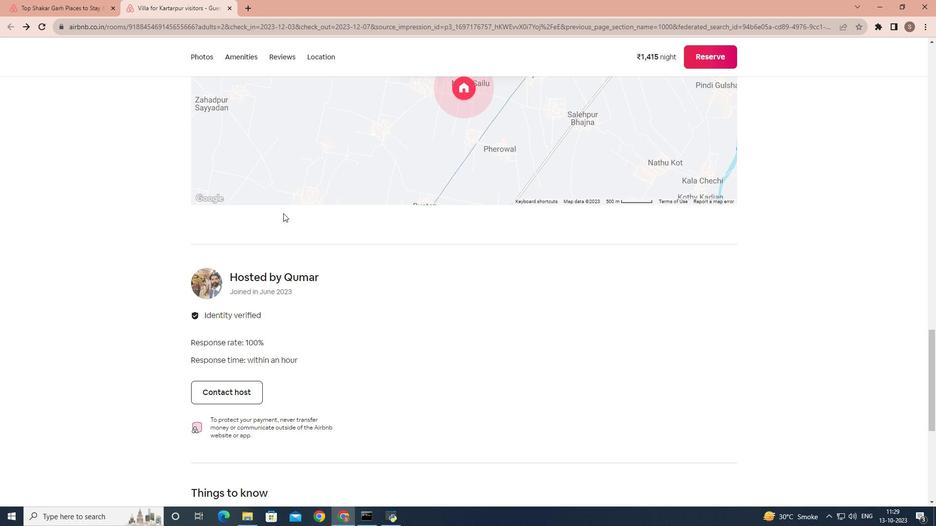 
Action: Mouse scrolled (283, 213) with delta (0, 0)
Screenshot: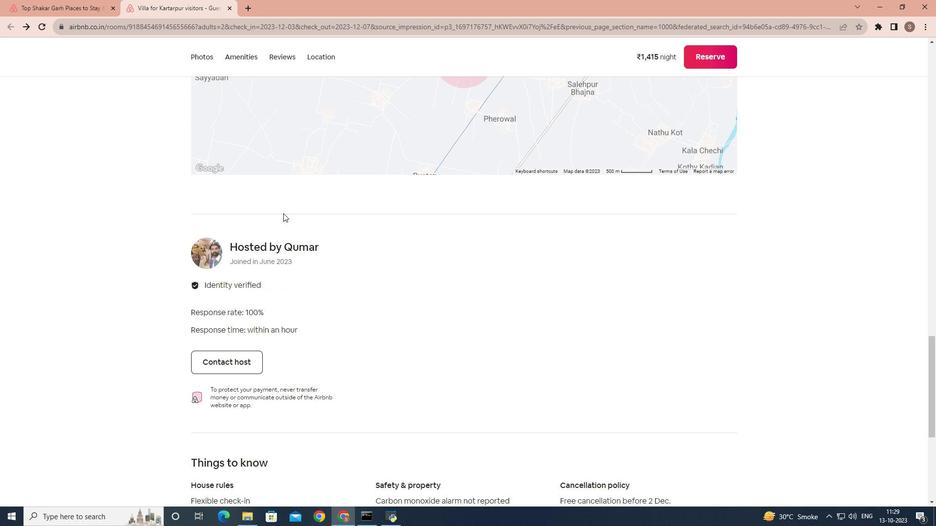 
Action: Mouse scrolled (283, 213) with delta (0, 0)
Screenshot: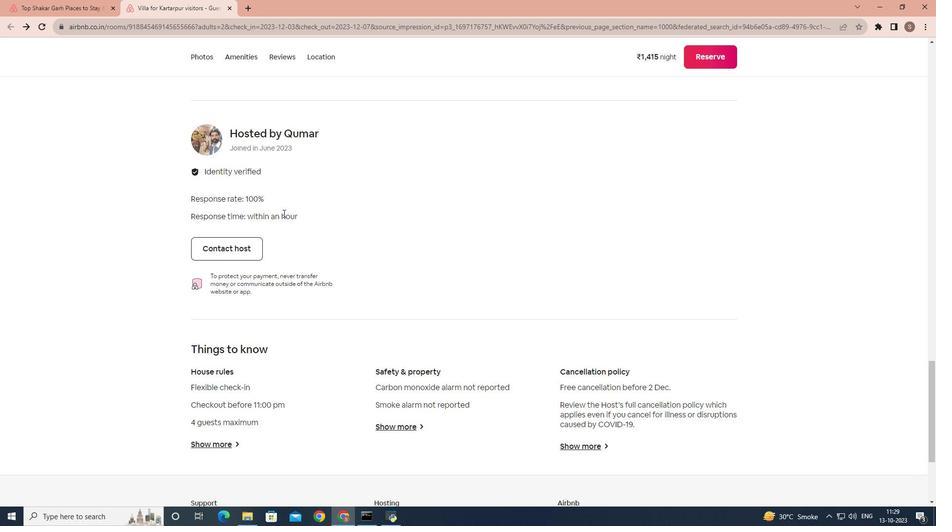 
Action: Mouse scrolled (283, 213) with delta (0, 0)
Screenshot: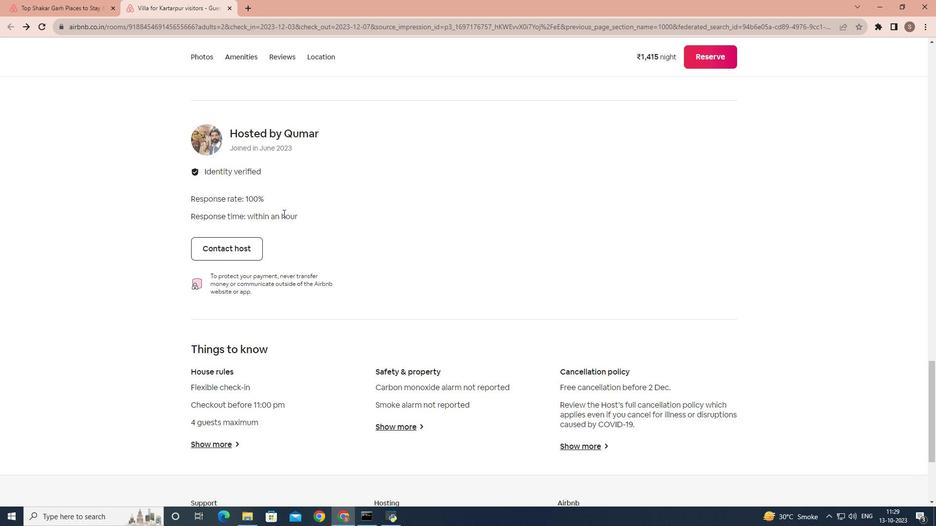
Action: Mouse scrolled (283, 213) with delta (0, 0)
Screenshot: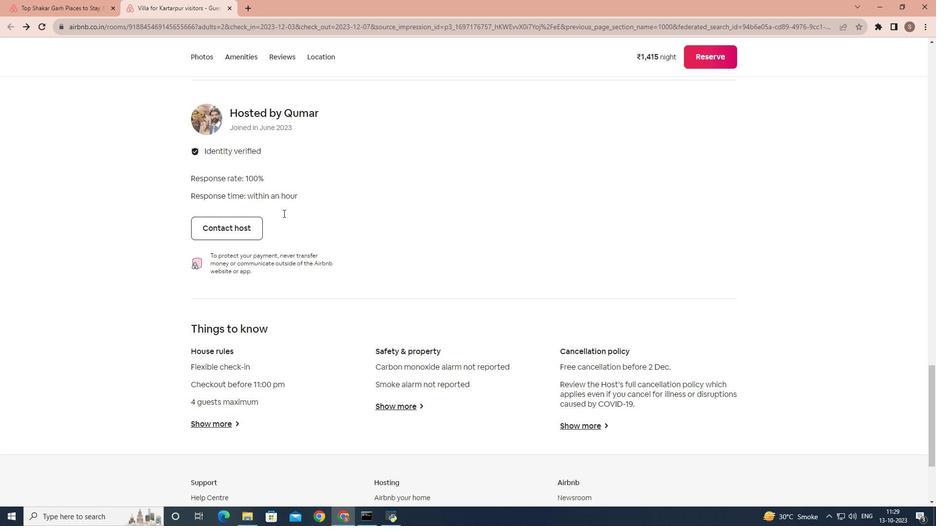 
Action: Mouse moved to (218, 296)
Screenshot: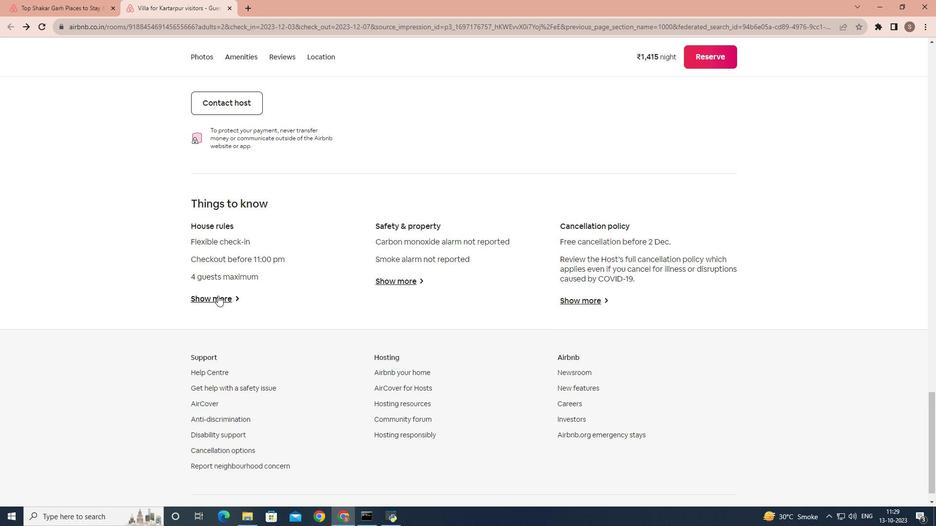 
Action: Mouse pressed left at (218, 296)
Screenshot: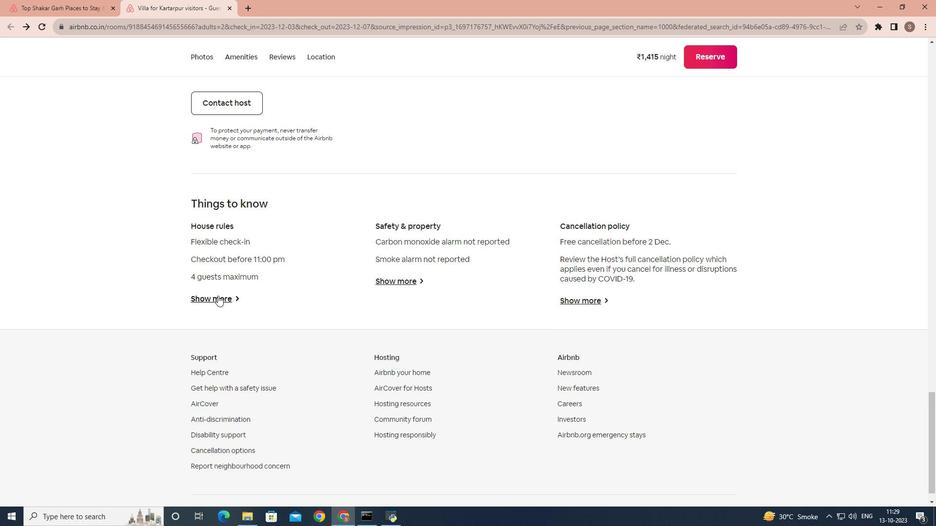 
Action: Mouse moved to (315, 226)
Screenshot: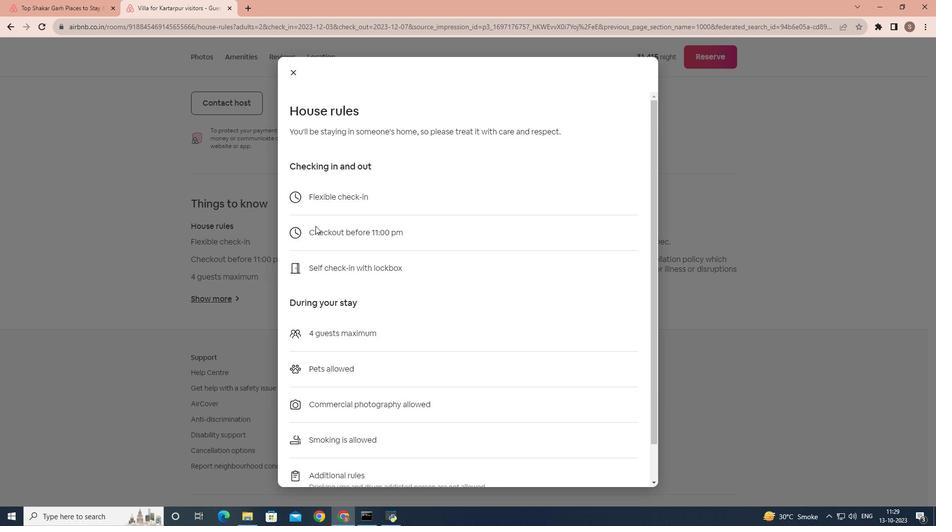 
Action: Mouse scrolled (315, 225) with delta (0, 0)
Screenshot: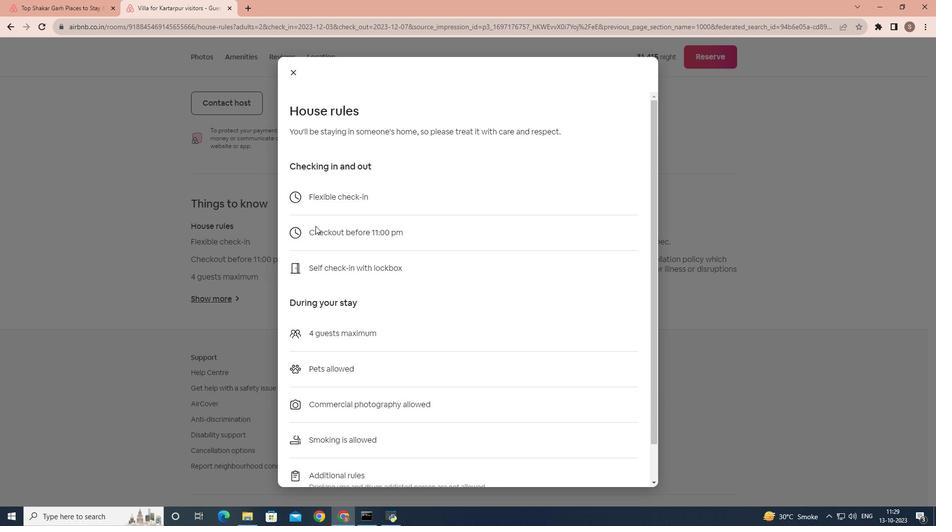 
Action: Mouse scrolled (315, 225) with delta (0, 0)
Screenshot: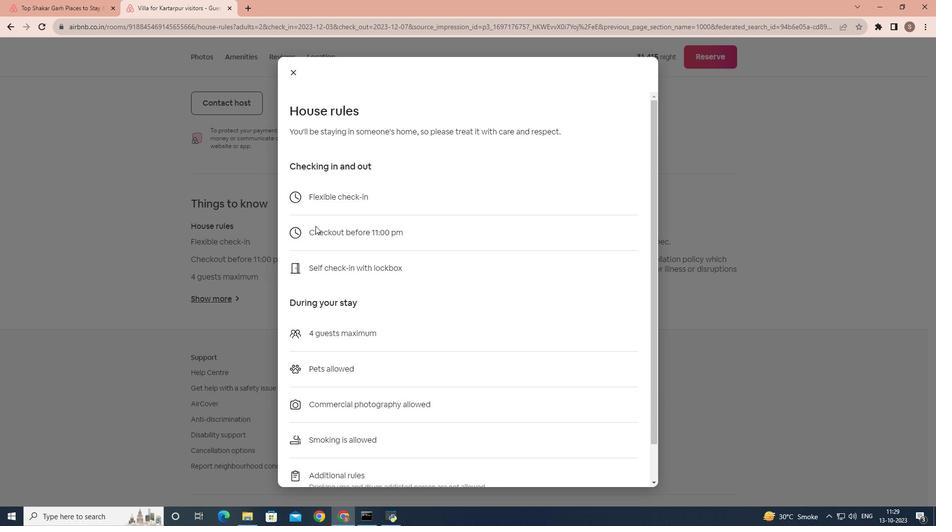 
Action: Mouse scrolled (315, 225) with delta (0, 0)
Screenshot: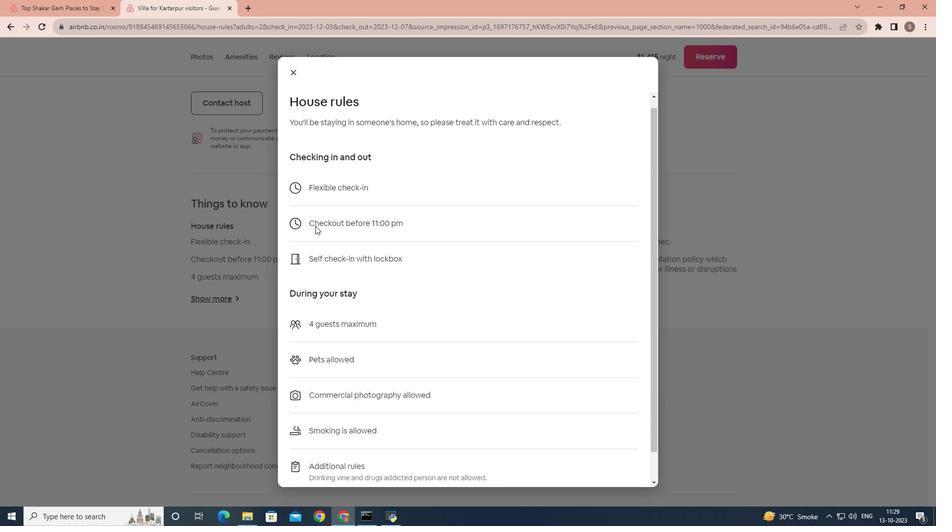 
Action: Mouse scrolled (315, 225) with delta (0, 0)
Screenshot: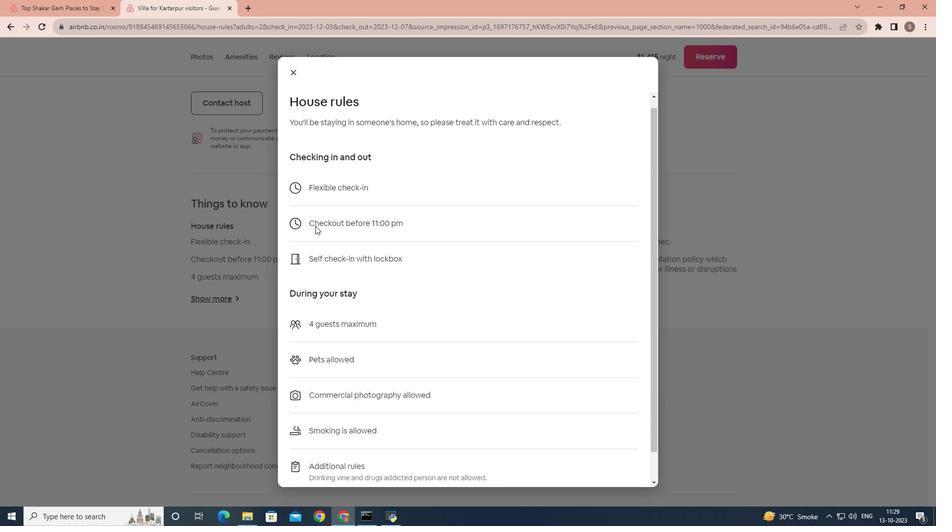 
Action: Mouse scrolled (315, 225) with delta (0, 0)
Screenshot: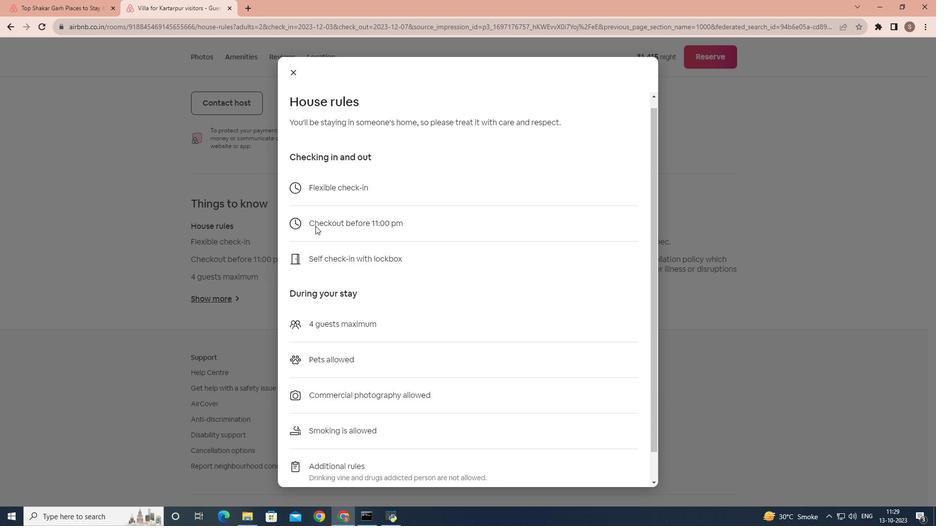 
Action: Mouse scrolled (315, 225) with delta (0, 0)
Screenshot: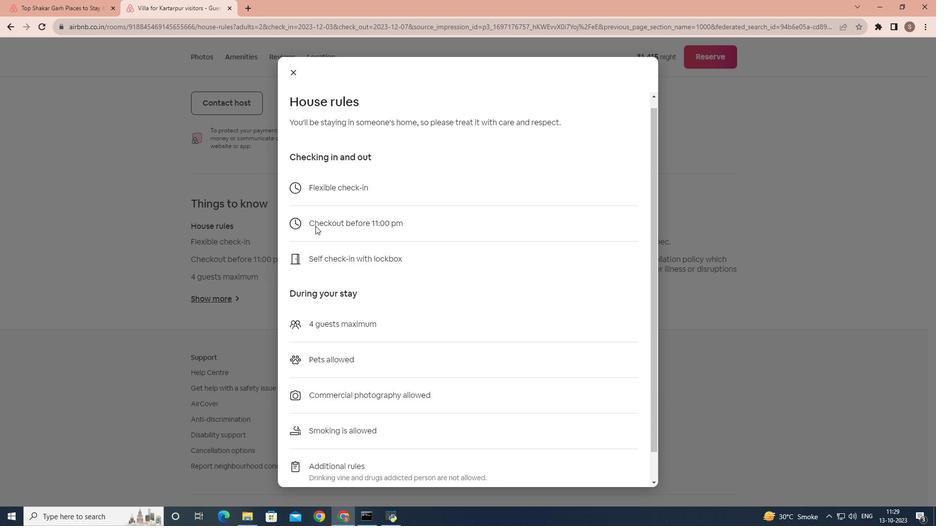 
Action: Mouse moved to (296, 69)
Screenshot: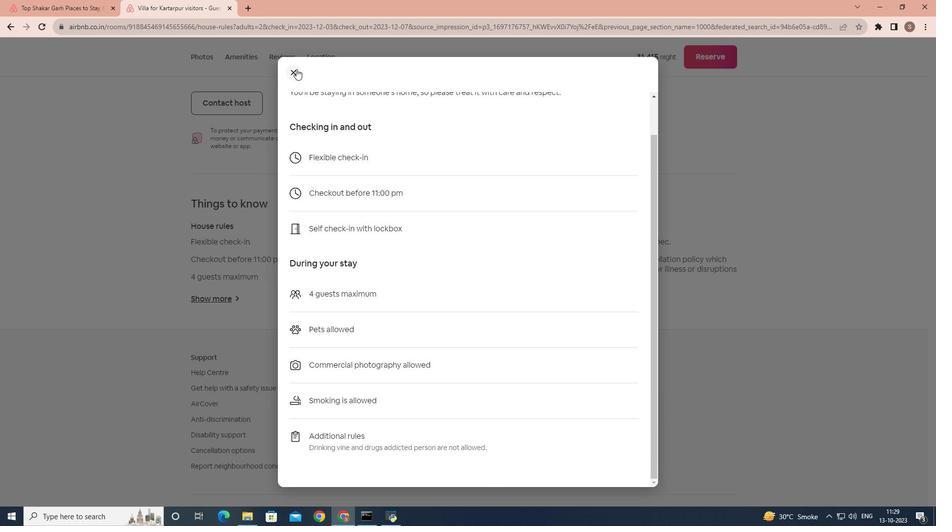 
Action: Mouse pressed left at (296, 69)
Screenshot: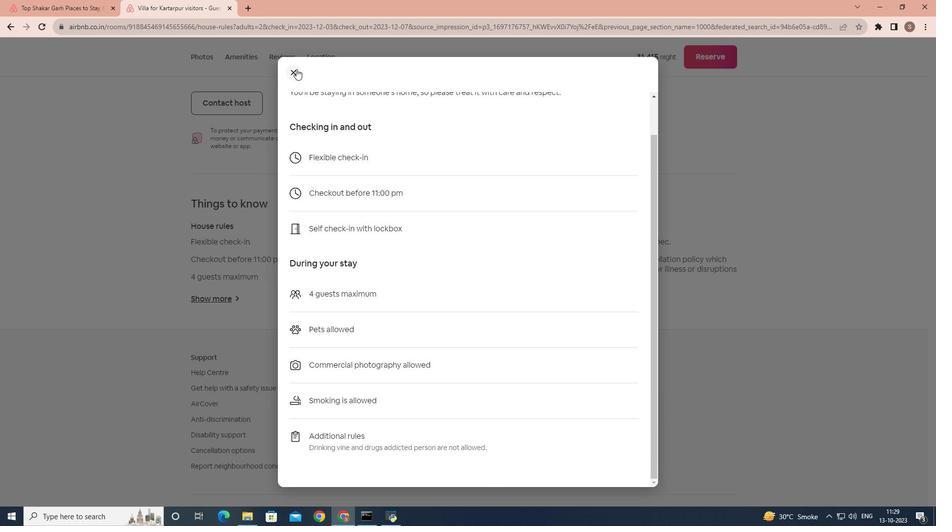 
Action: Mouse moved to (407, 284)
Screenshot: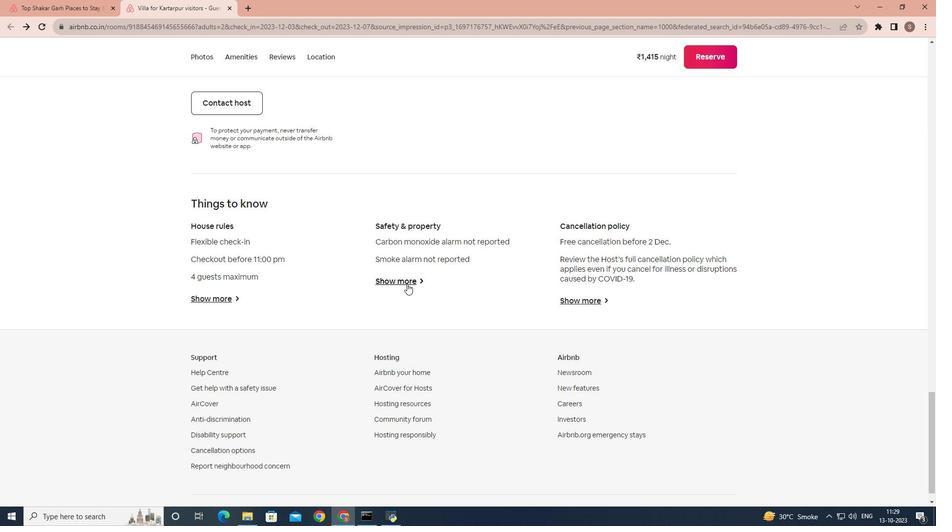 
Action: Mouse pressed left at (407, 284)
Screenshot: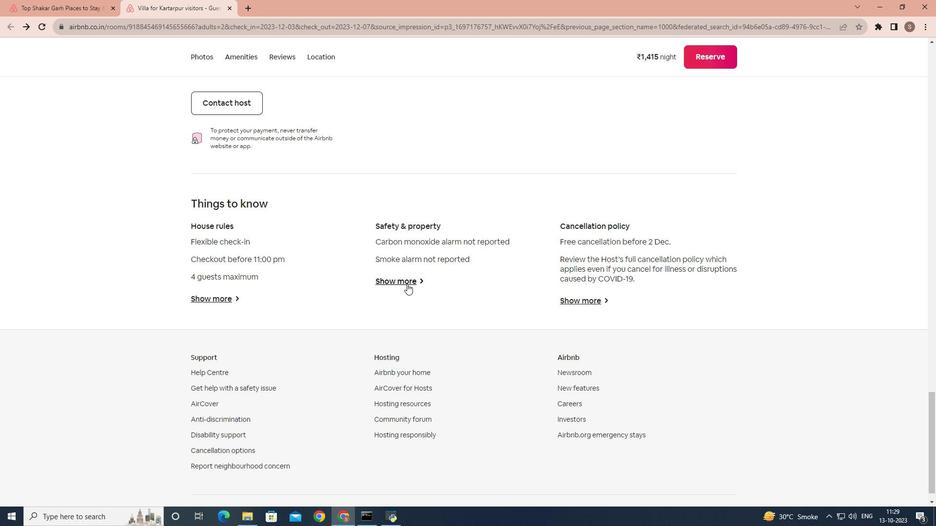 
Action: Mouse moved to (296, 158)
Screenshot: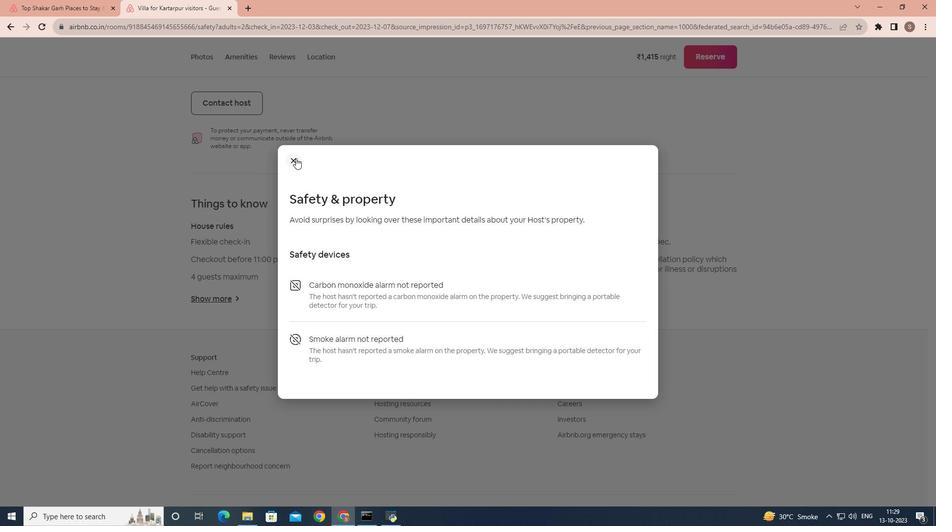
Action: Mouse pressed left at (296, 158)
Screenshot: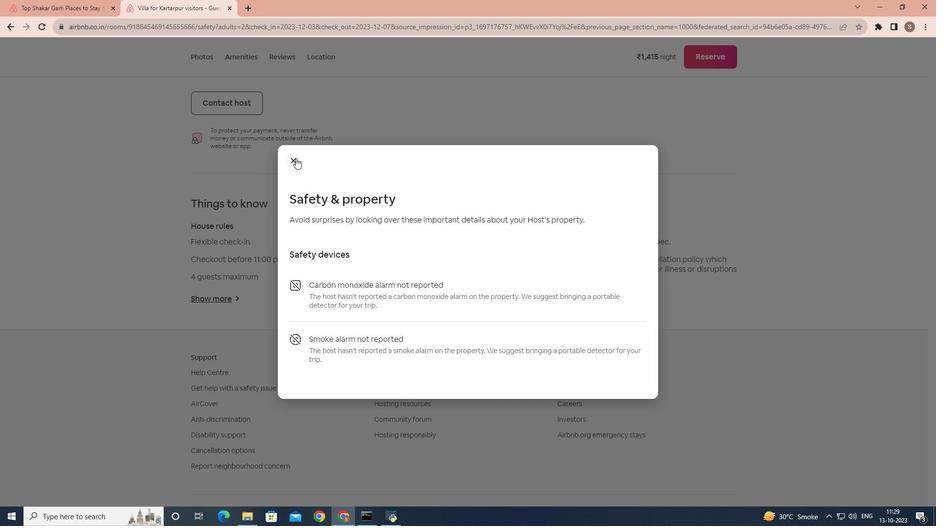 
Action: Mouse moved to (556, 292)
Screenshot: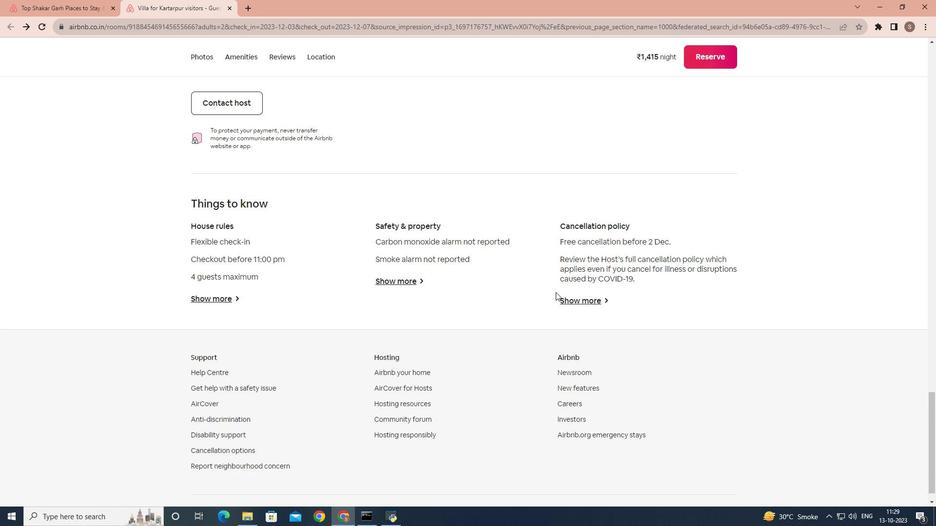 
Action: Mouse pressed left at (556, 292)
Screenshot: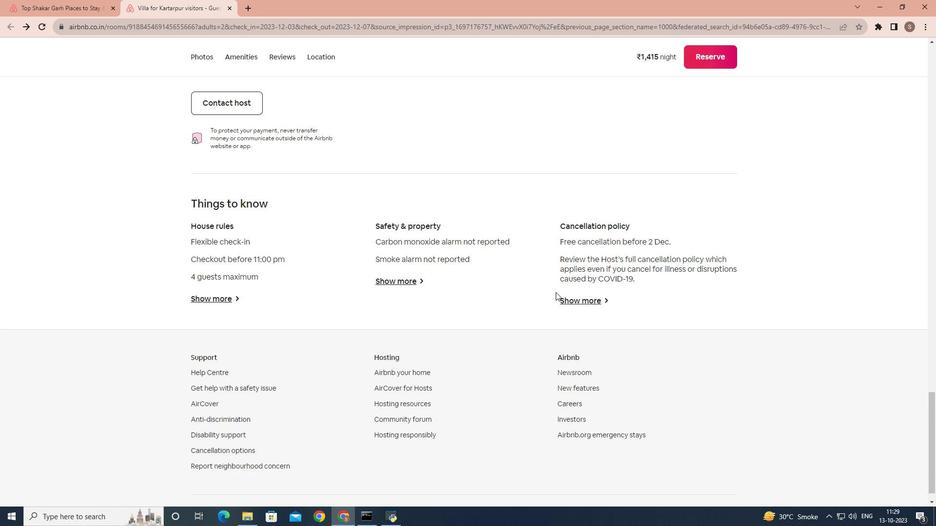 
Action: Mouse moved to (574, 305)
Screenshot: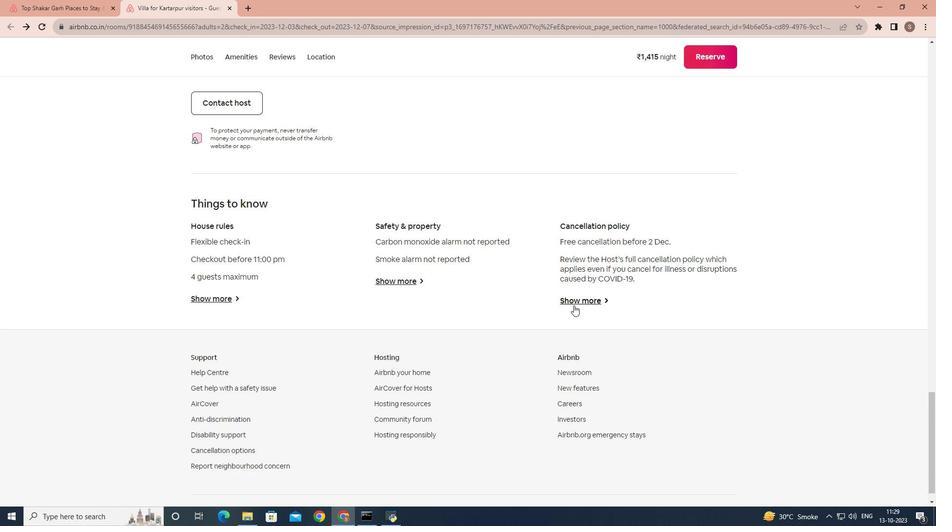 
Action: Mouse pressed left at (574, 305)
Screenshot: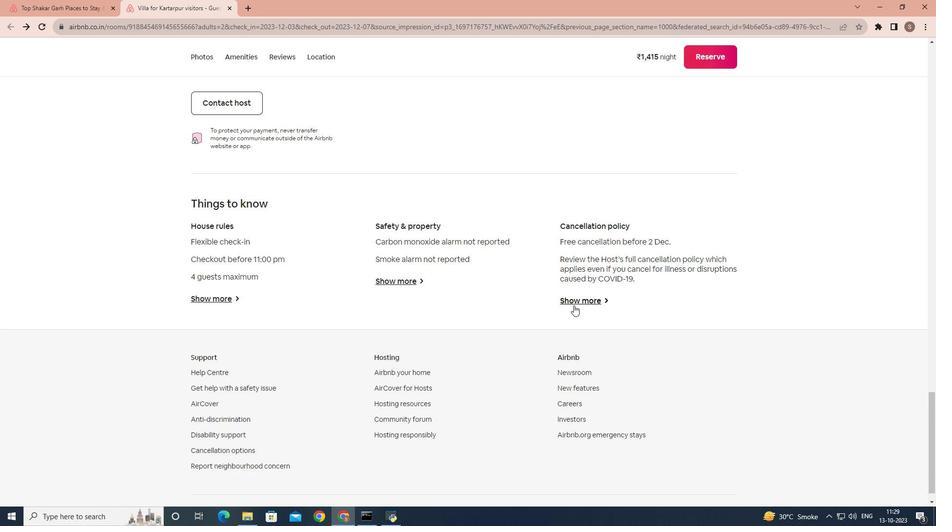
Action: Mouse moved to (341, 141)
Screenshot: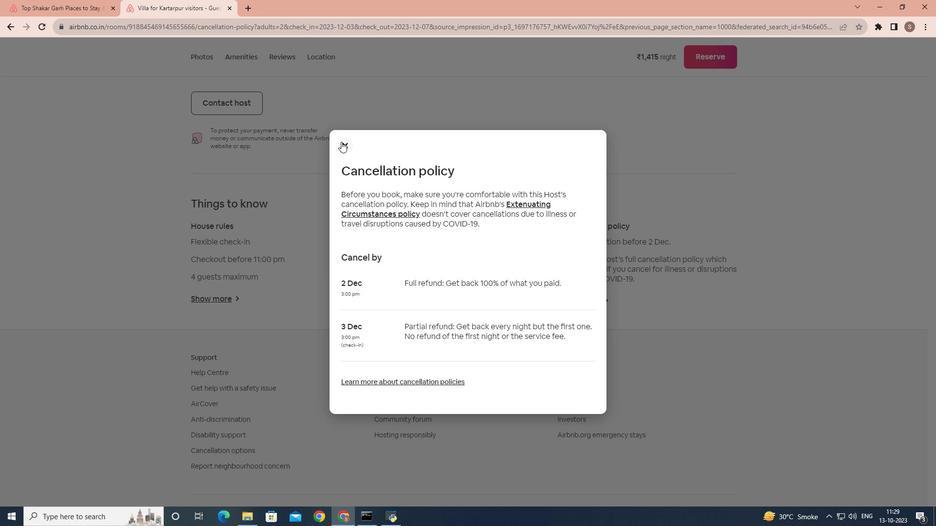 
Action: Mouse pressed left at (341, 141)
Screenshot: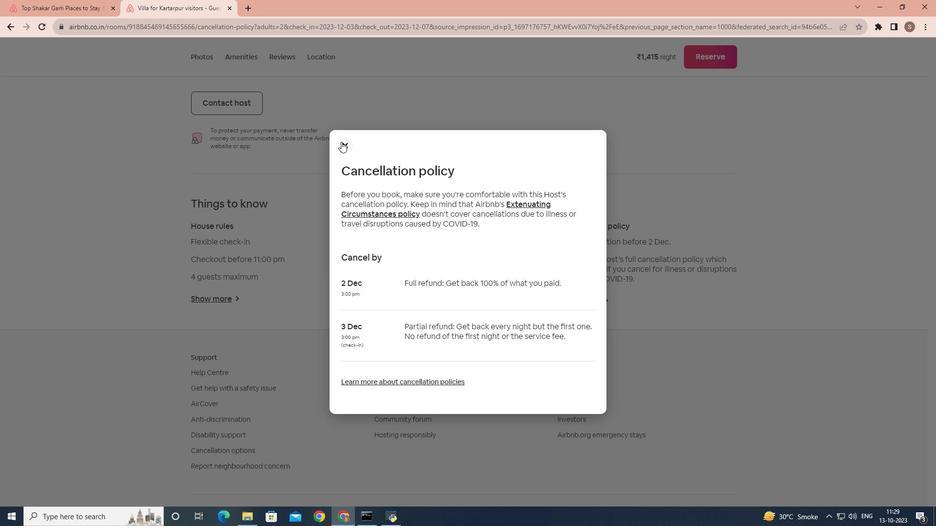 
Action: Mouse moved to (296, 204)
Screenshot: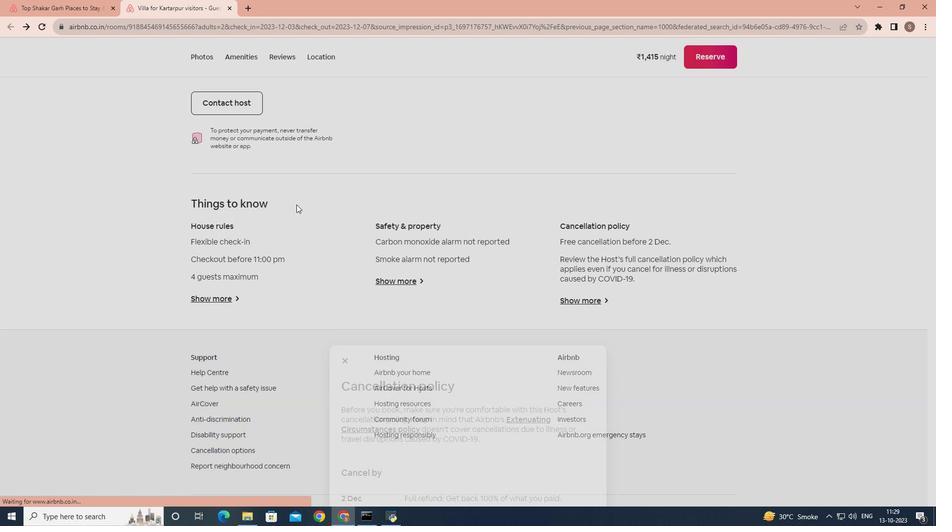 
Action: Mouse scrolled (296, 205) with delta (0, 0)
Screenshot: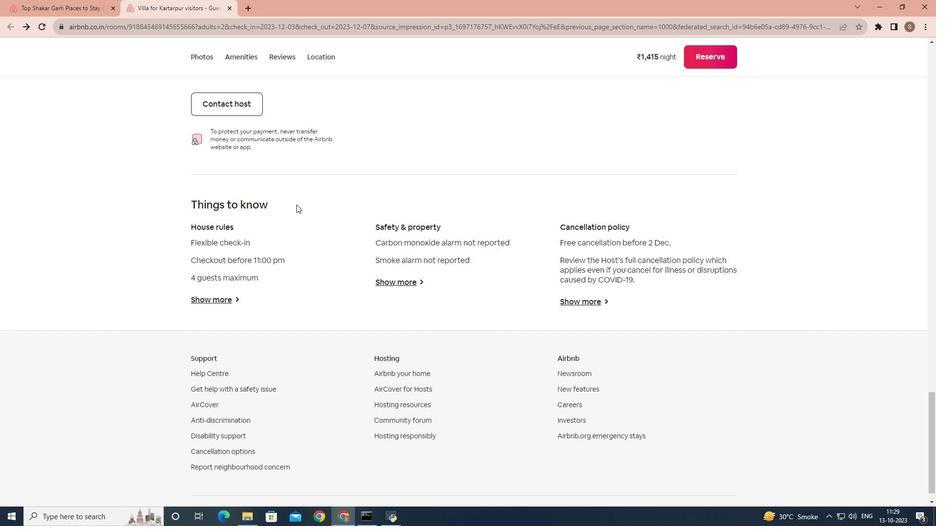 
Action: Mouse scrolled (296, 205) with delta (0, 0)
Screenshot: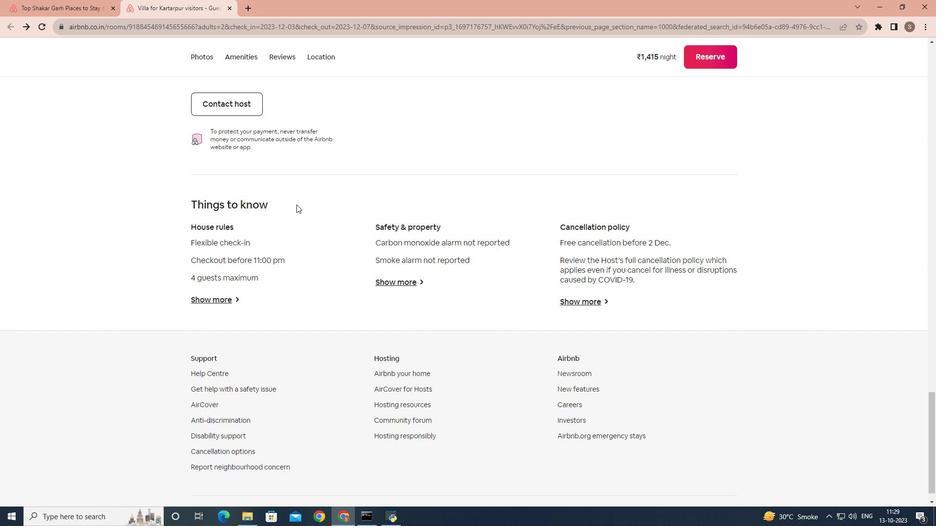
Action: Mouse scrolled (296, 205) with delta (0, 0)
Screenshot: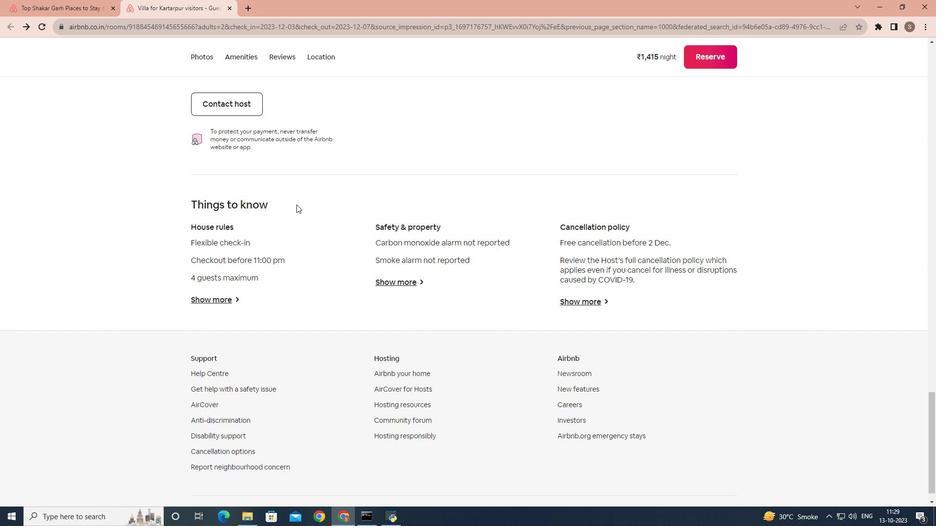 
Action: Mouse scrolled (296, 205) with delta (0, 0)
Screenshot: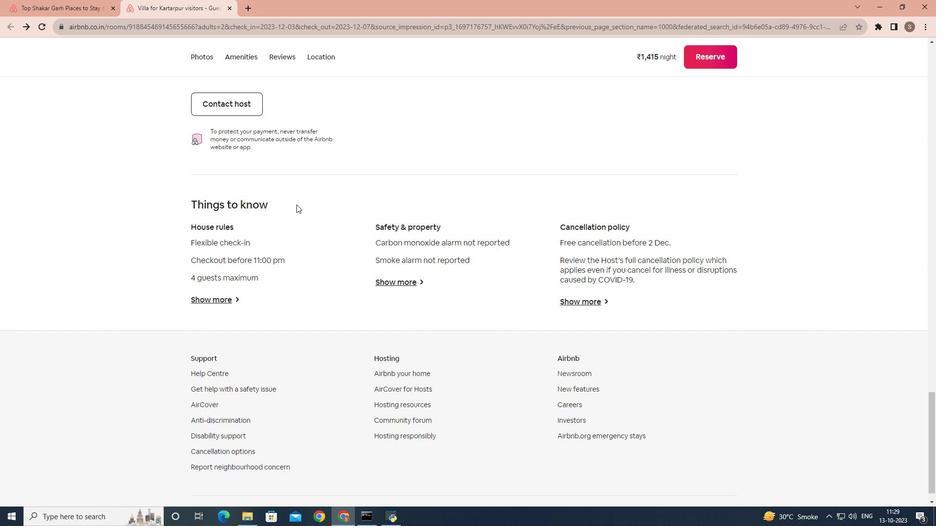 
Action: Mouse scrolled (296, 205) with delta (0, 0)
Screenshot: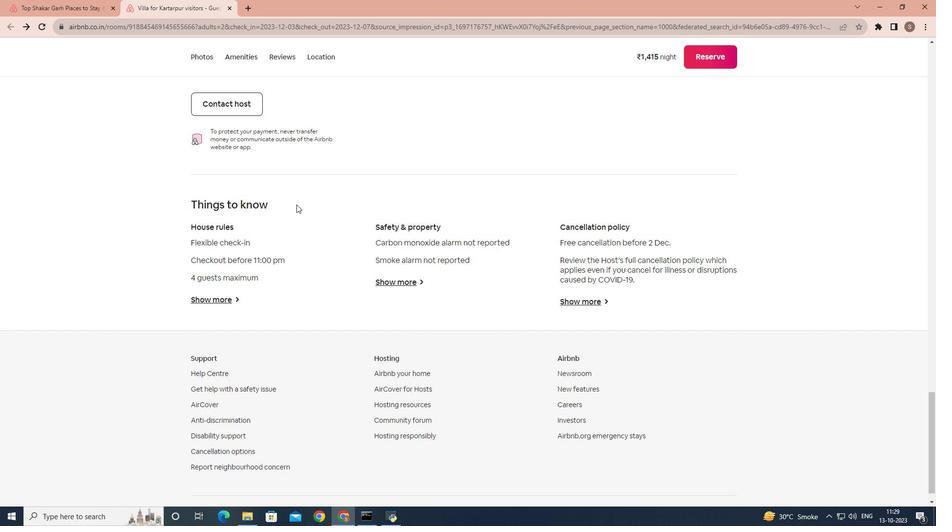 
Action: Mouse scrolled (296, 205) with delta (0, 0)
Screenshot: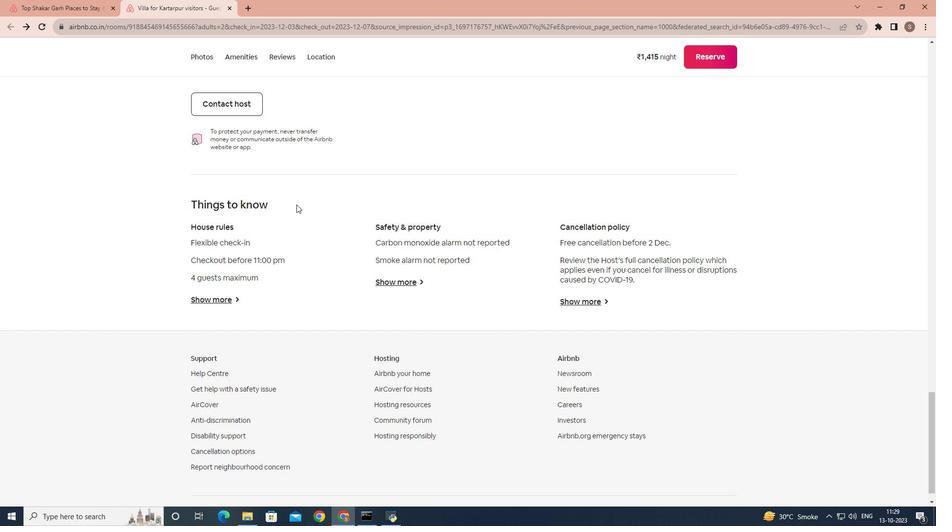 
Action: Mouse scrolled (296, 205) with delta (0, 0)
Screenshot: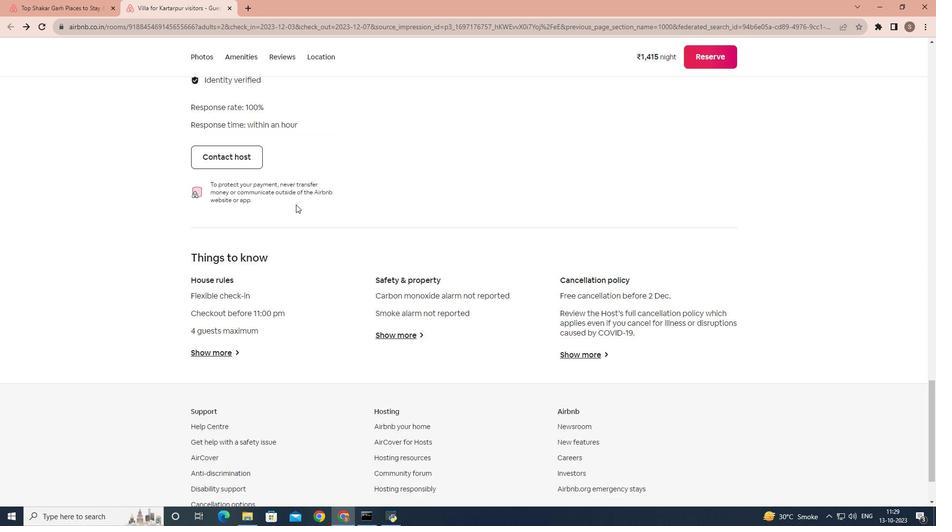 
Action: Mouse moved to (294, 205)
Screenshot: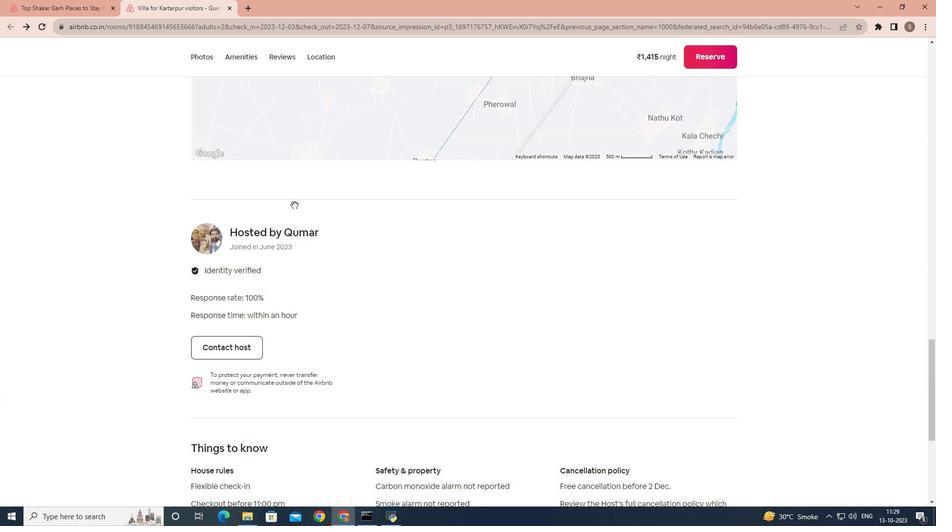 
Action: Mouse scrolled (294, 205) with delta (0, 0)
Screenshot: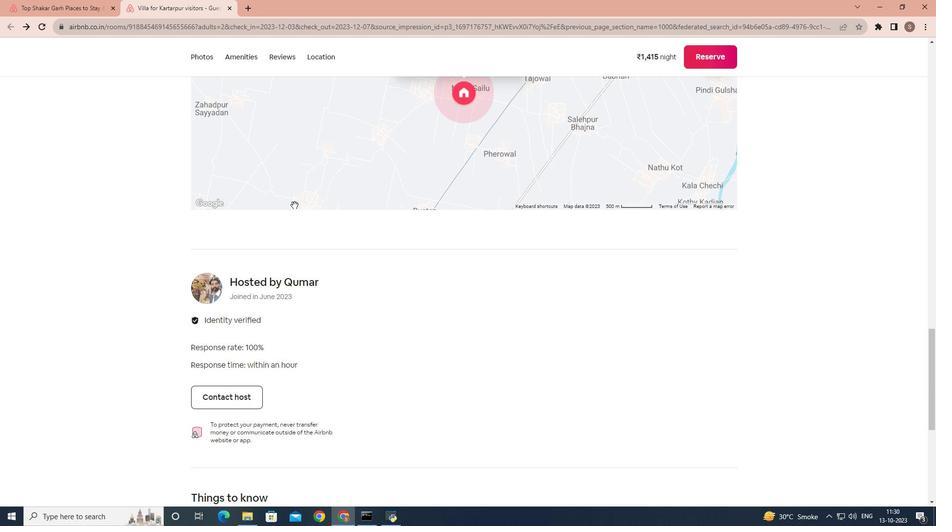 
Action: Mouse scrolled (294, 205) with delta (0, 0)
Screenshot: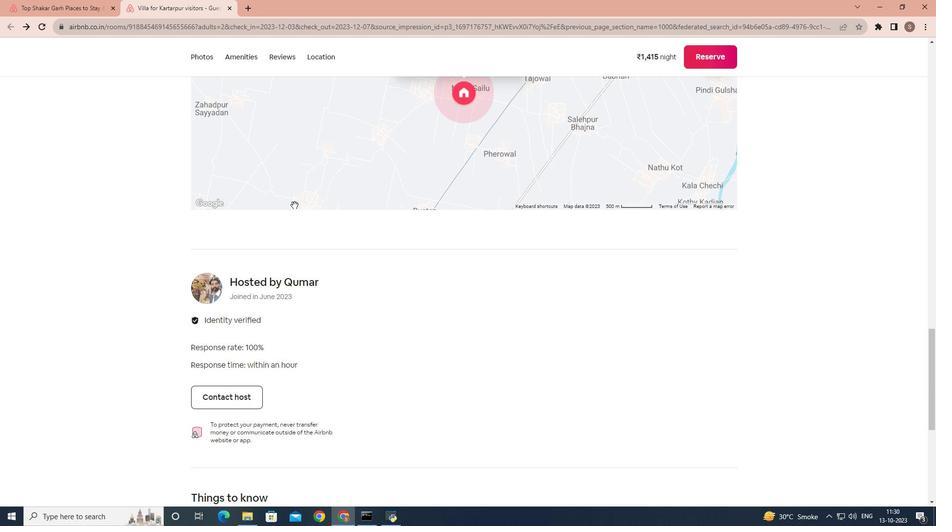 
Action: Mouse scrolled (294, 205) with delta (0, 0)
Screenshot: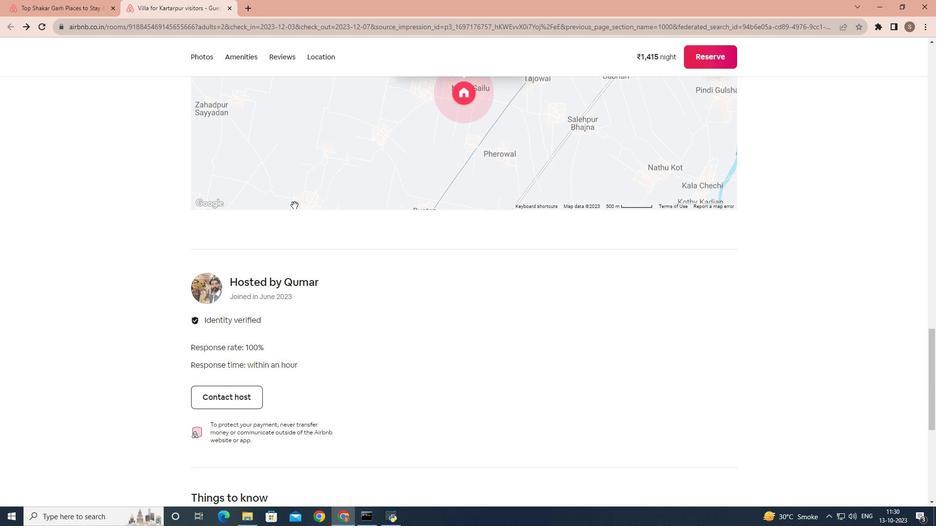 
Action: Mouse scrolled (294, 205) with delta (0, 0)
Screenshot: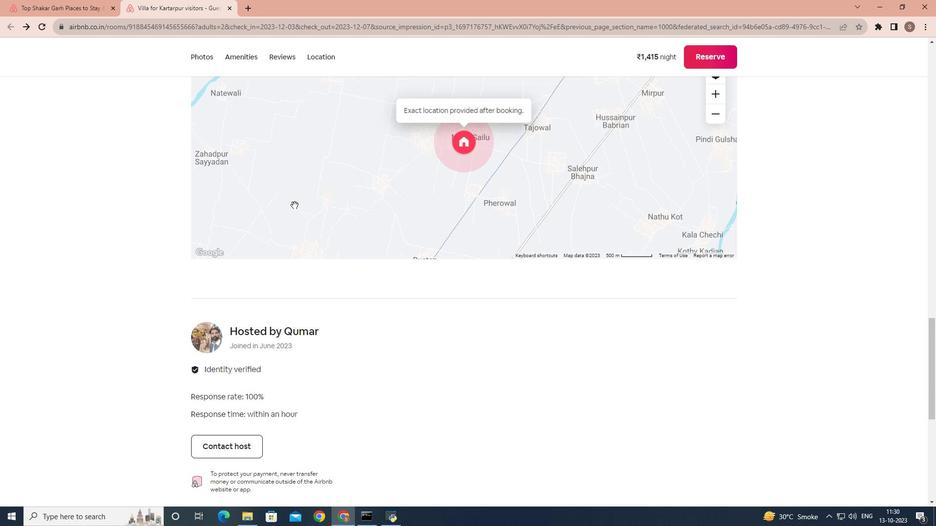 
Action: Mouse scrolled (294, 205) with delta (0, 0)
Screenshot: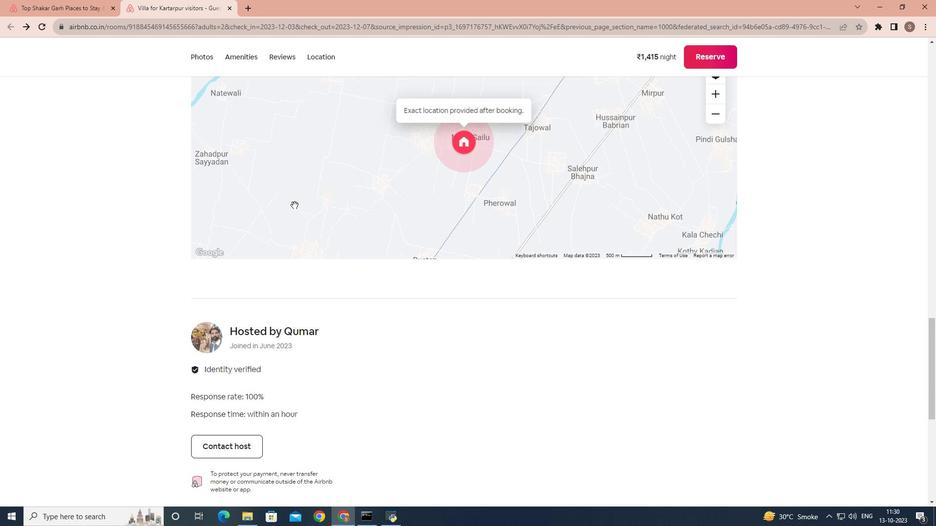 
Action: Mouse scrolled (294, 205) with delta (0, 0)
Screenshot: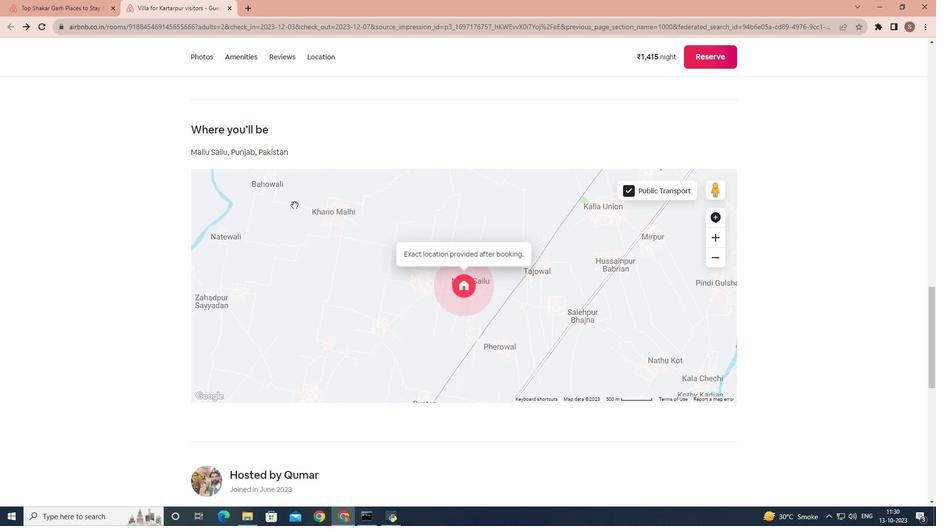 
Action: Mouse scrolled (294, 205) with delta (0, 0)
Screenshot: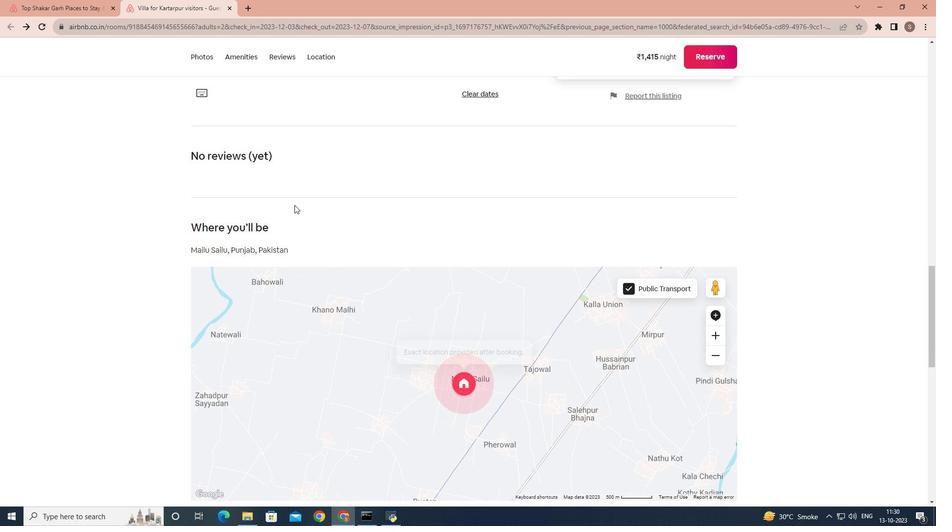 
Action: Mouse scrolled (294, 205) with delta (0, 0)
Screenshot: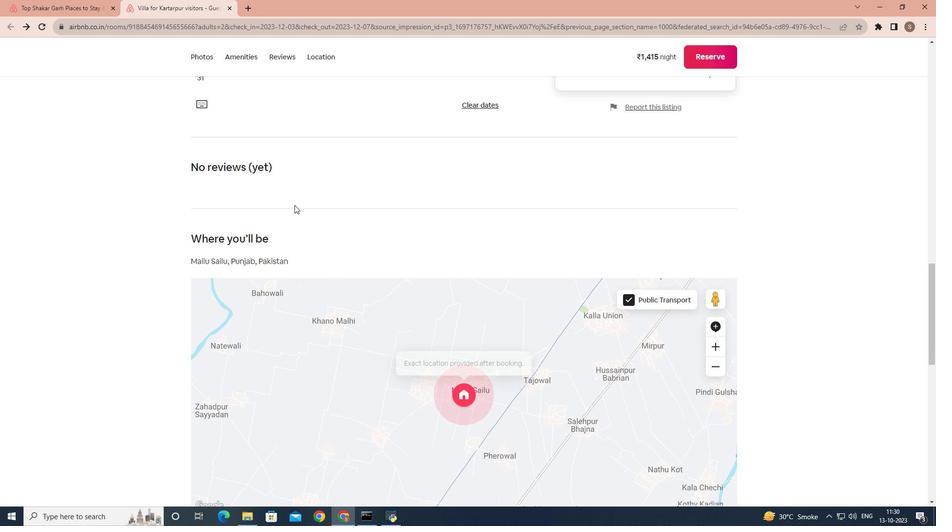 
Action: Mouse scrolled (294, 205) with delta (0, 0)
Screenshot: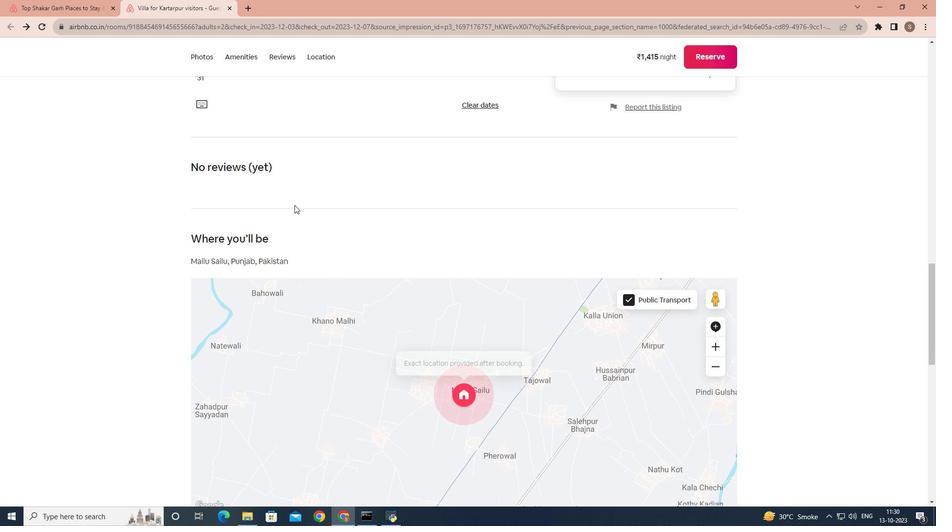 
Action: Mouse scrolled (294, 205) with delta (0, 0)
Screenshot: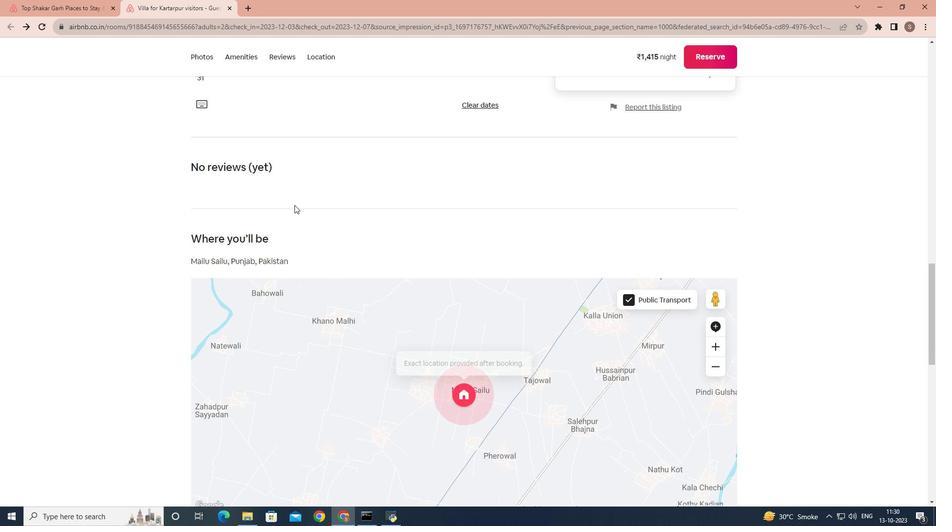 
Action: Mouse scrolled (294, 205) with delta (0, 0)
Screenshot: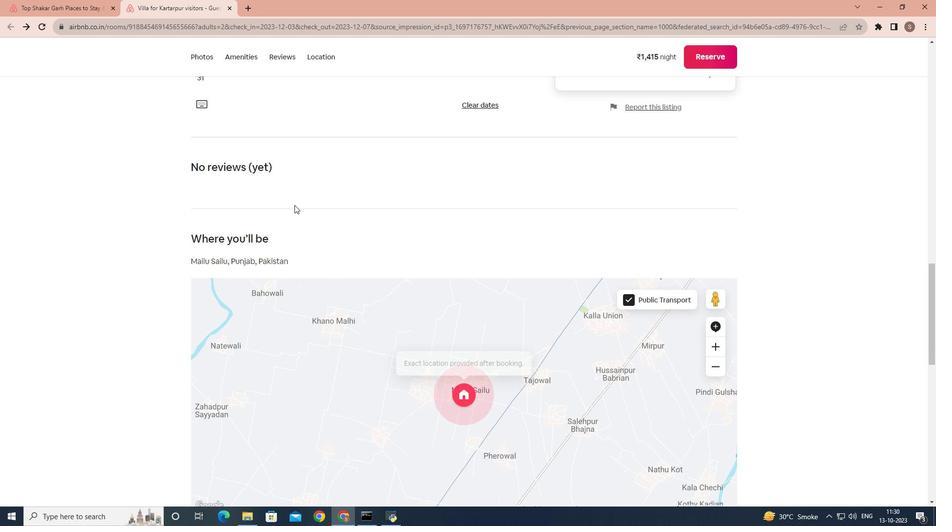
Action: Mouse scrolled (294, 205) with delta (0, 0)
Screenshot: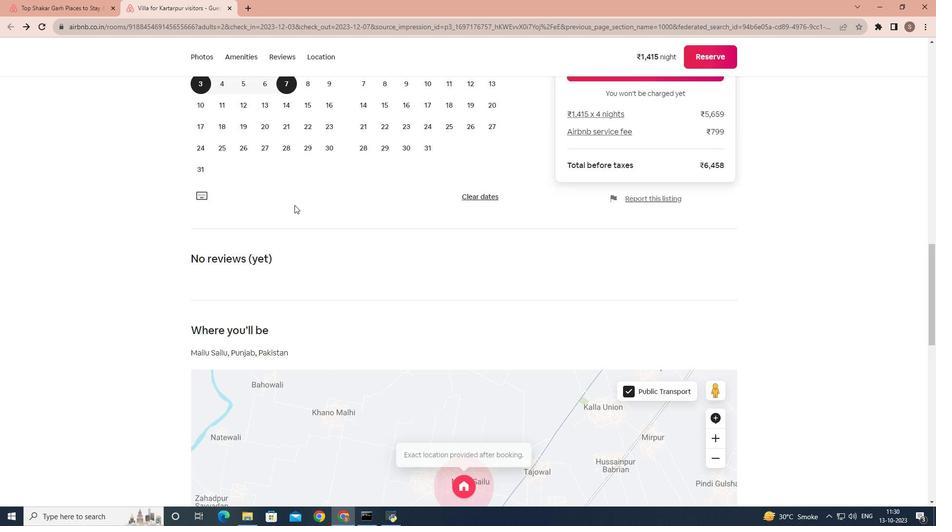 
Action: Mouse scrolled (294, 205) with delta (0, 0)
Screenshot: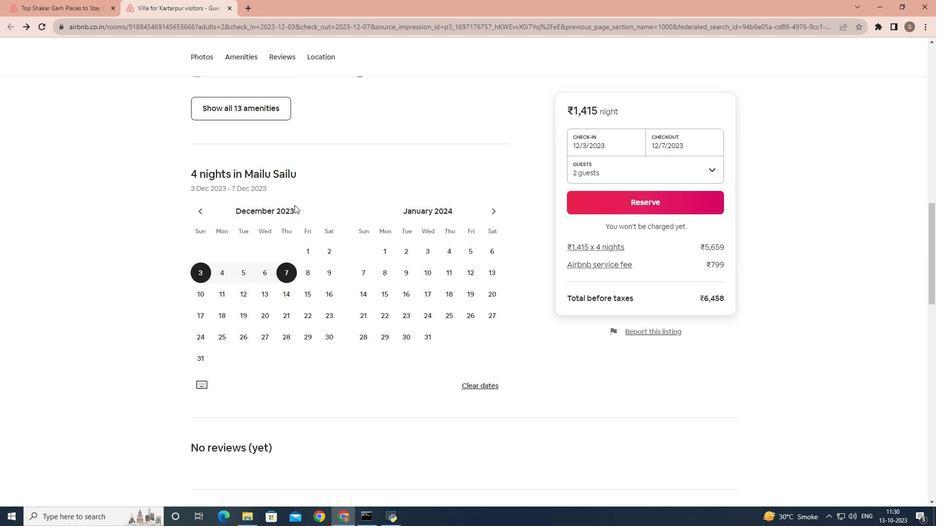 
Action: Mouse scrolled (294, 205) with delta (0, 0)
Screenshot: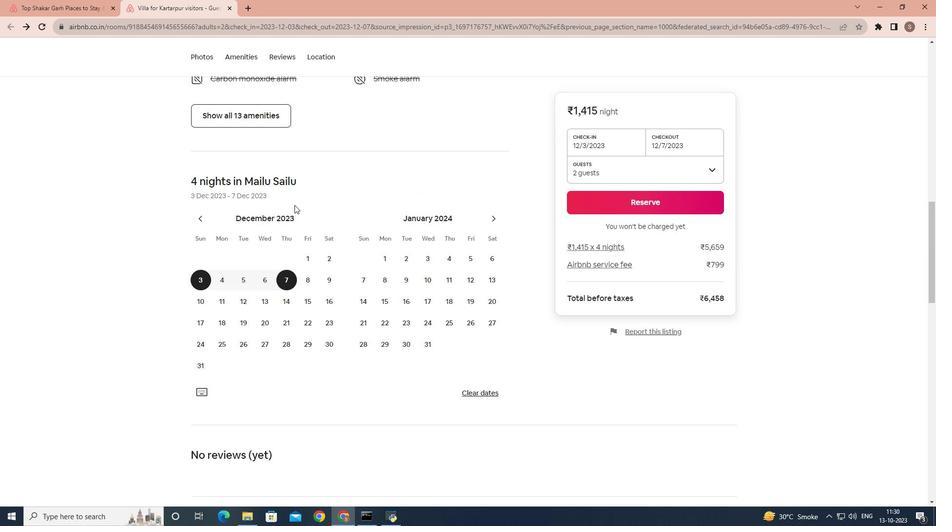 
Action: Mouse scrolled (294, 205) with delta (0, 0)
Screenshot: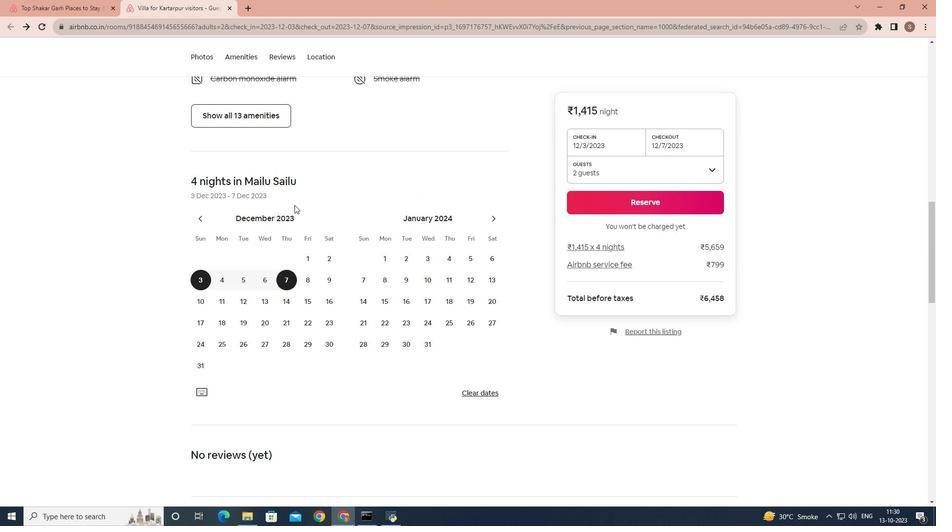 
Action: Mouse scrolled (294, 205) with delta (0, 0)
Screenshot: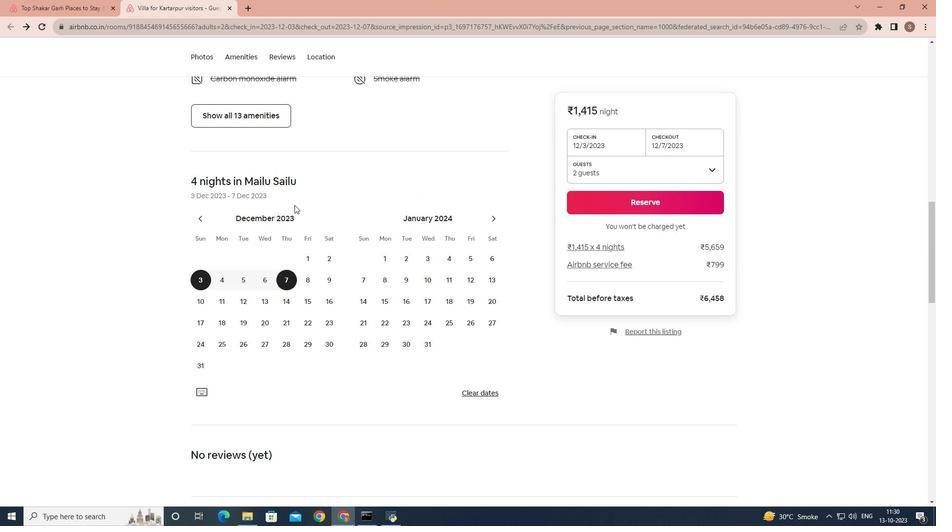 
Action: Mouse scrolled (294, 205) with delta (0, 0)
Screenshot: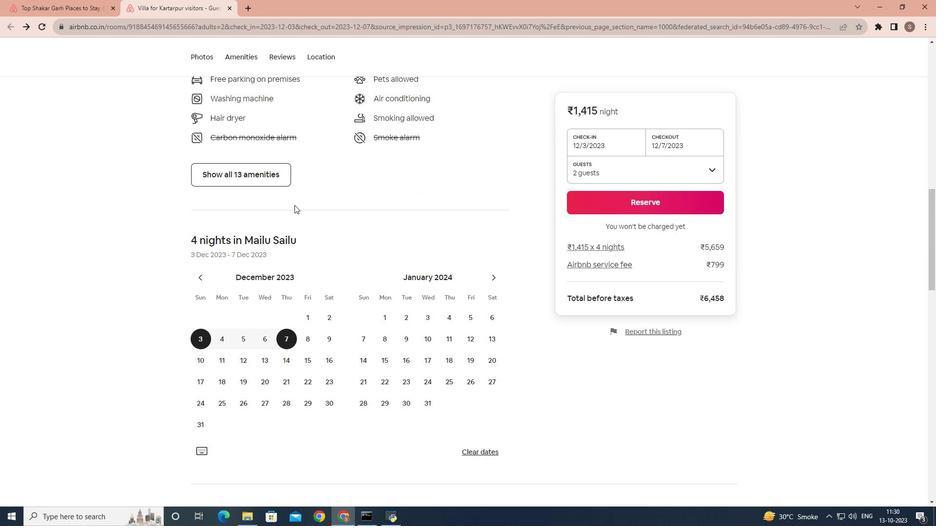
Action: Mouse scrolled (294, 205) with delta (0, 0)
Screenshot: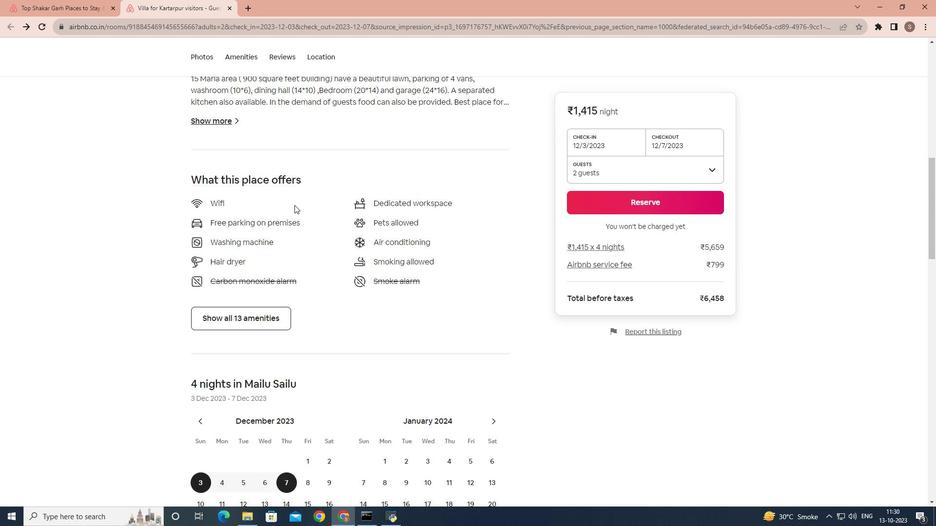 
Action: Mouse moved to (294, 205)
Screenshot: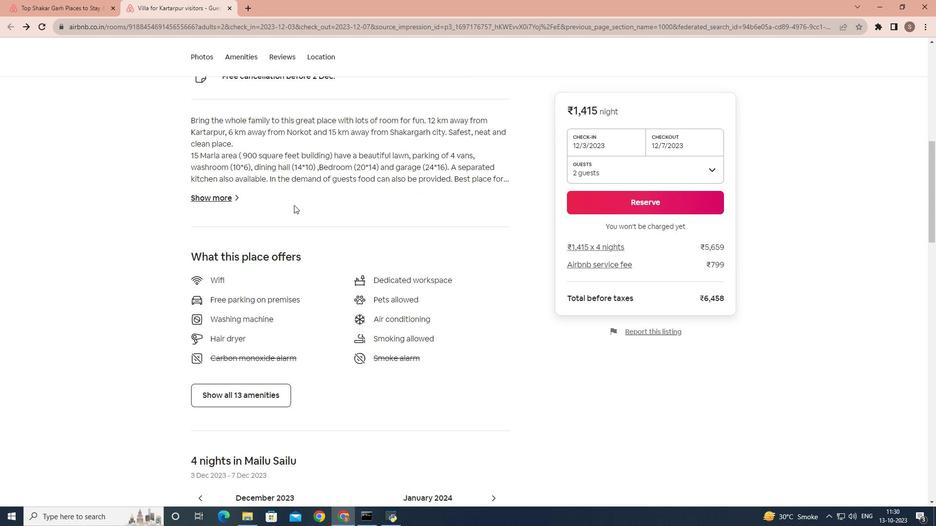 
Action: Mouse scrolled (294, 204) with delta (0, 0)
Screenshot: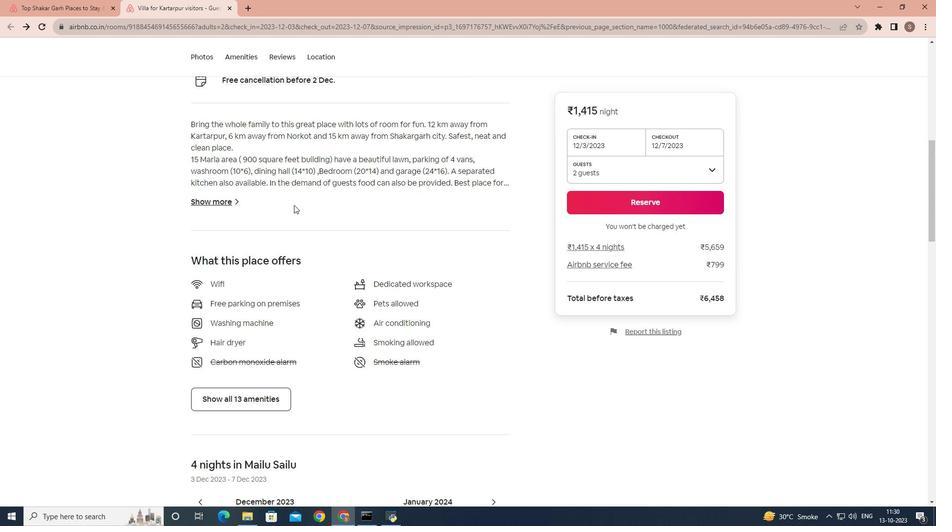 
Action: Mouse scrolled (294, 205) with delta (0, 0)
Screenshot: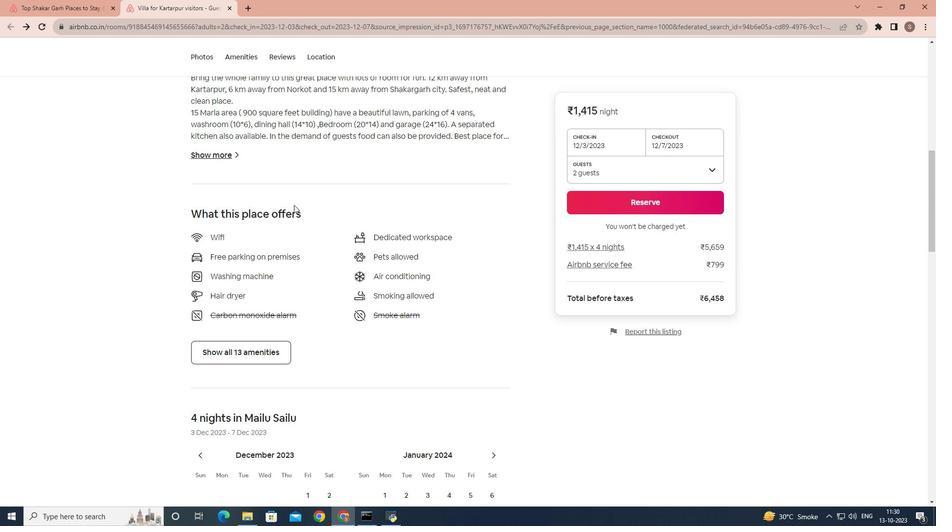 
Action: Mouse scrolled (294, 205) with delta (0, 0)
Screenshot: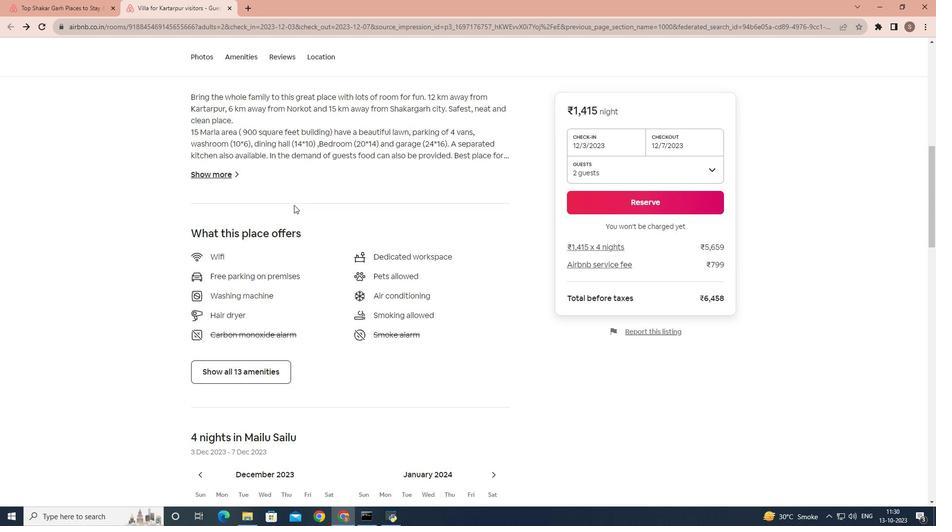 
Action: Mouse scrolled (294, 205) with delta (0, 0)
Screenshot: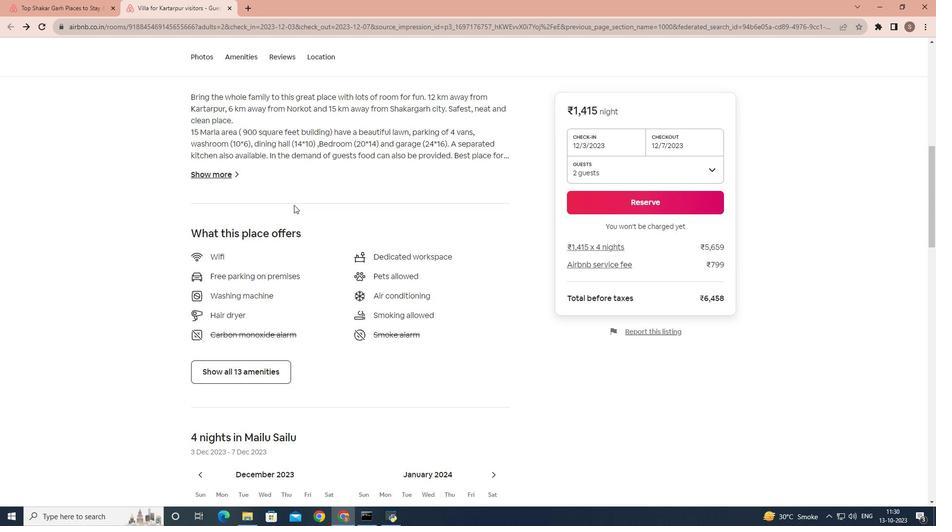 
Action: Mouse scrolled (294, 205) with delta (0, 0)
Screenshot: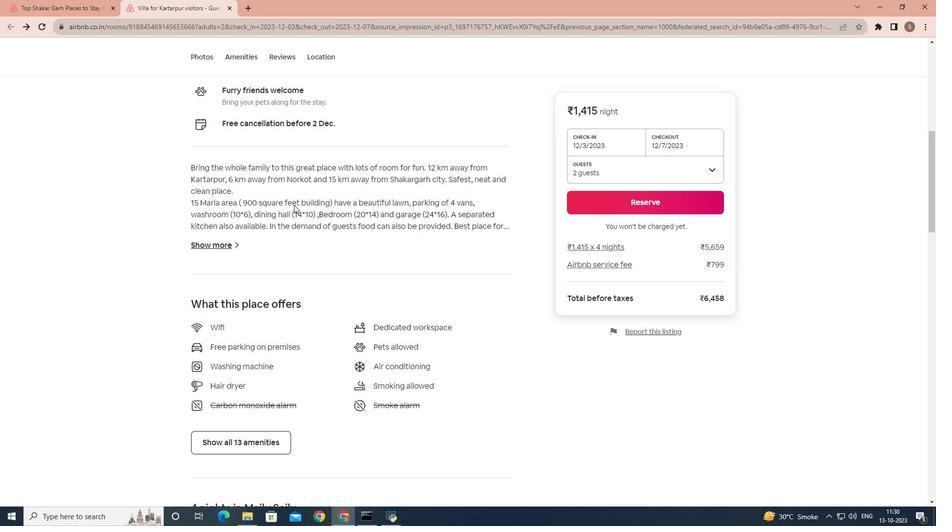
Action: Mouse scrolled (294, 205) with delta (0, 0)
Screenshot: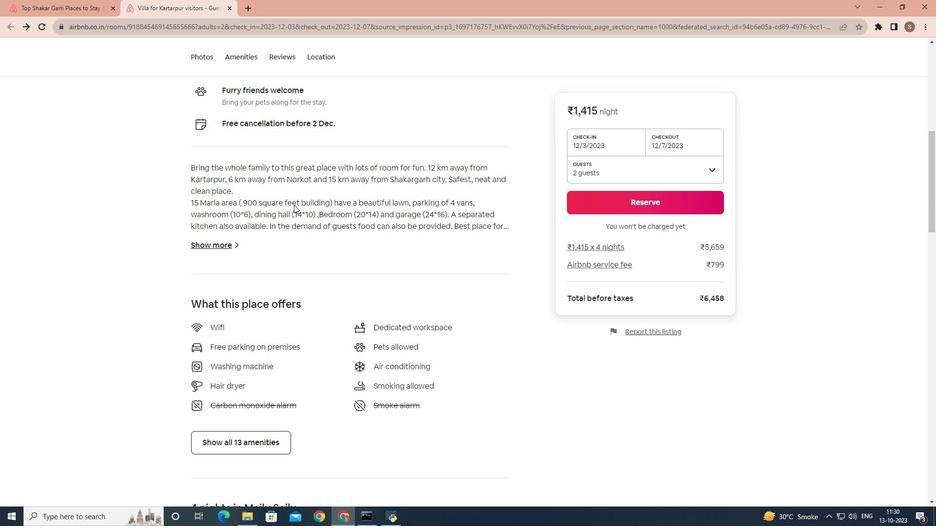 
Action: Mouse scrolled (294, 205) with delta (0, 0)
Screenshot: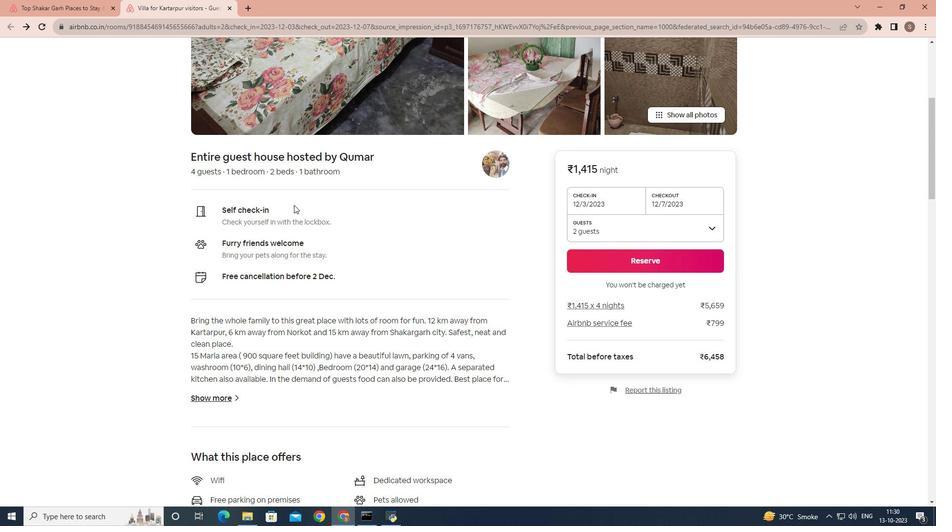 
Action: Mouse scrolled (294, 205) with delta (0, 0)
Screenshot: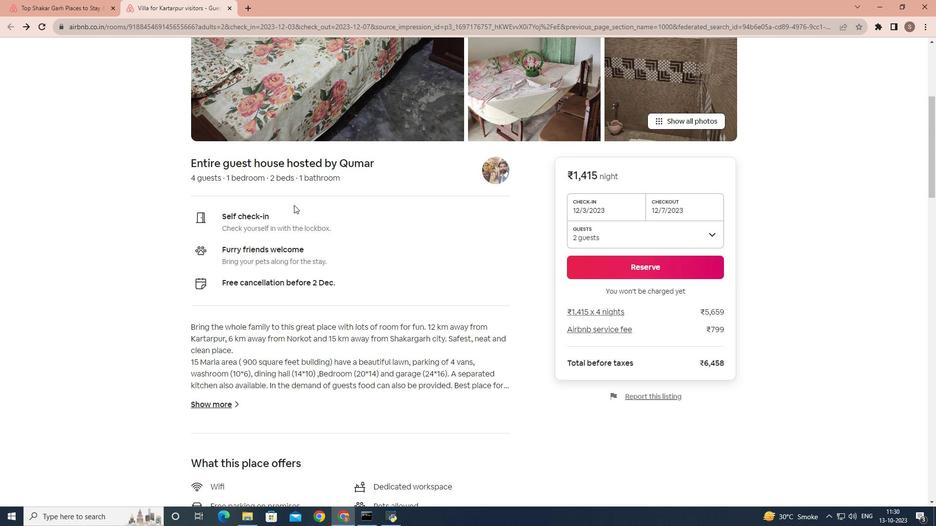 
Action: Mouse scrolled (294, 205) with delta (0, 0)
Screenshot: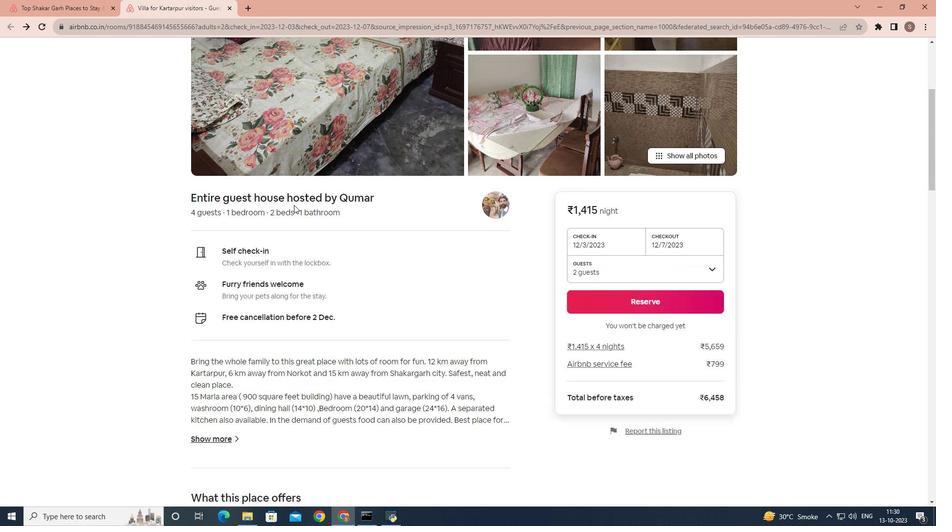 
Action: Mouse scrolled (294, 205) with delta (0, 0)
Screenshot: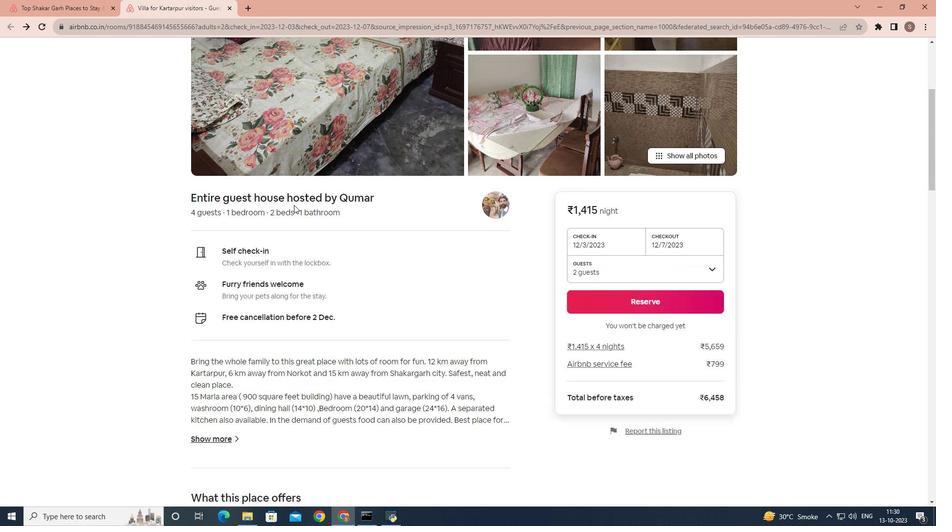 
Action: Mouse scrolled (294, 205) with delta (0, 0)
Screenshot: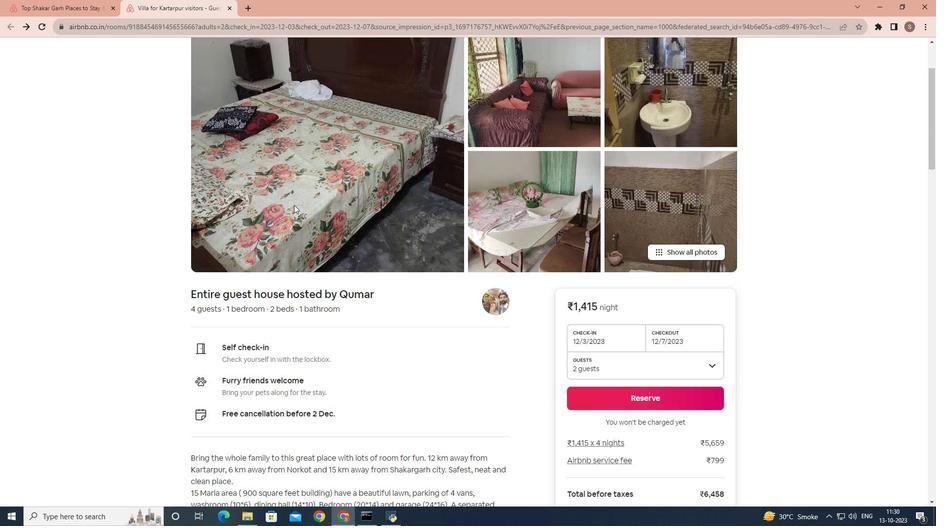 
Action: Mouse scrolled (294, 205) with delta (0, 0)
Screenshot: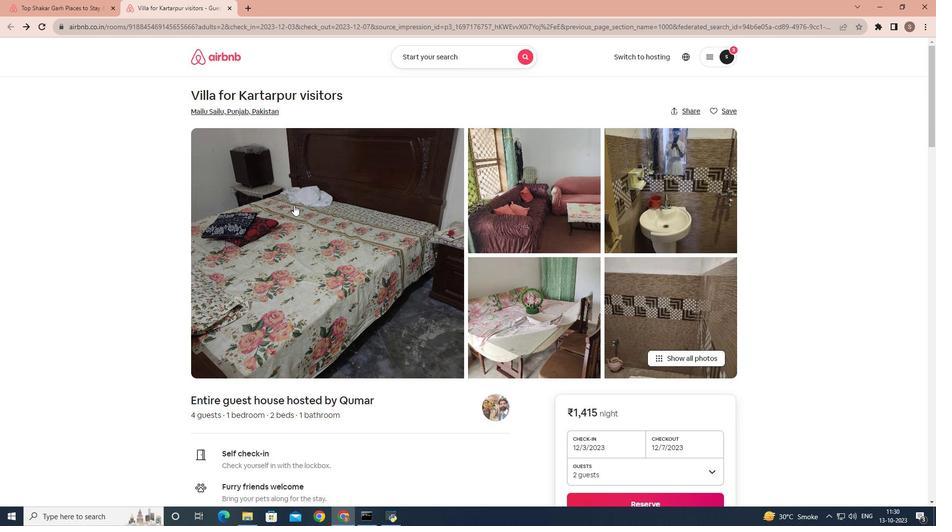 
Action: Mouse scrolled (294, 205) with delta (0, 0)
Screenshot: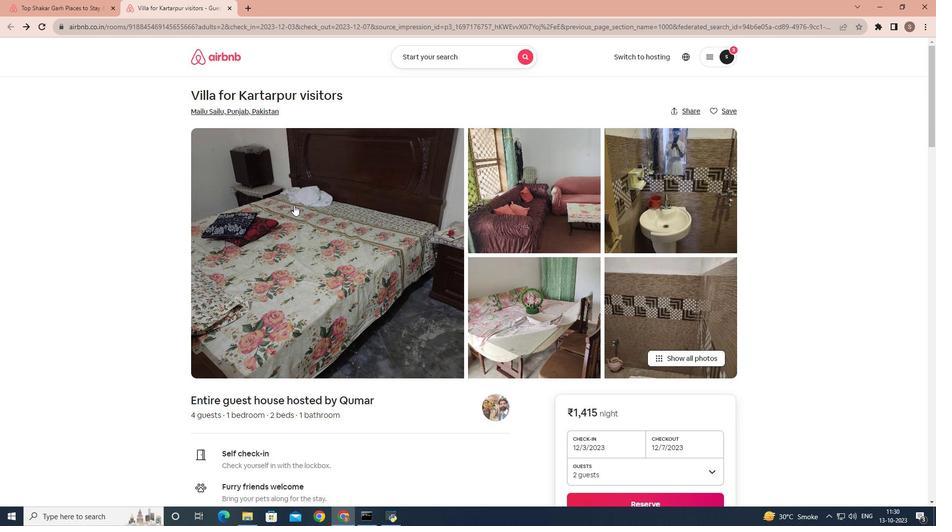 
Action: Mouse scrolled (294, 205) with delta (0, 0)
Screenshot: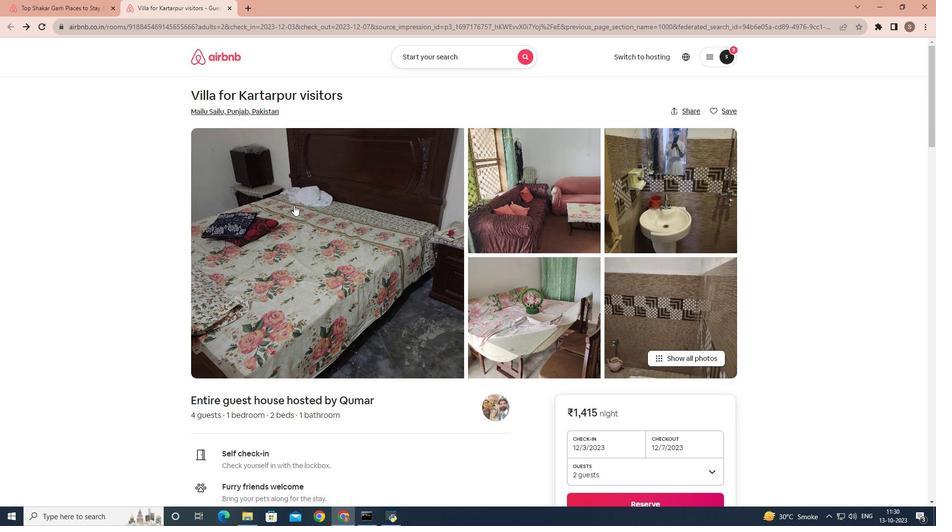 
Action: Mouse scrolled (294, 205) with delta (0, 0)
Screenshot: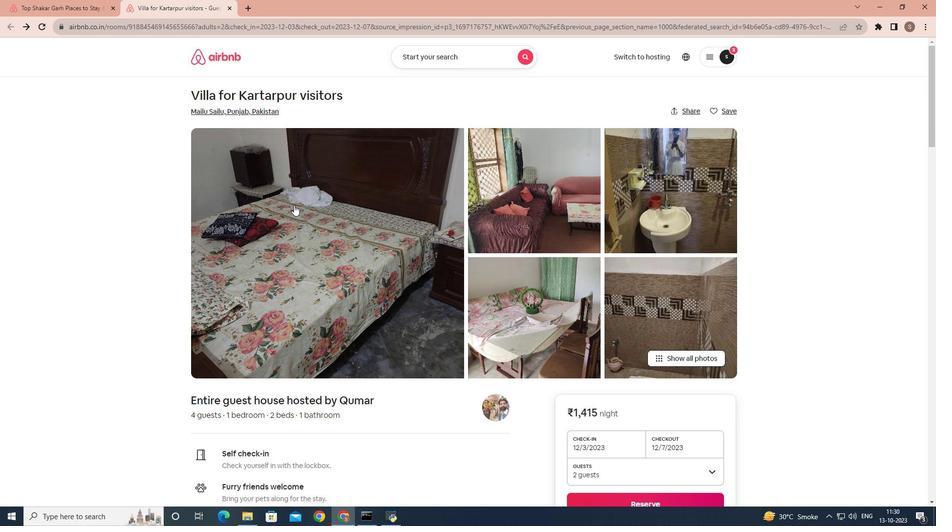 
Action: Mouse scrolled (294, 204) with delta (0, 0)
Screenshot: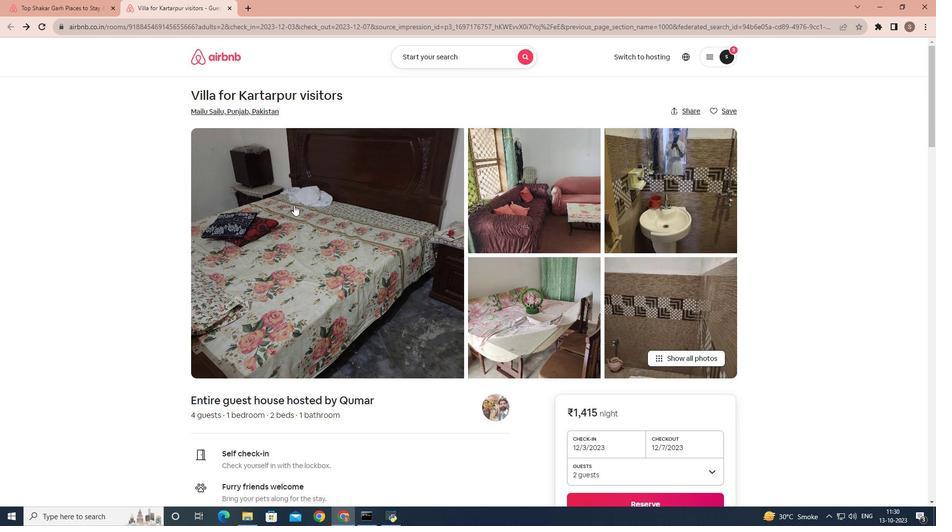 
Action: Mouse moved to (290, 207)
Screenshot: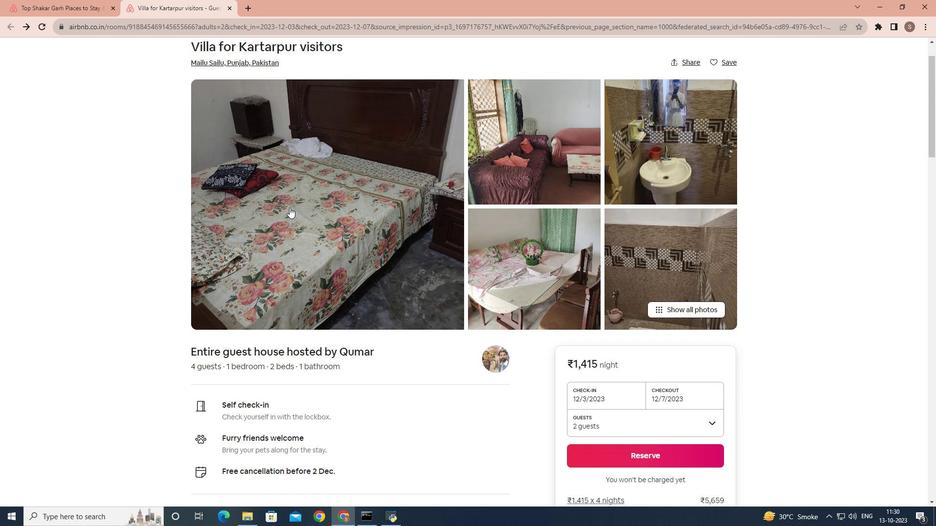 
Action: Mouse pressed left at (290, 207)
Screenshot: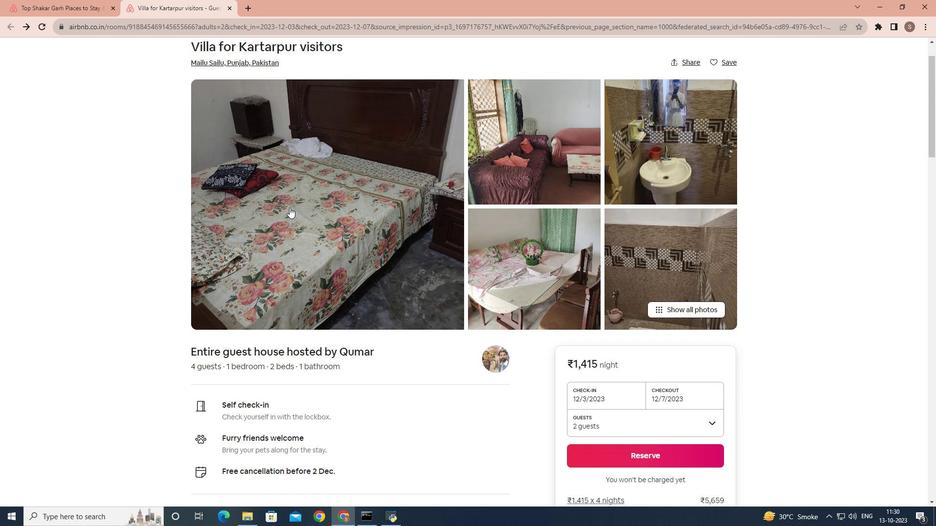 
Action: Mouse moved to (289, 207)
Screenshot: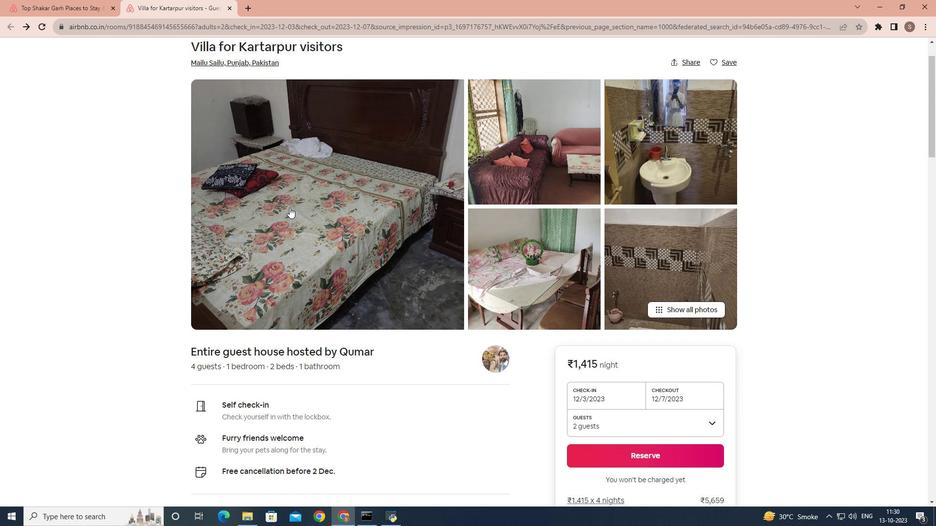 
Action: Mouse scrolled (289, 207) with delta (0, 0)
Screenshot: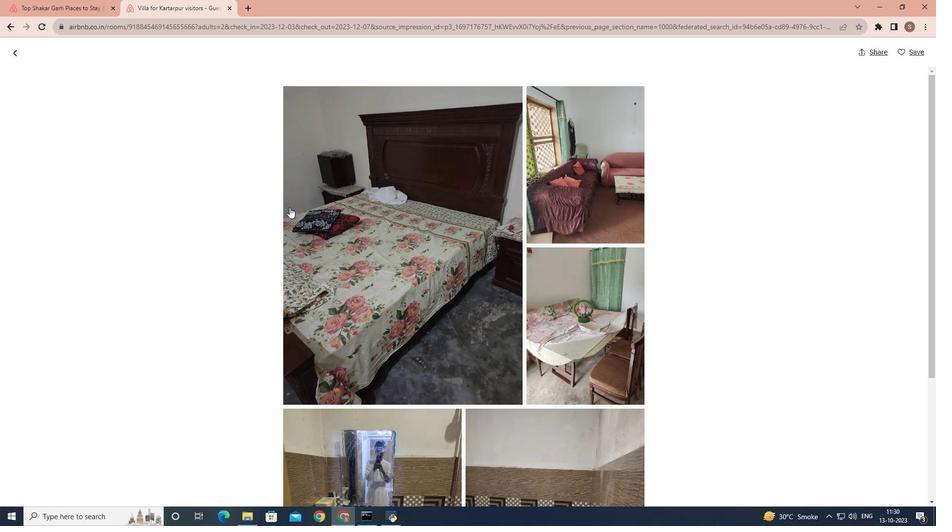 
Action: Mouse scrolled (289, 207) with delta (0, 0)
Screenshot: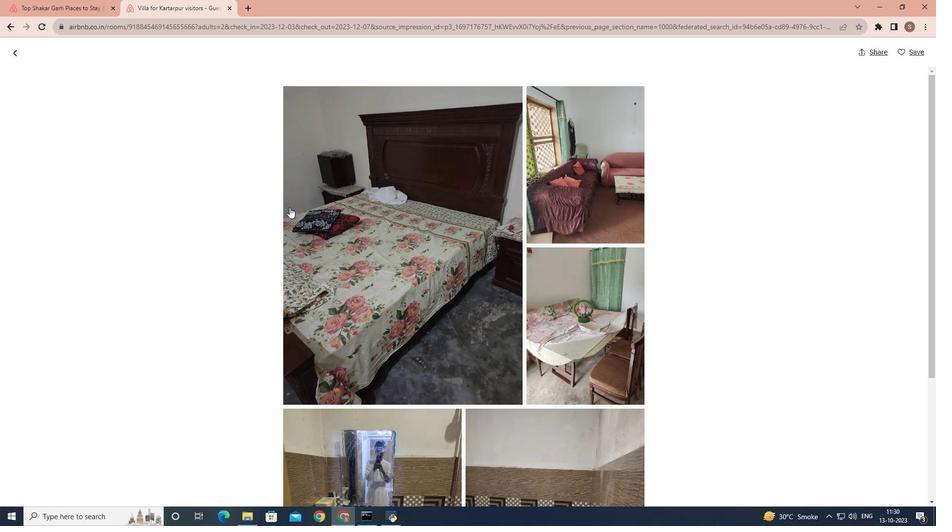 
Action: Mouse scrolled (289, 207) with delta (0, 0)
Screenshot: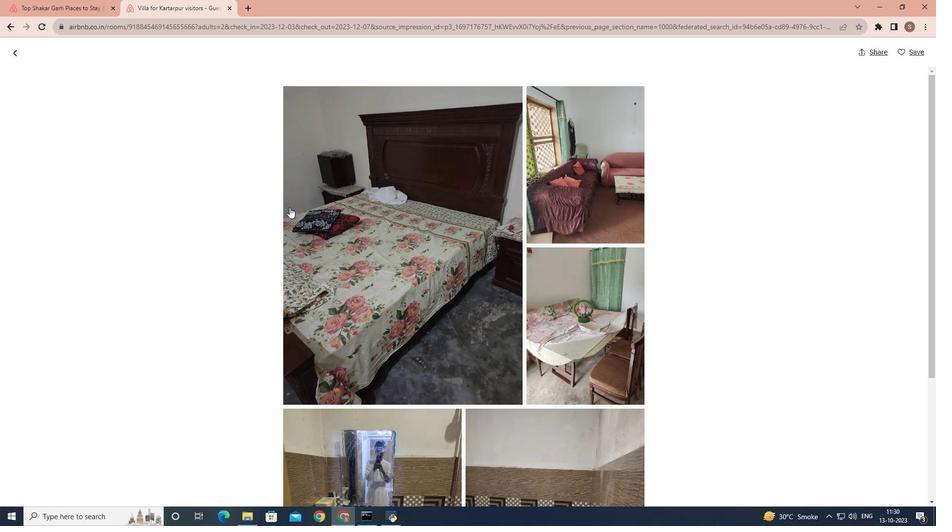 
Action: Mouse scrolled (289, 207) with delta (0, 0)
Screenshot: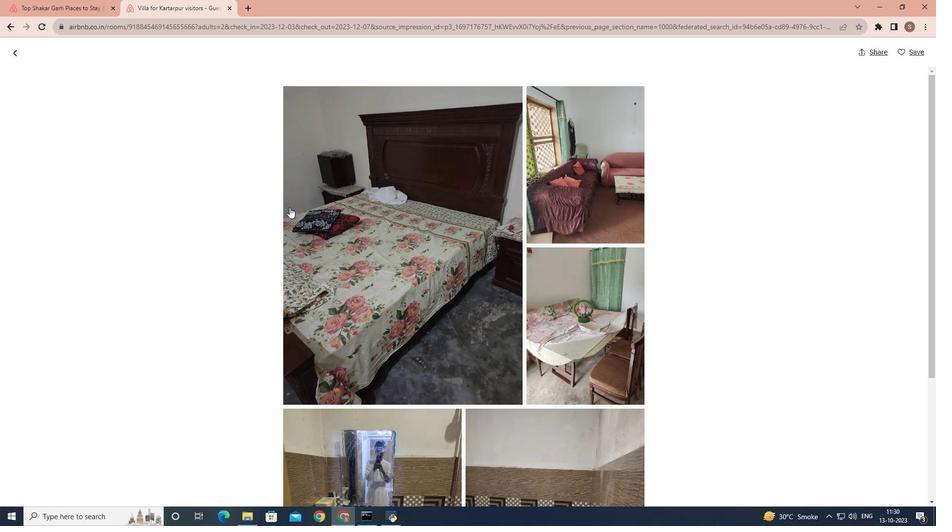 
Action: Mouse scrolled (289, 207) with delta (0, 0)
Screenshot: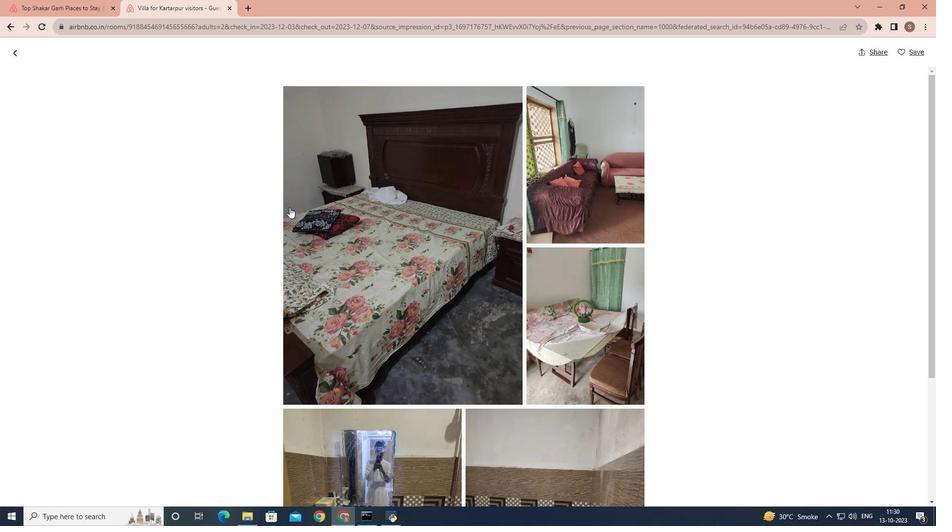 
Action: Mouse scrolled (289, 207) with delta (0, 0)
Screenshot: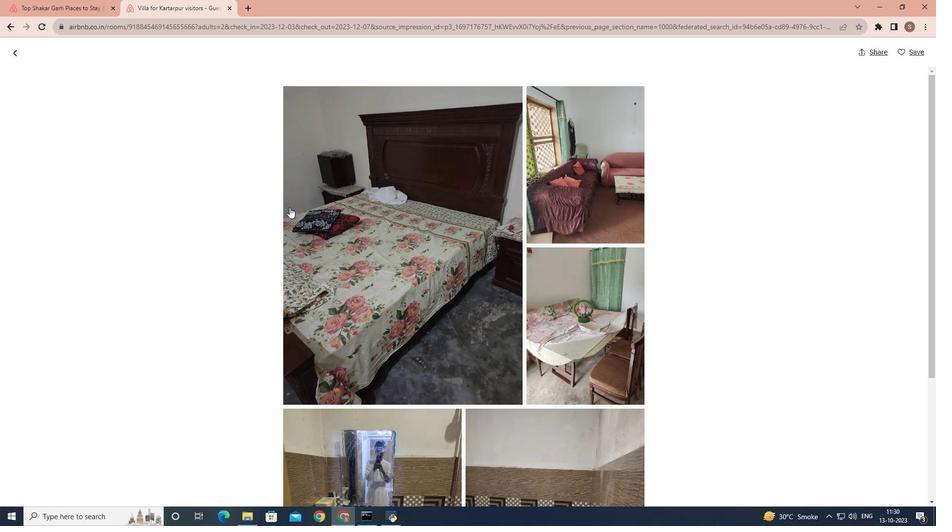 
Action: Mouse scrolled (289, 207) with delta (0, 0)
Screenshot: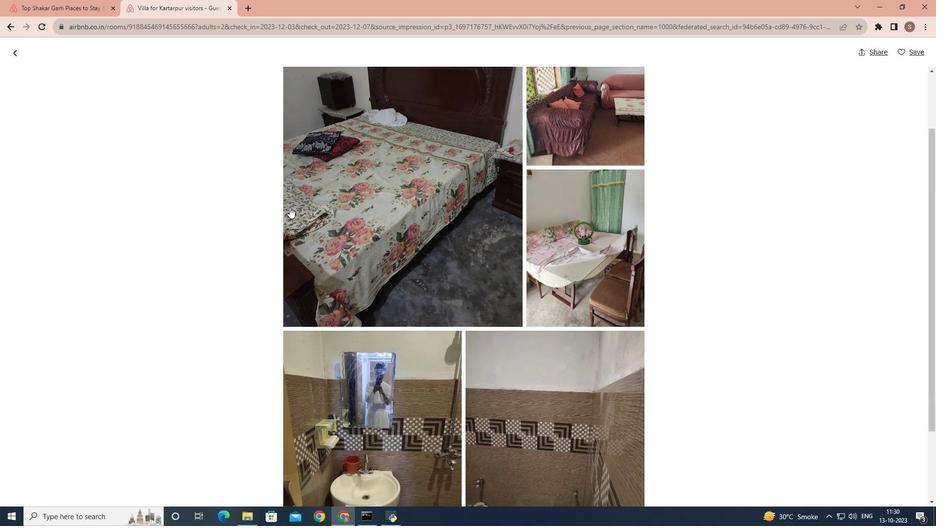 
Action: Mouse scrolled (289, 207) with delta (0, 0)
Screenshot: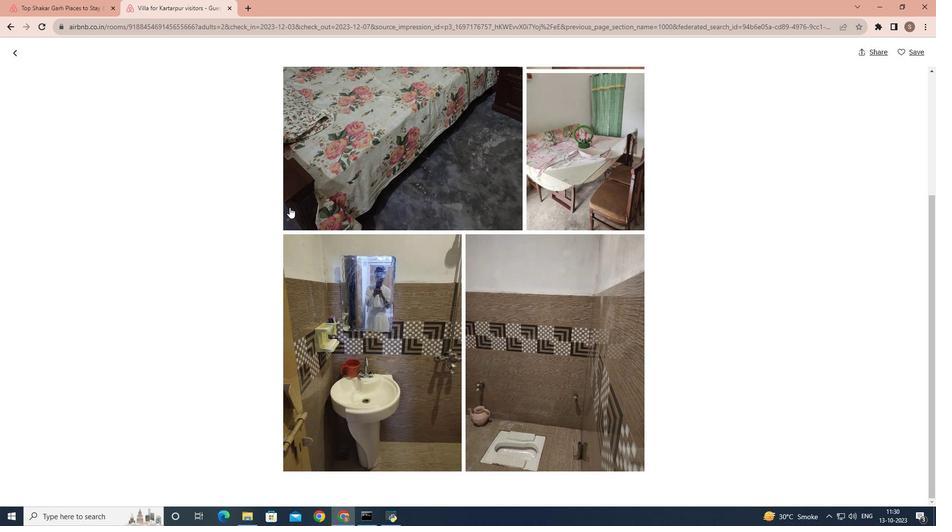 
Action: Mouse scrolled (289, 207) with delta (0, 0)
Screenshot: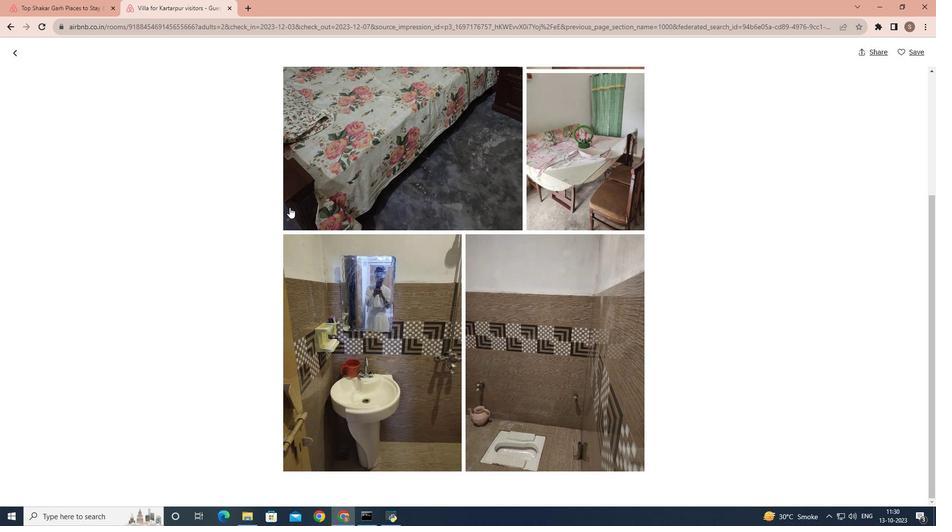 
Action: Mouse scrolled (289, 207) with delta (0, 0)
Screenshot: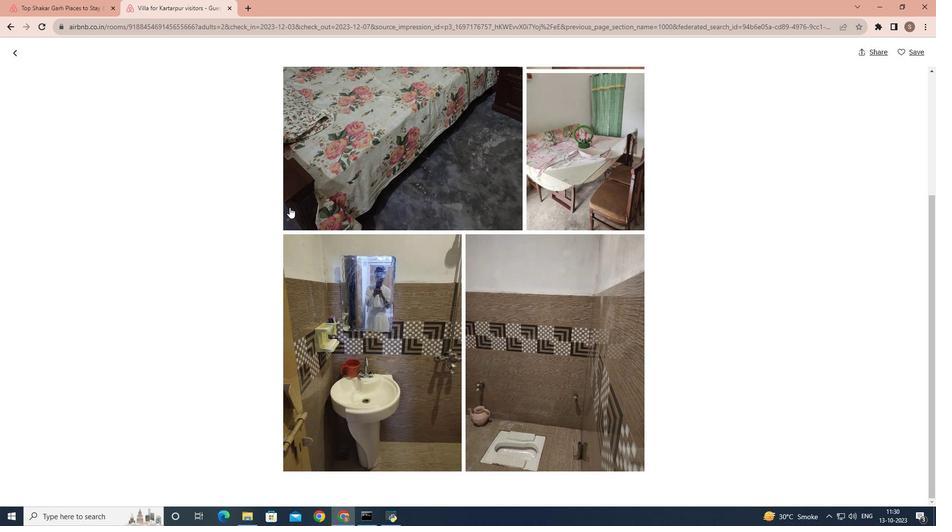 
Action: Mouse scrolled (289, 207) with delta (0, 0)
Screenshot: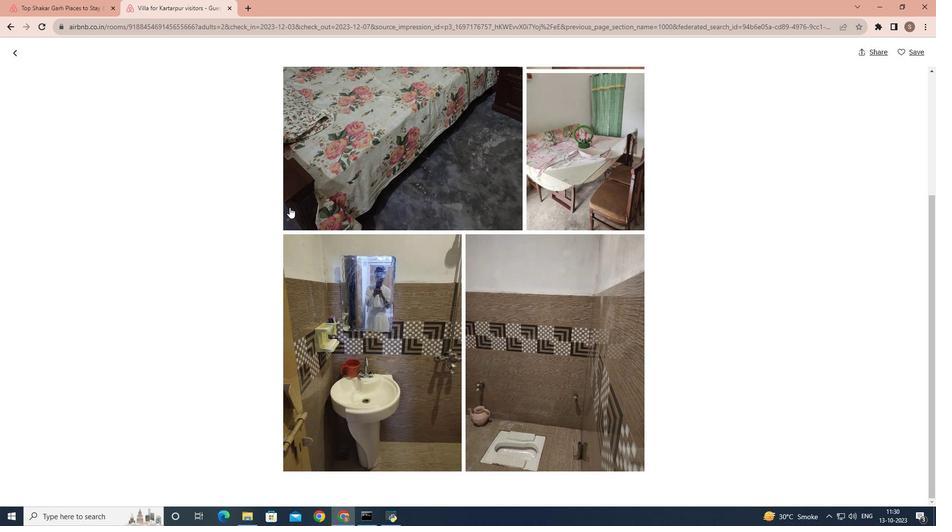 
Action: Mouse scrolled (289, 207) with delta (0, 0)
Screenshot: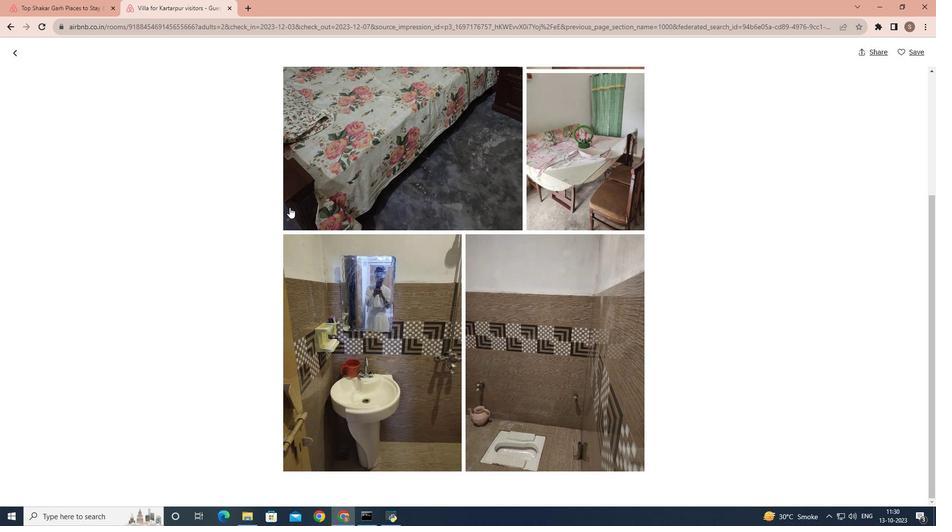 
Action: Mouse scrolled (289, 207) with delta (0, 0)
Screenshot: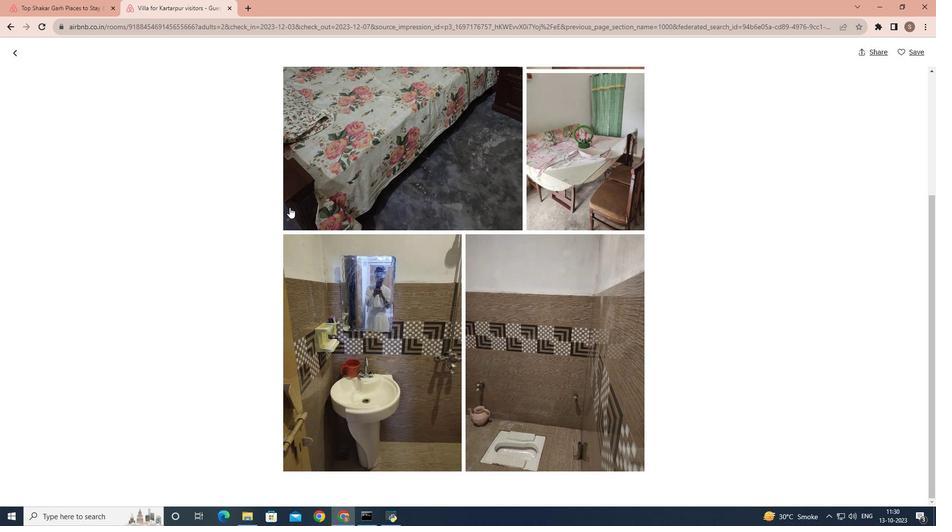 
Action: Mouse scrolled (289, 208) with delta (0, 0)
Screenshot: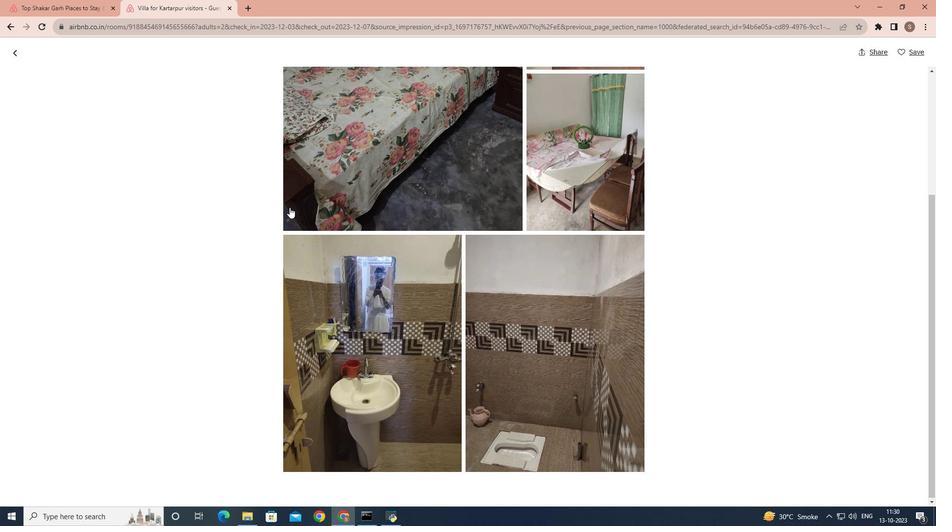 
Action: Mouse scrolled (289, 208) with delta (0, 0)
Screenshot: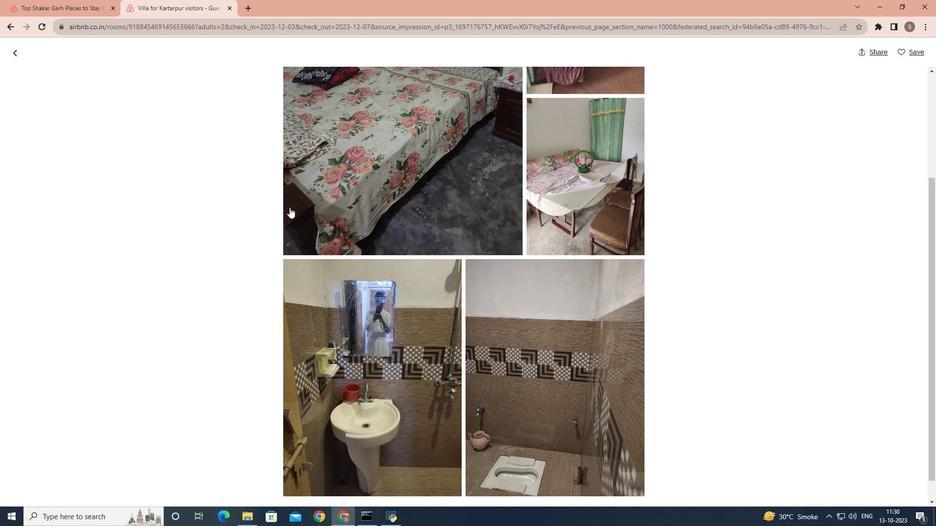 
Action: Mouse scrolled (289, 208) with delta (0, 0)
Screenshot: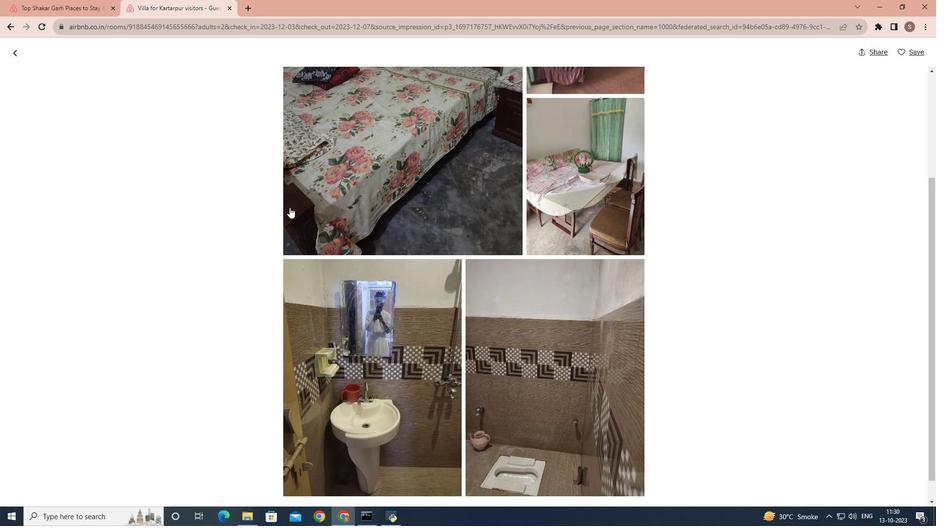 
Action: Mouse scrolled (289, 208) with delta (0, 0)
Screenshot: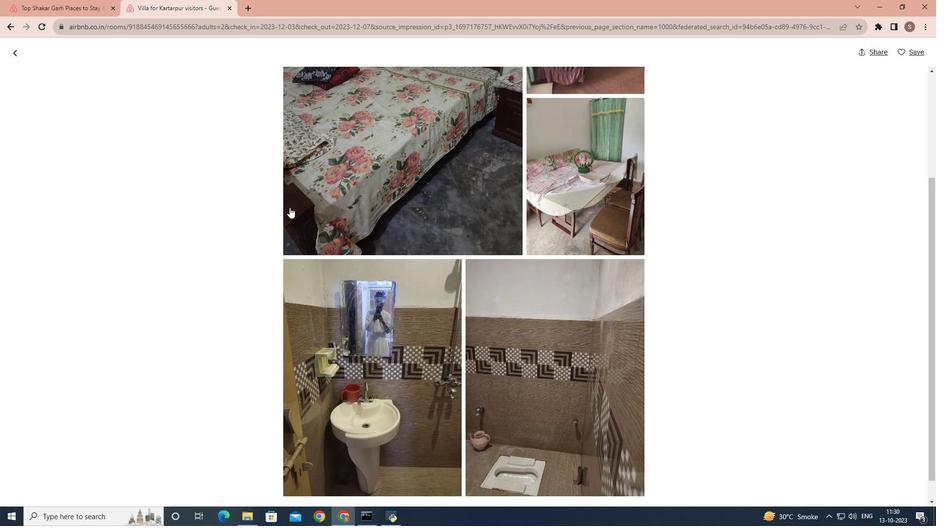 
Action: Mouse scrolled (289, 208) with delta (0, 0)
Screenshot: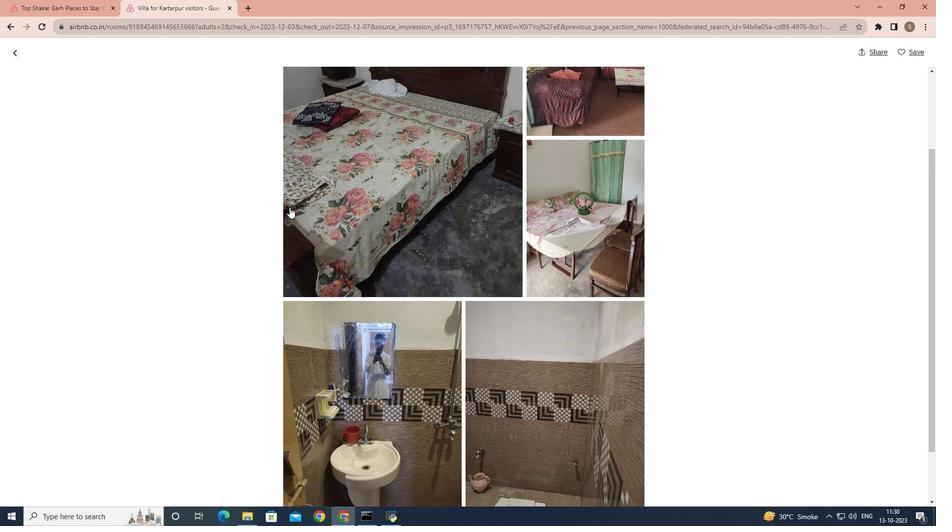 
Action: Mouse scrolled (289, 208) with delta (0, 0)
Screenshot: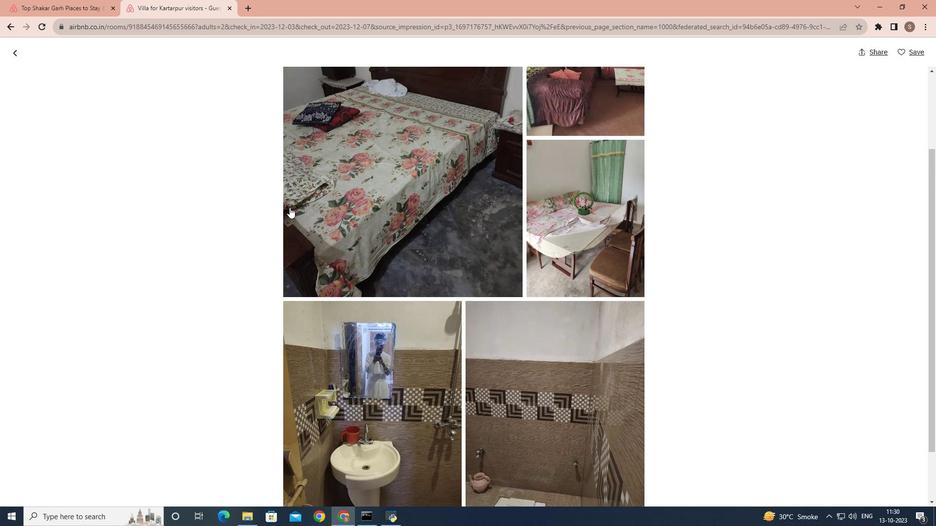 
Action: Mouse moved to (14, 53)
Screenshot: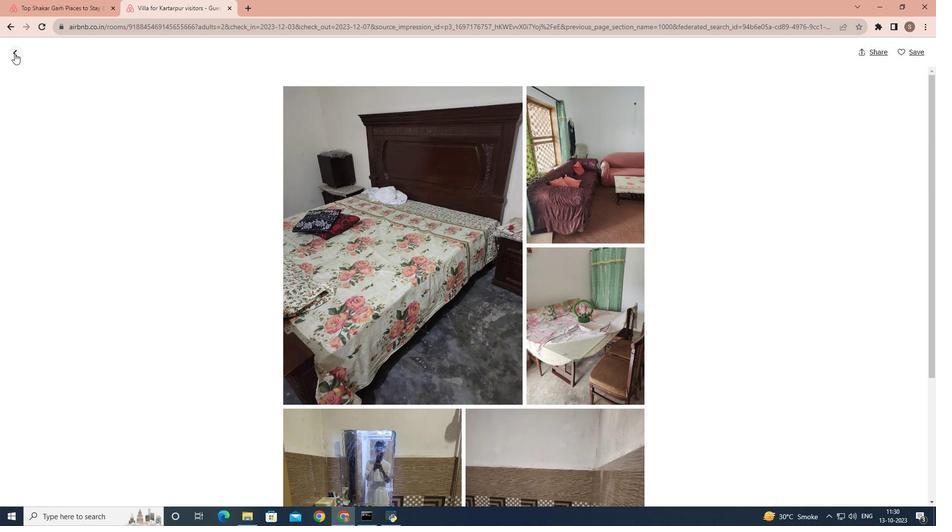 
Action: Mouse pressed left at (14, 53)
Screenshot: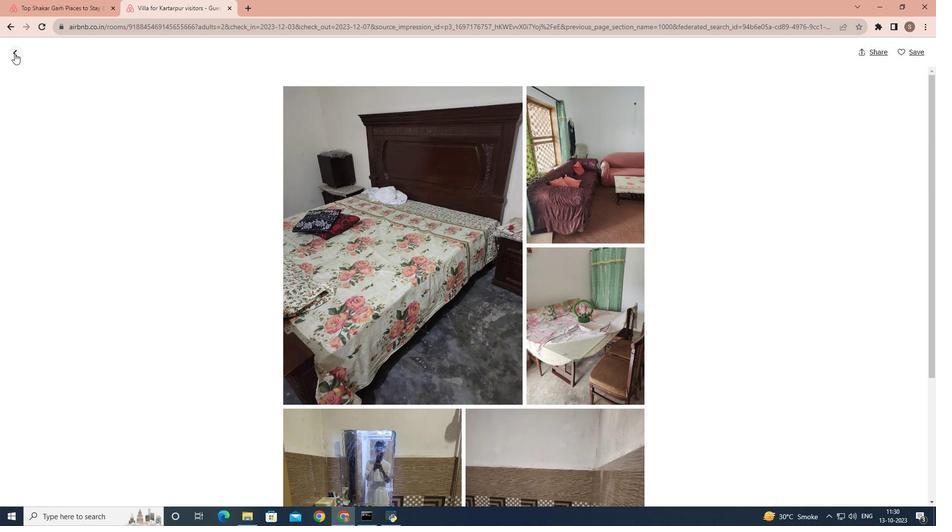 
Action: Mouse moved to (305, 189)
Screenshot: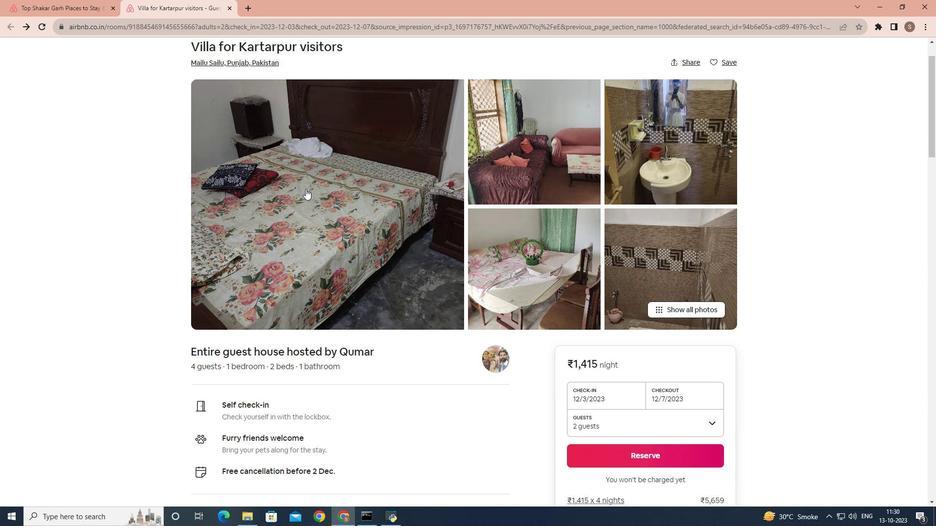 
Action: Mouse scrolled (305, 189) with delta (0, 0)
Screenshot: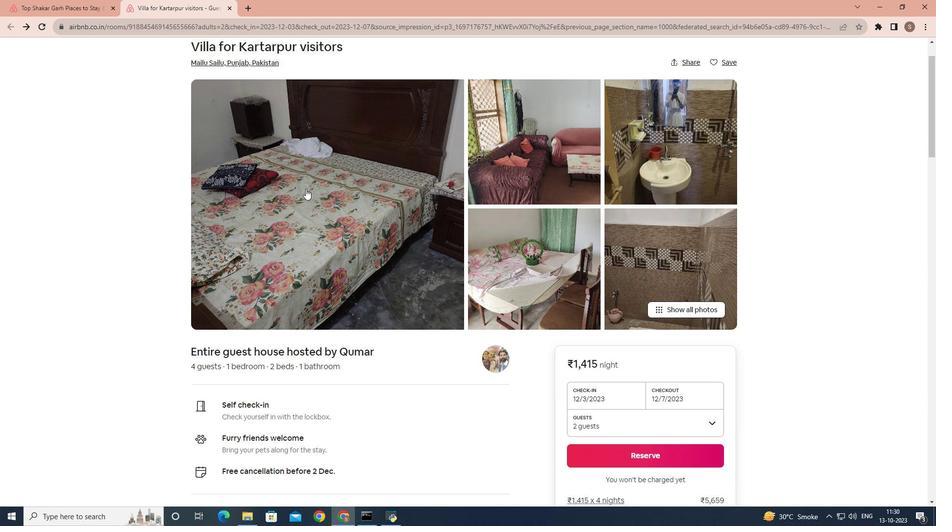 
Action: Mouse scrolled (305, 189) with delta (0, 0)
Screenshot: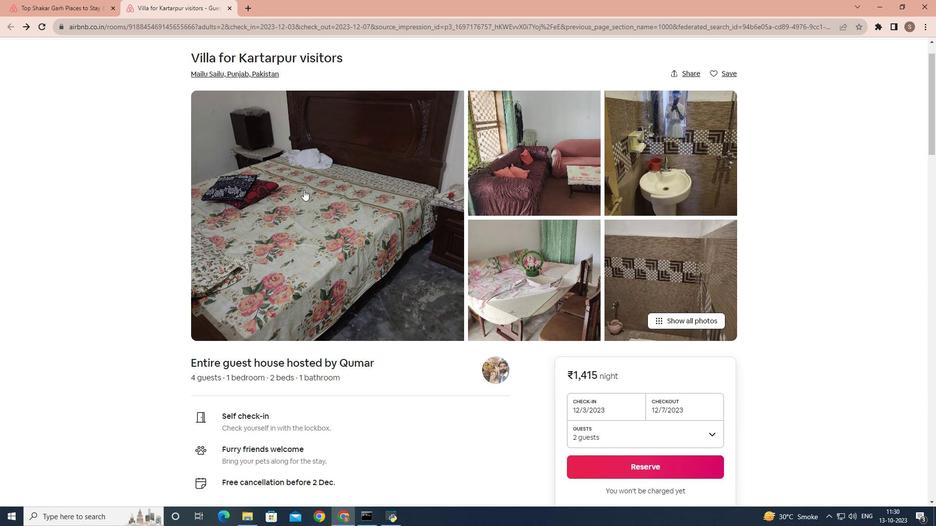 
Action: Mouse scrolled (305, 189) with delta (0, 0)
Screenshot: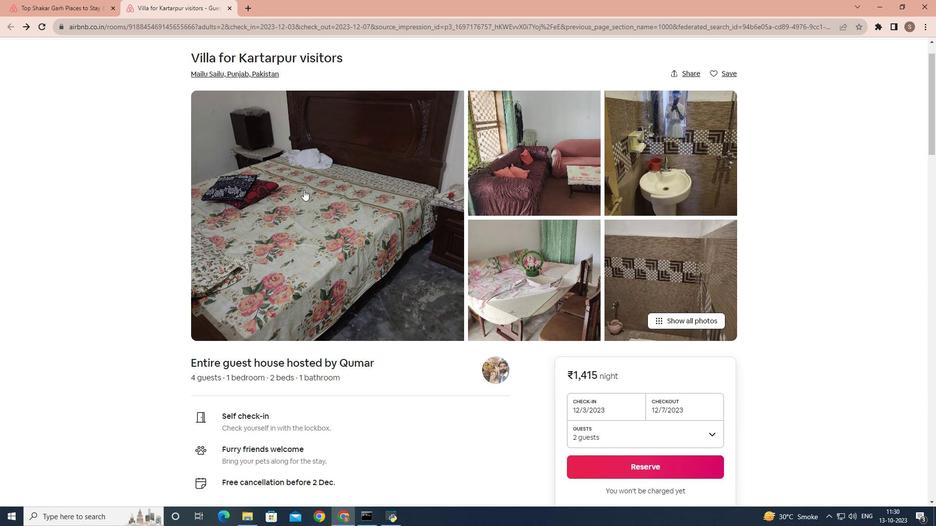
Action: Mouse moved to (305, 189)
Screenshot: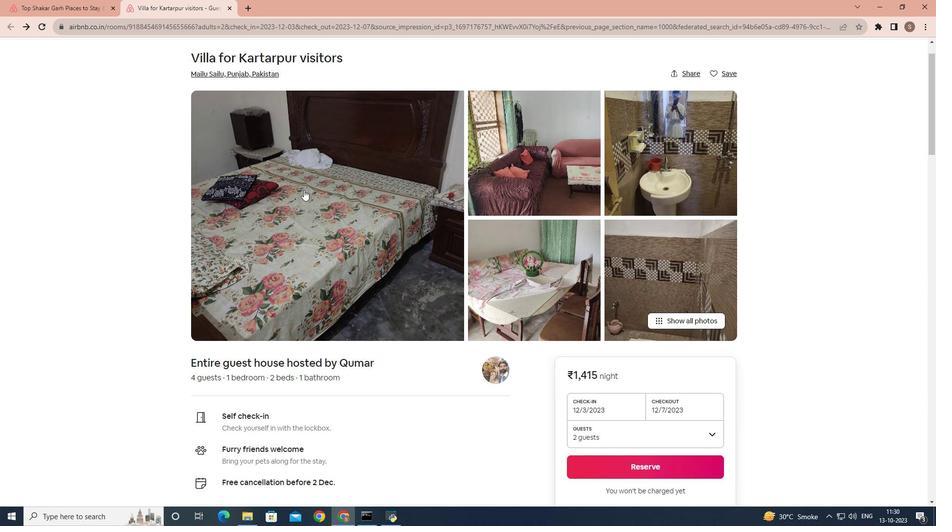 
Action: Mouse scrolled (305, 190) with delta (0, 0)
Screenshot: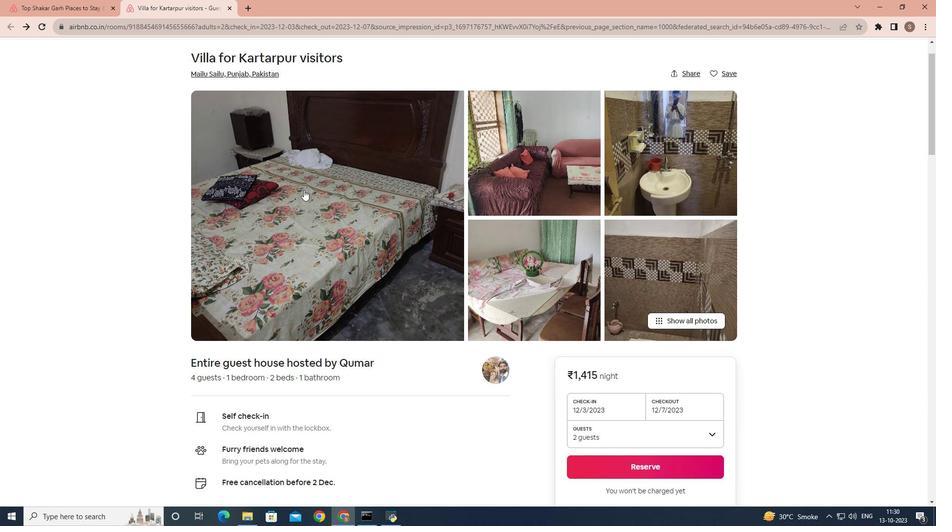 
Action: Mouse moved to (303, 190)
Screenshot: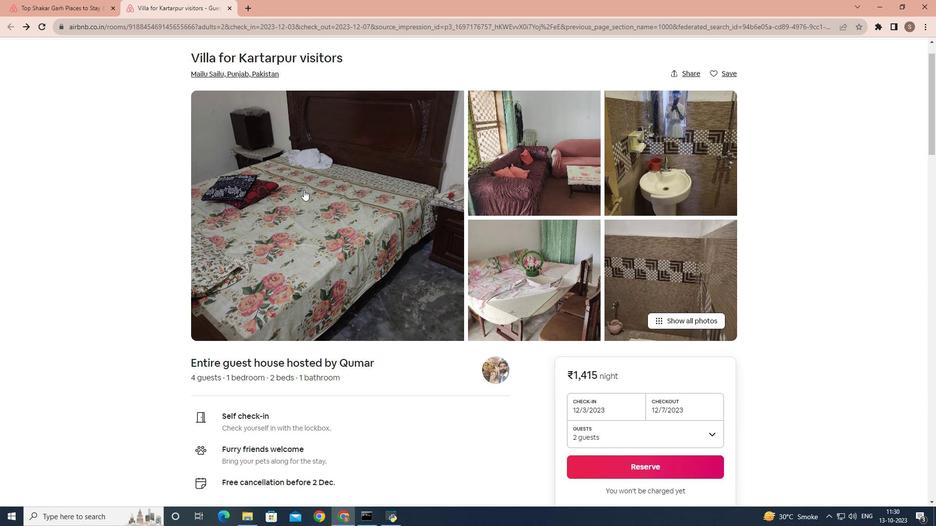 
Action: Mouse scrolled (303, 191) with delta (0, 0)
Screenshot: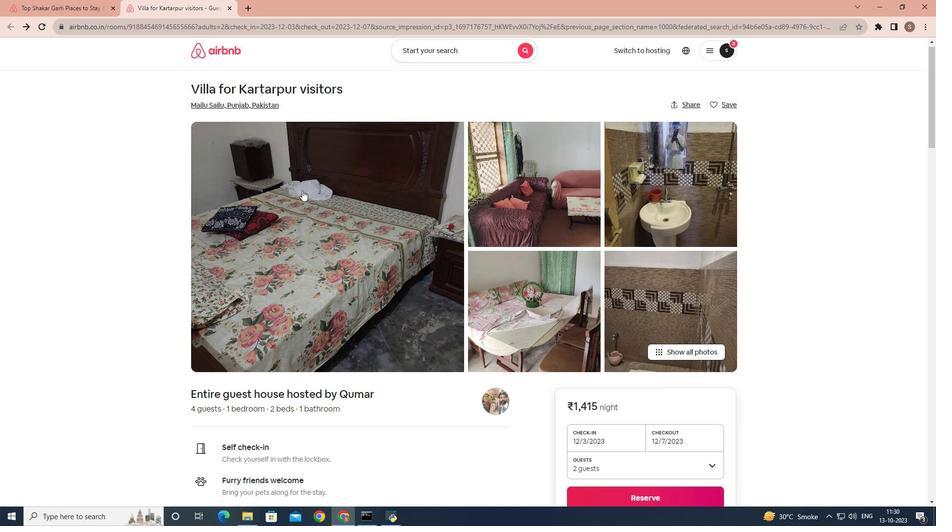 
Action: Mouse moved to (88, 10)
Screenshot: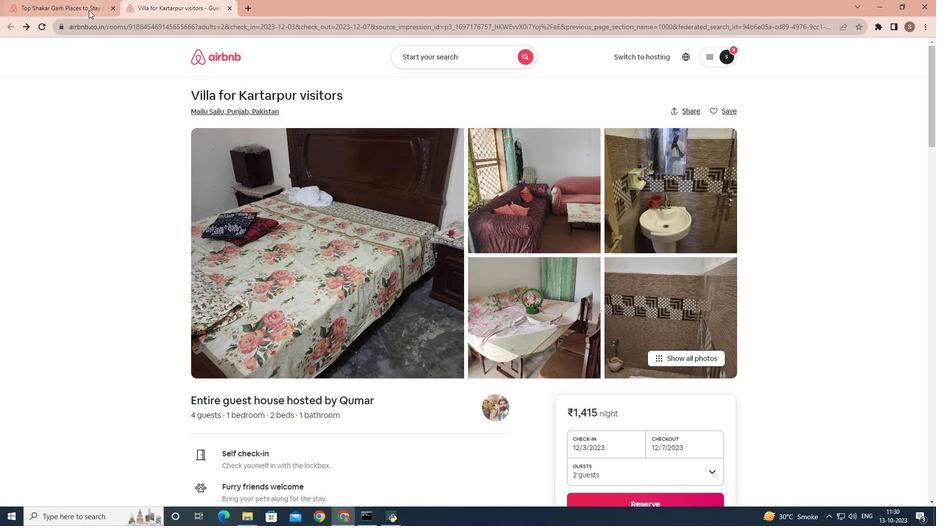 
Action: Mouse pressed left at (88, 10)
Screenshot: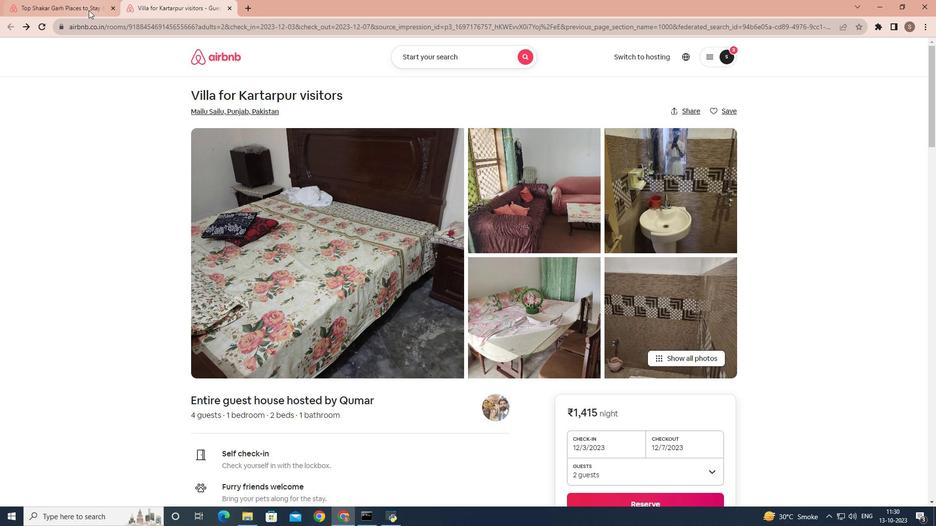 
Action: Mouse moved to (310, 243)
Screenshot: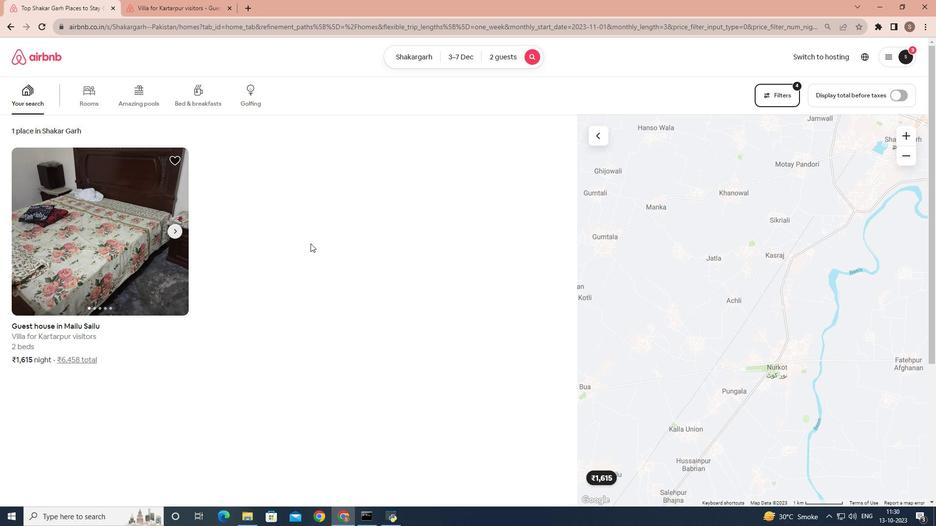 
Action: Mouse scrolled (310, 244) with delta (0, 0)
Screenshot: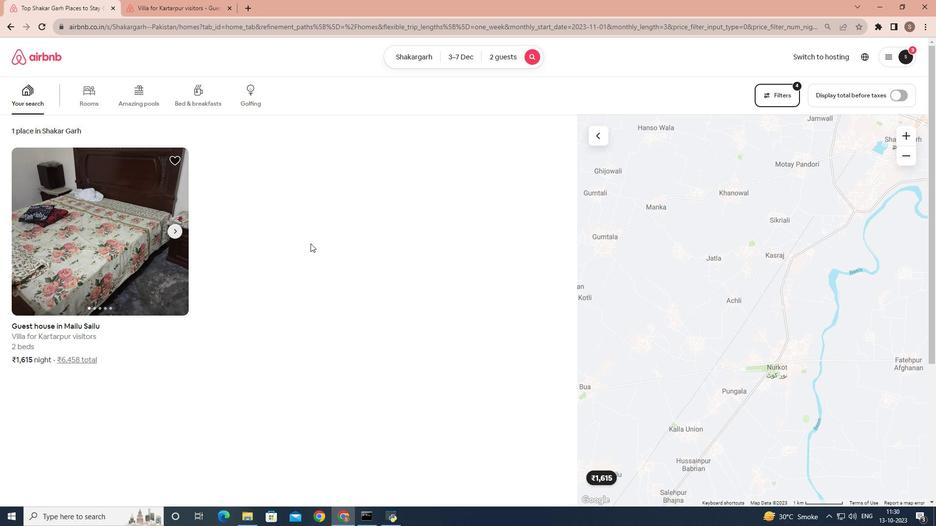 
Action: Mouse scrolled (310, 244) with delta (0, 0)
Screenshot: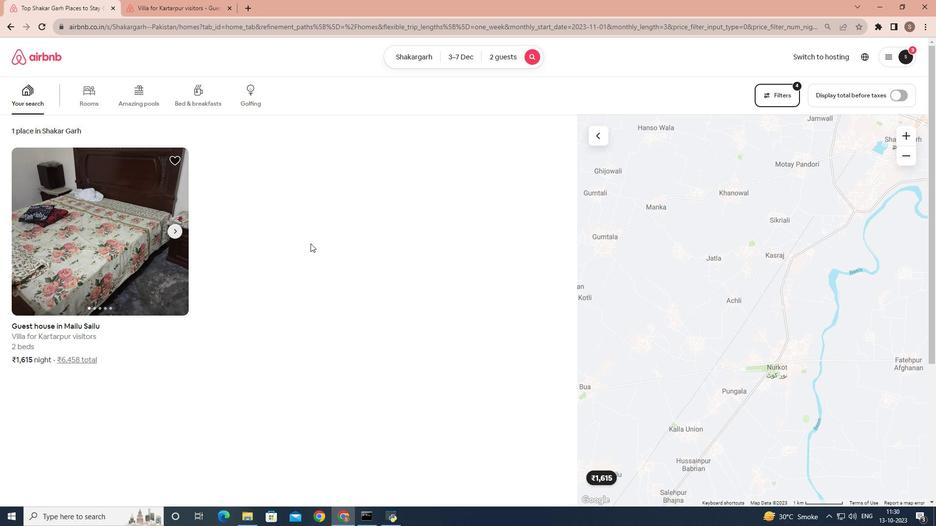 
Action: Mouse scrolled (310, 244) with delta (0, 0)
Screenshot: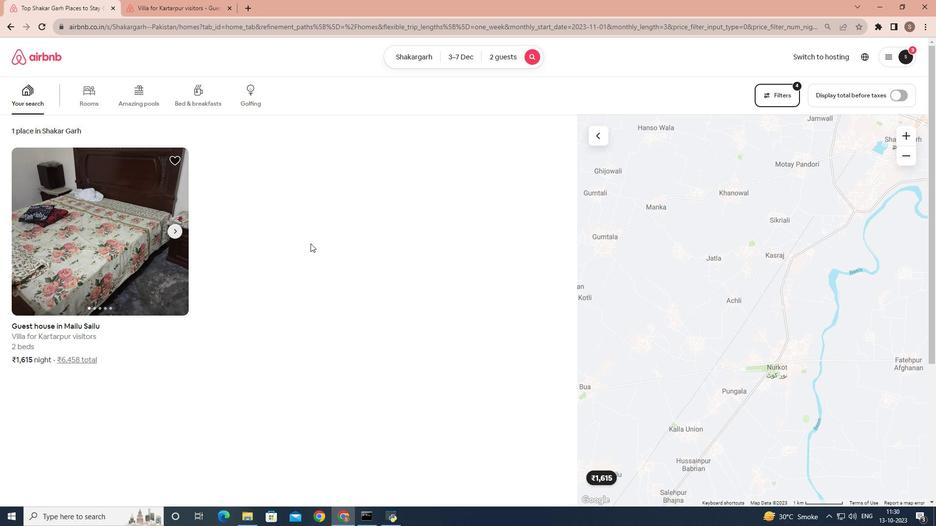 
Action: Mouse scrolled (310, 244) with delta (0, 0)
Screenshot: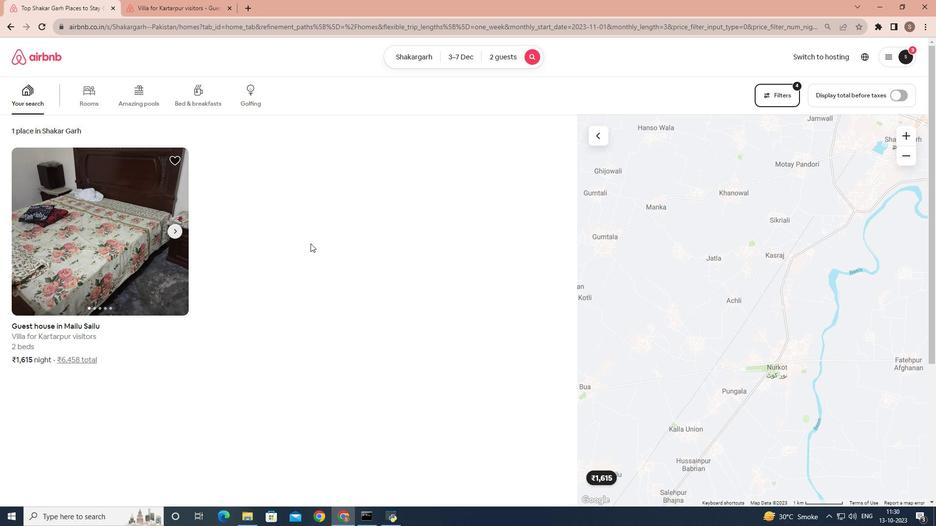 
Action: Mouse scrolled (310, 244) with delta (0, 0)
Screenshot: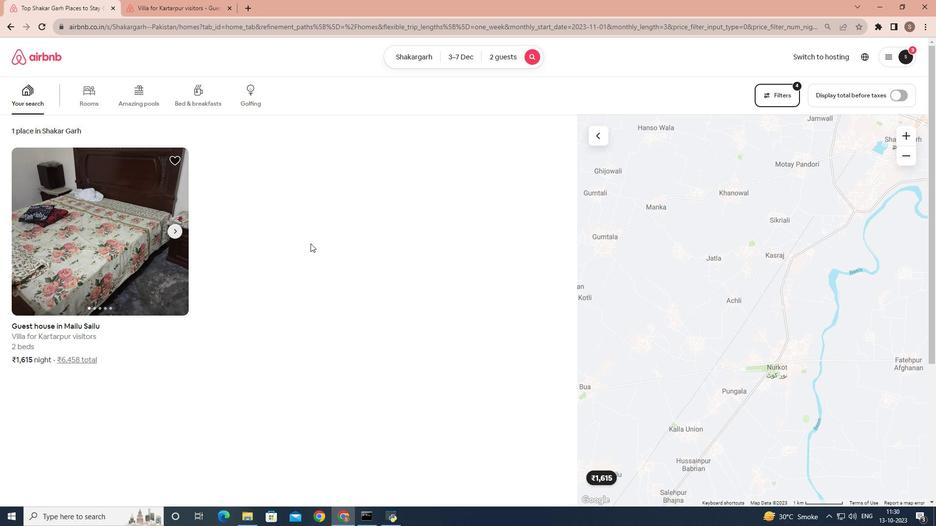 
Action: Mouse scrolled (310, 244) with delta (0, 0)
Screenshot: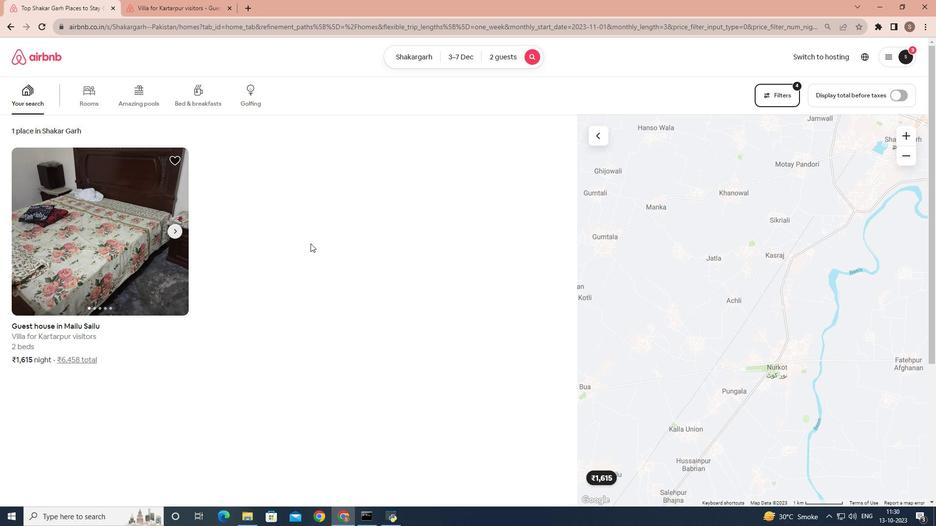 
Action: Mouse moved to (311, 243)
